 Task: Find connections with filter location Santa Eulària des Riu with filter topic #Leadershipfirstwith filter profile language English with filter current company Velotio Technologies with filter school Gogte Institute of Technology, Belgaum with filter industry Business Content with filter service category Relocation with filter keywords title Sales Manager
Action: Mouse moved to (644, 95)
Screenshot: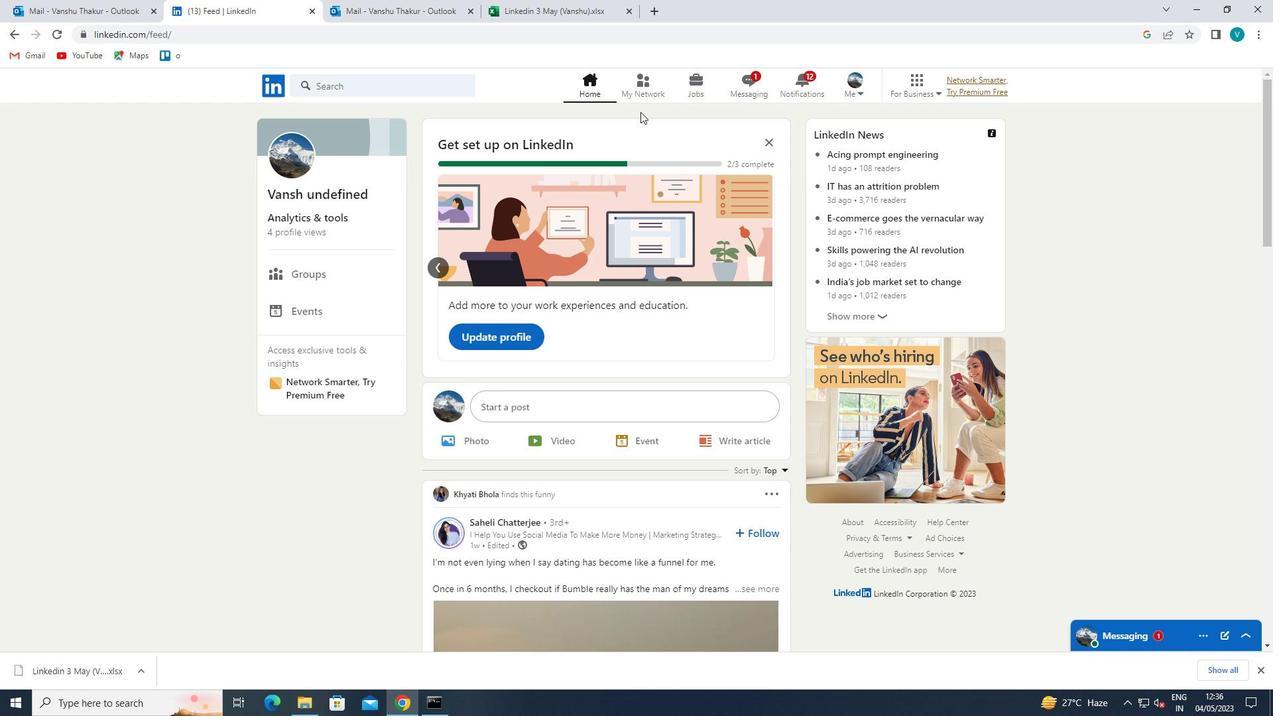 
Action: Mouse pressed left at (644, 95)
Screenshot: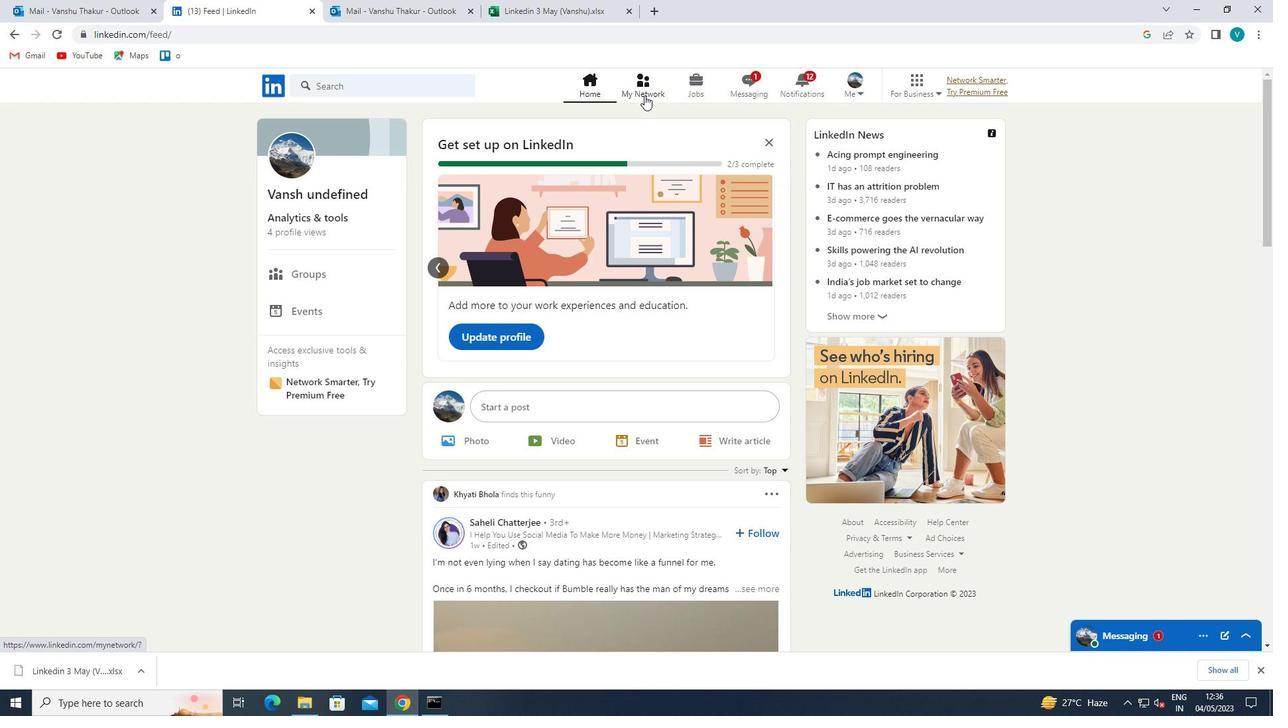 
Action: Mouse moved to (408, 159)
Screenshot: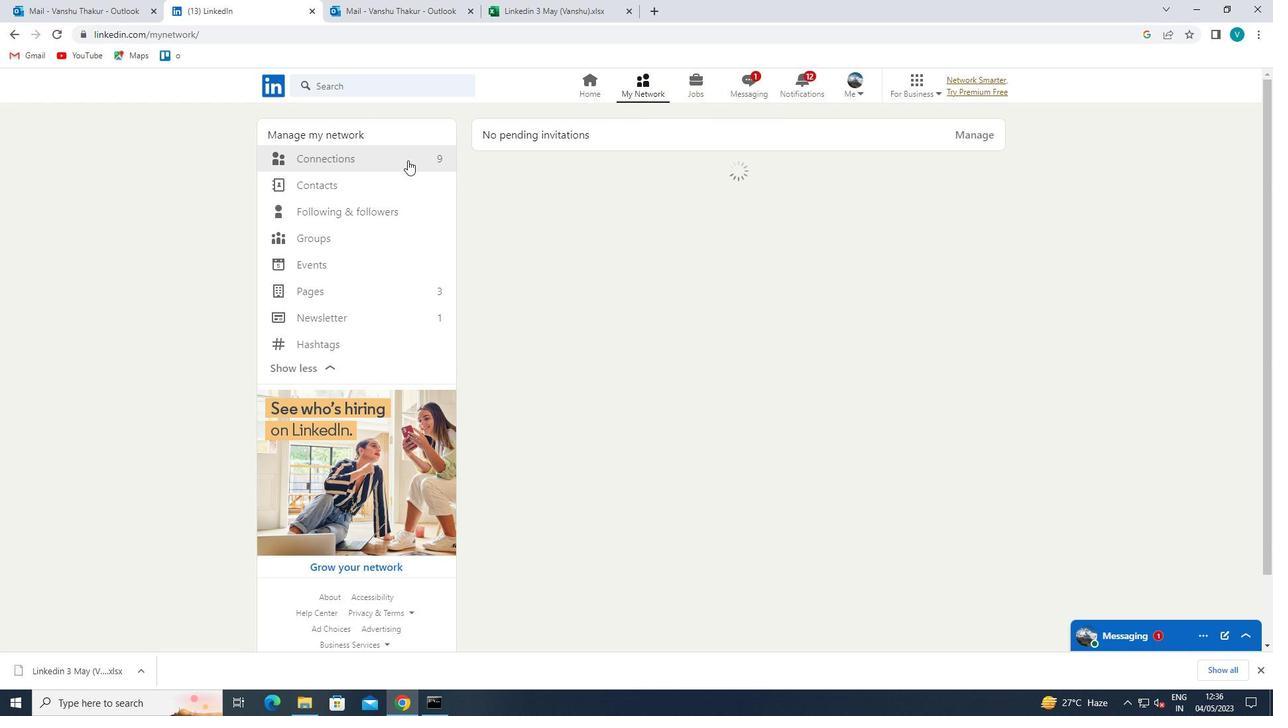 
Action: Mouse pressed left at (408, 159)
Screenshot: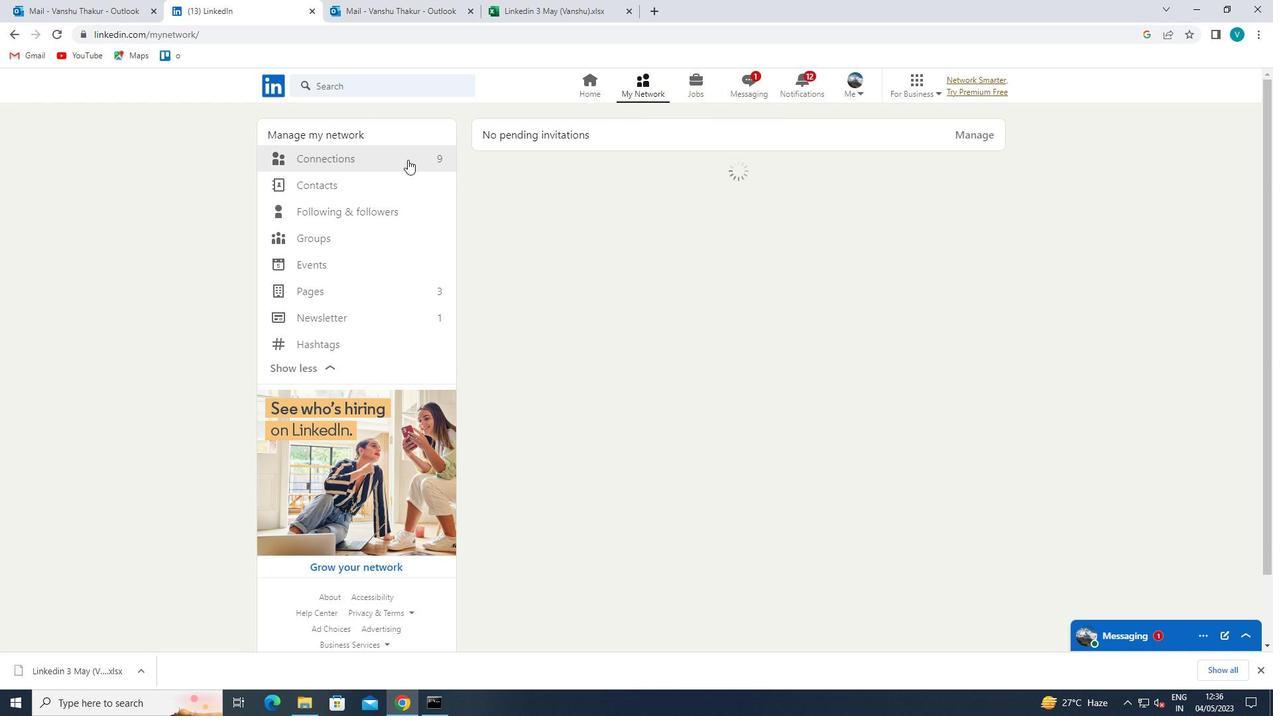 
Action: Mouse moved to (726, 167)
Screenshot: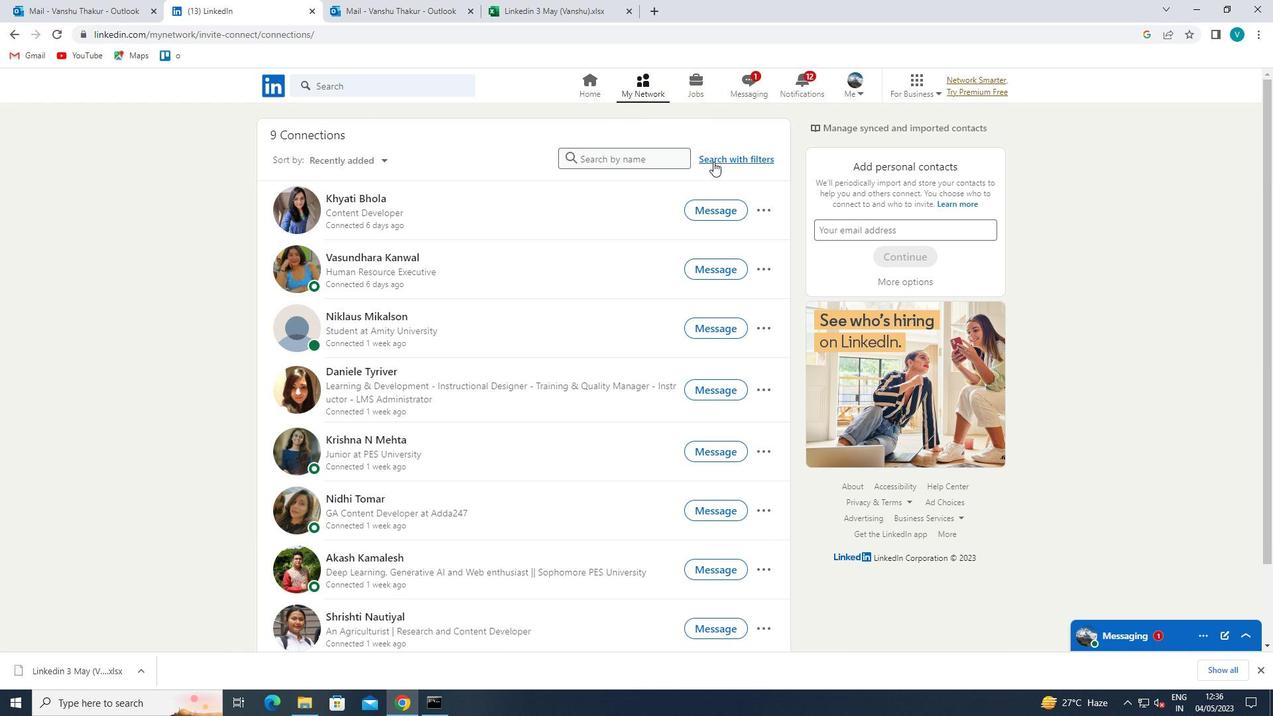 
Action: Mouse pressed left at (726, 167)
Screenshot: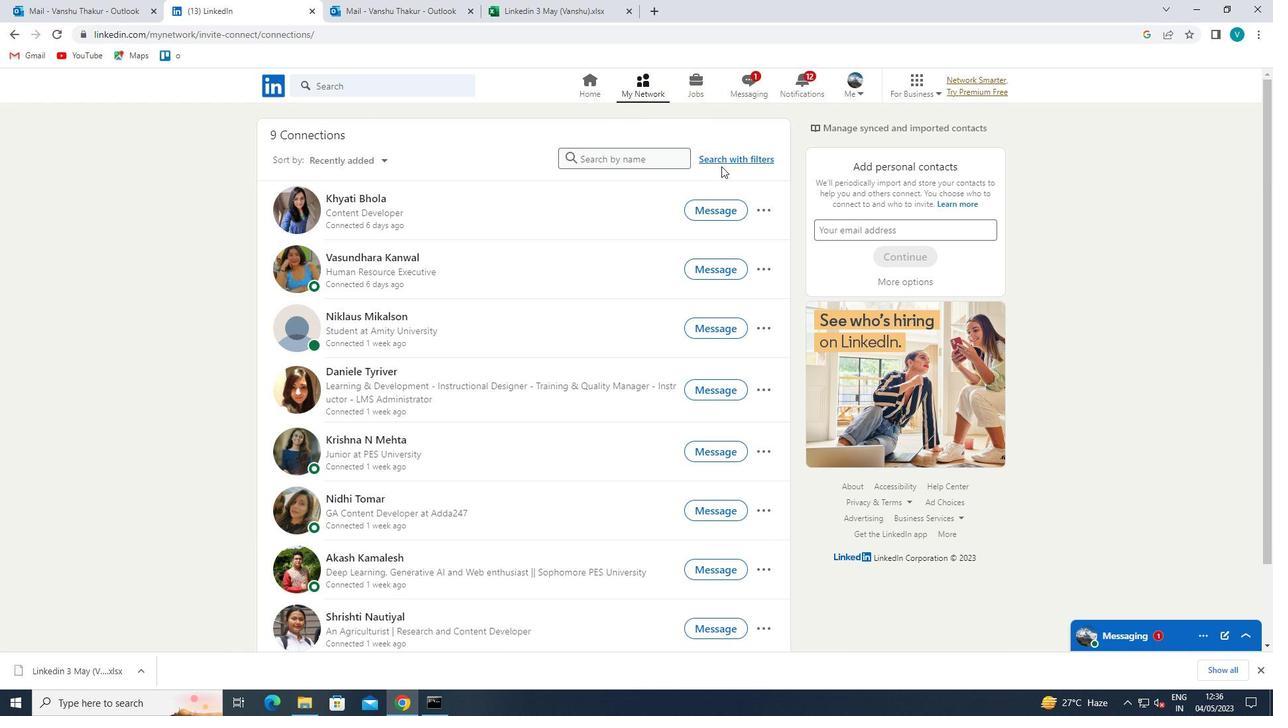 
Action: Mouse moved to (733, 163)
Screenshot: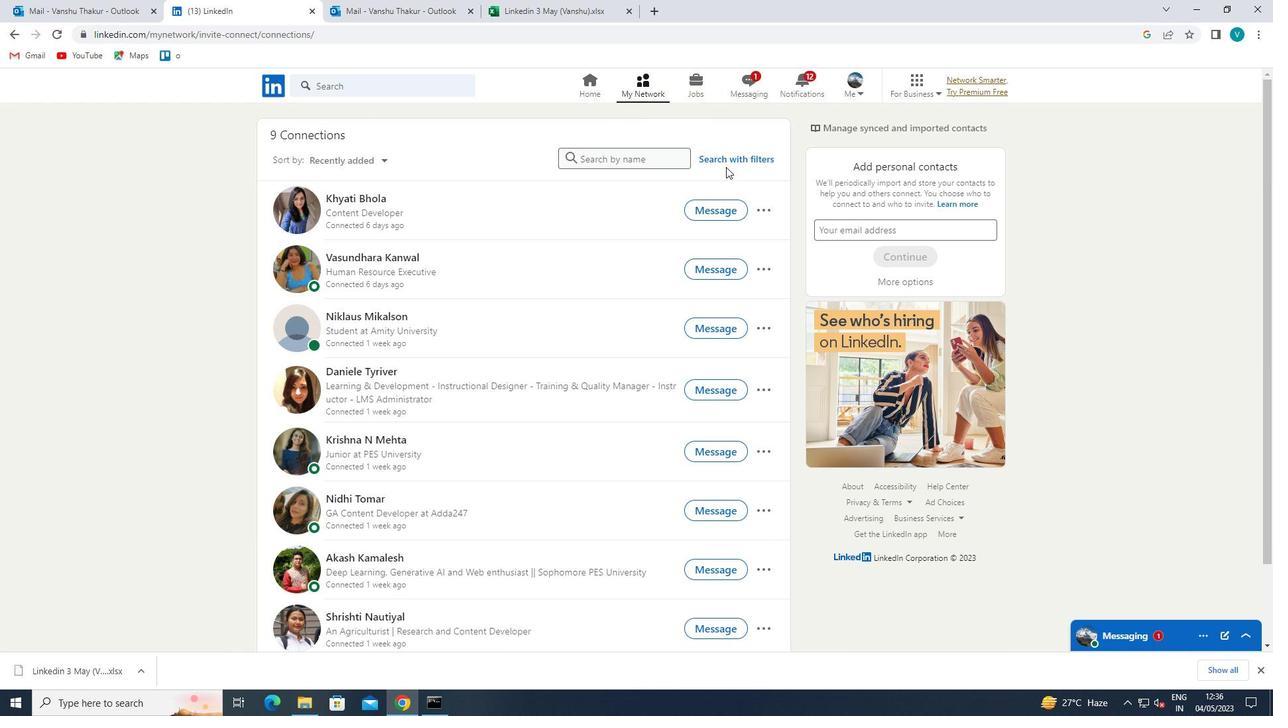 
Action: Mouse pressed left at (733, 163)
Screenshot: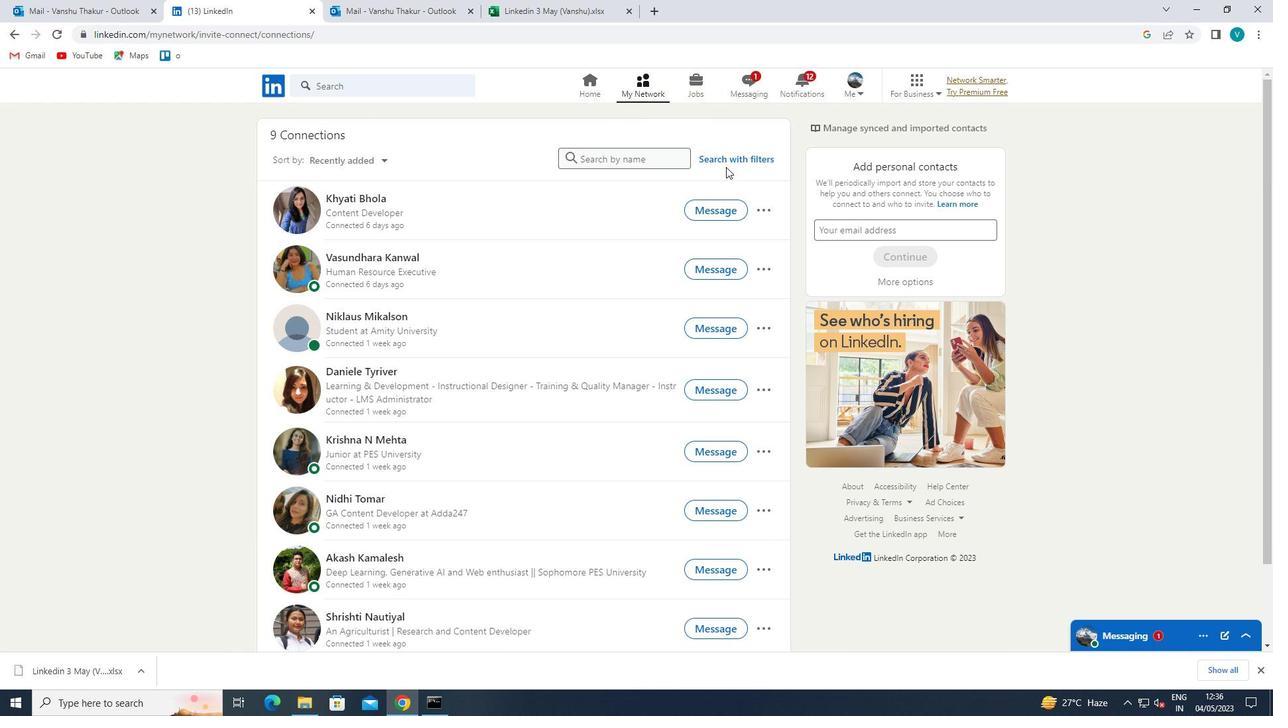 
Action: Mouse moved to (645, 122)
Screenshot: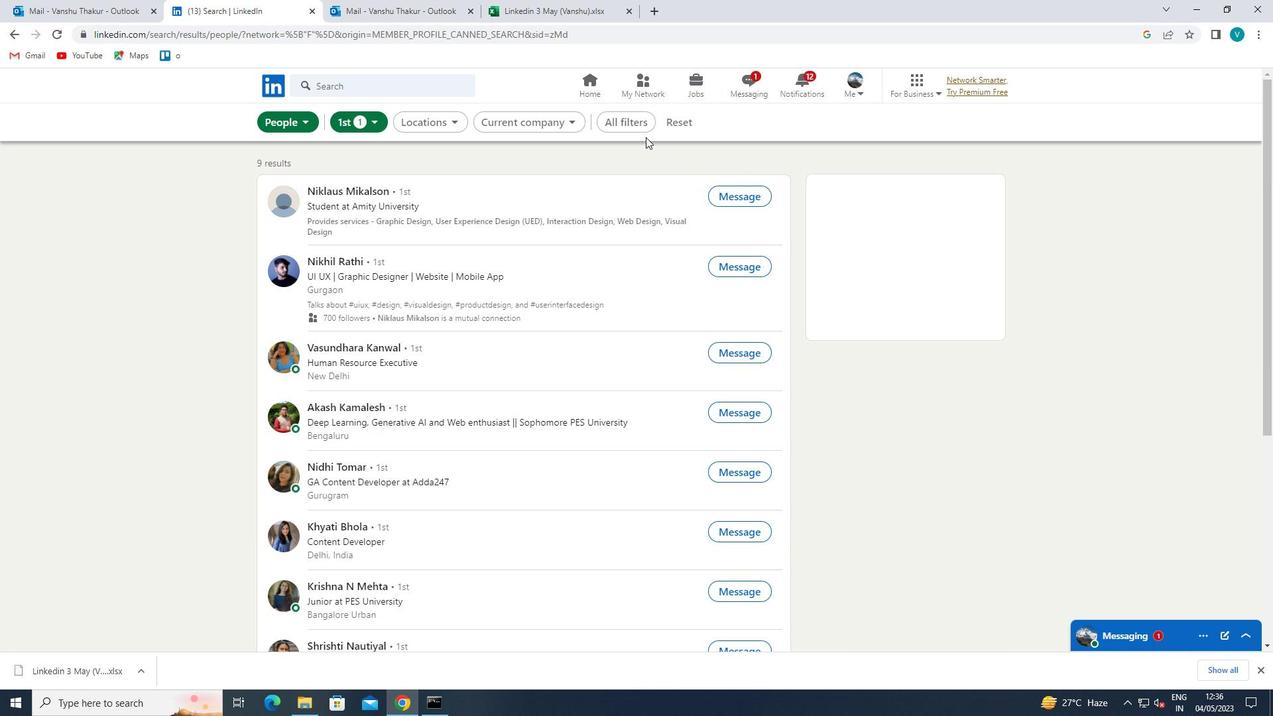 
Action: Mouse pressed left at (645, 122)
Screenshot: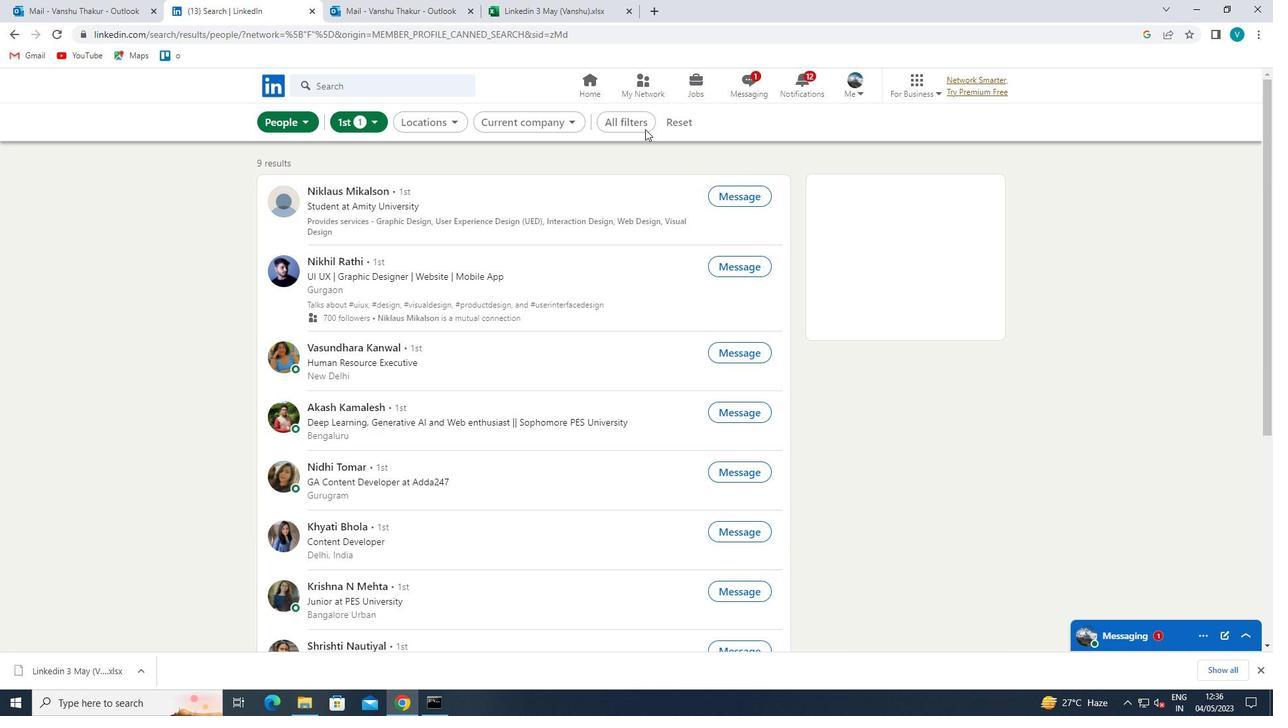 
Action: Mouse moved to (643, 120)
Screenshot: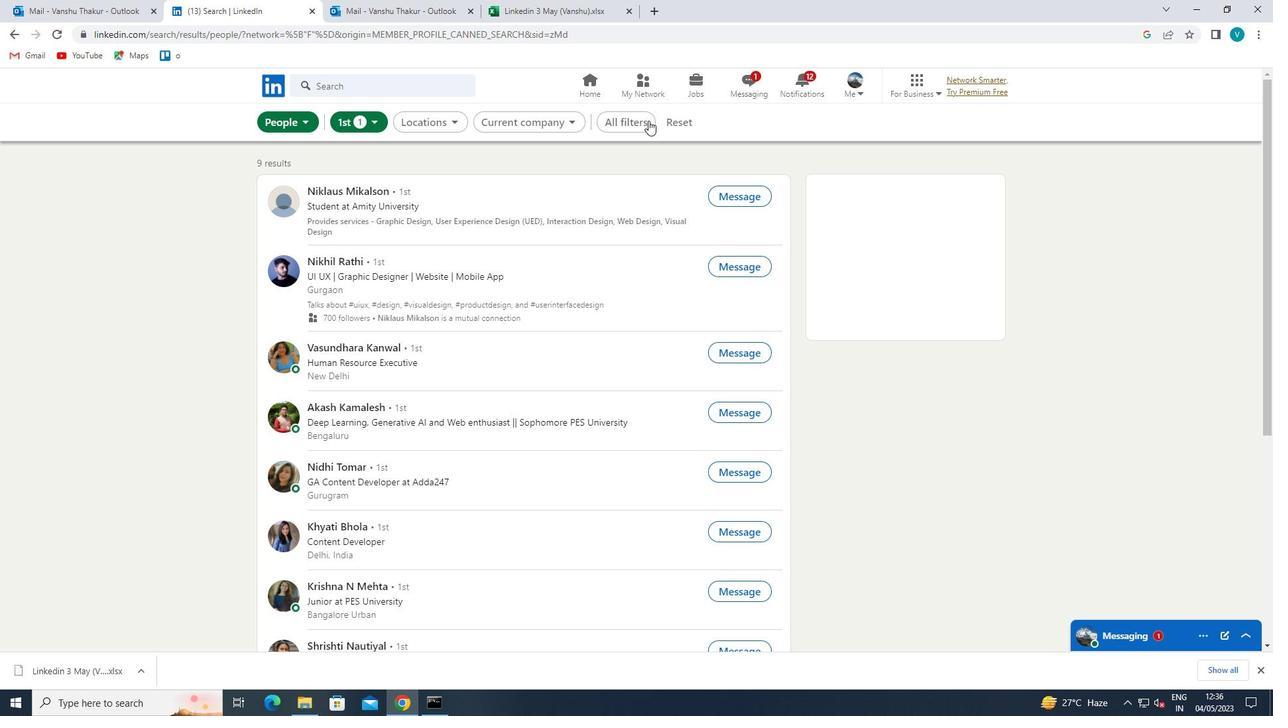 
Action: Mouse pressed left at (643, 120)
Screenshot: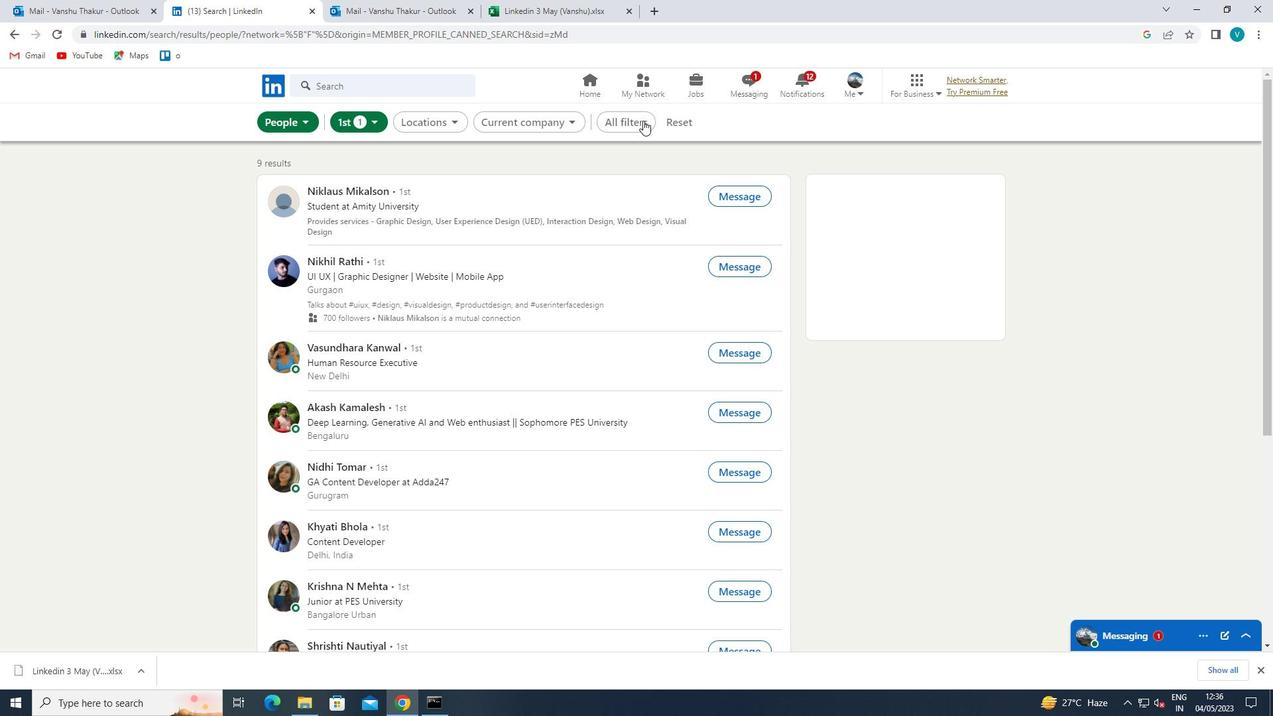 
Action: Mouse moved to (644, 120)
Screenshot: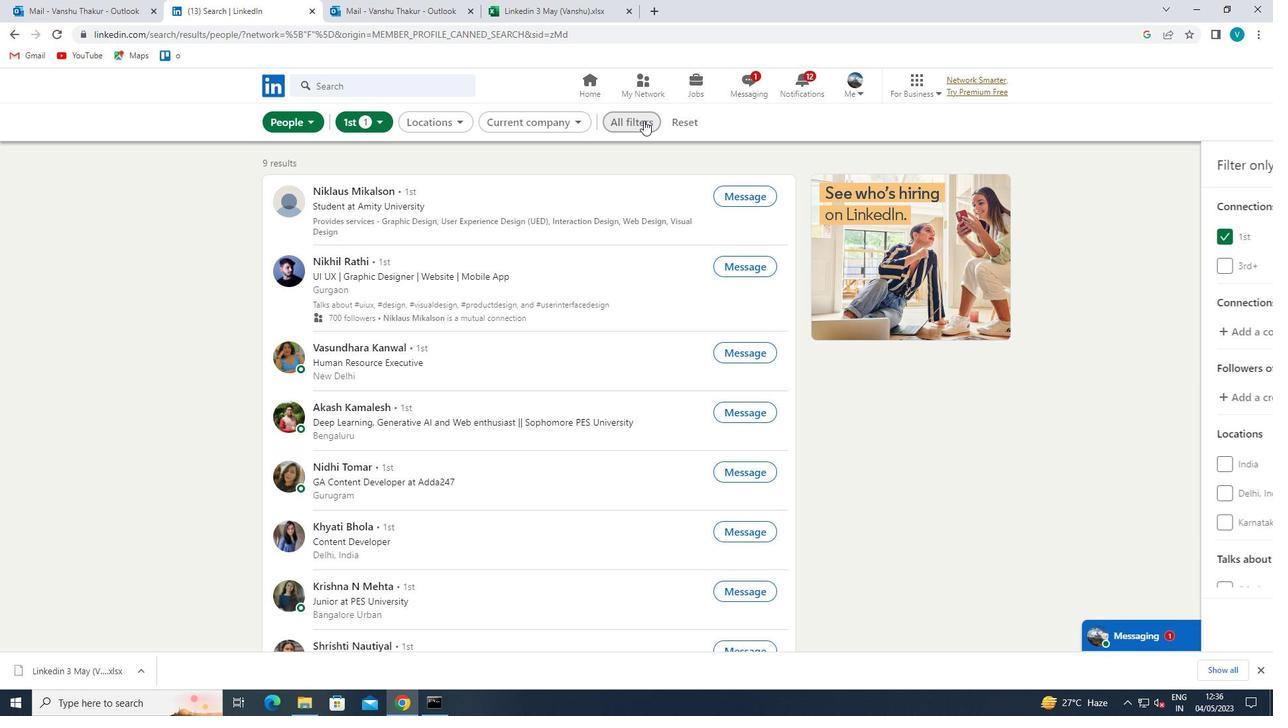 
Action: Mouse pressed left at (644, 120)
Screenshot: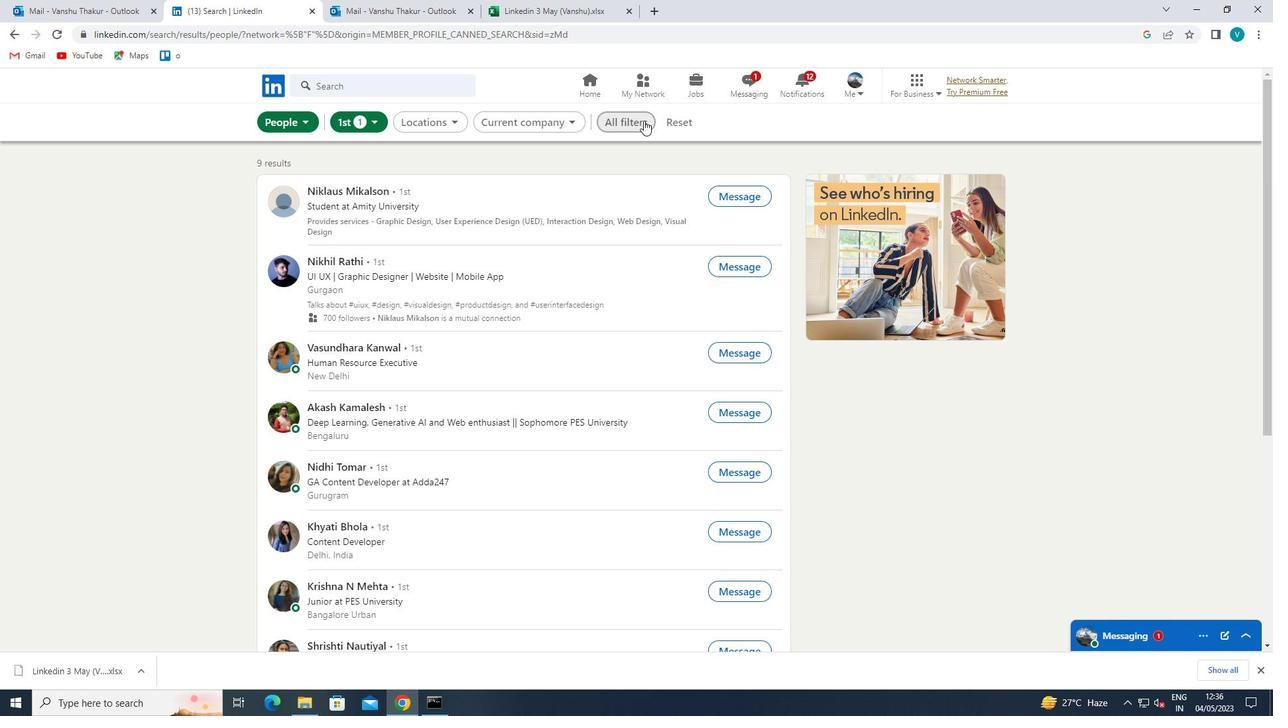 
Action: Mouse moved to (1074, 278)
Screenshot: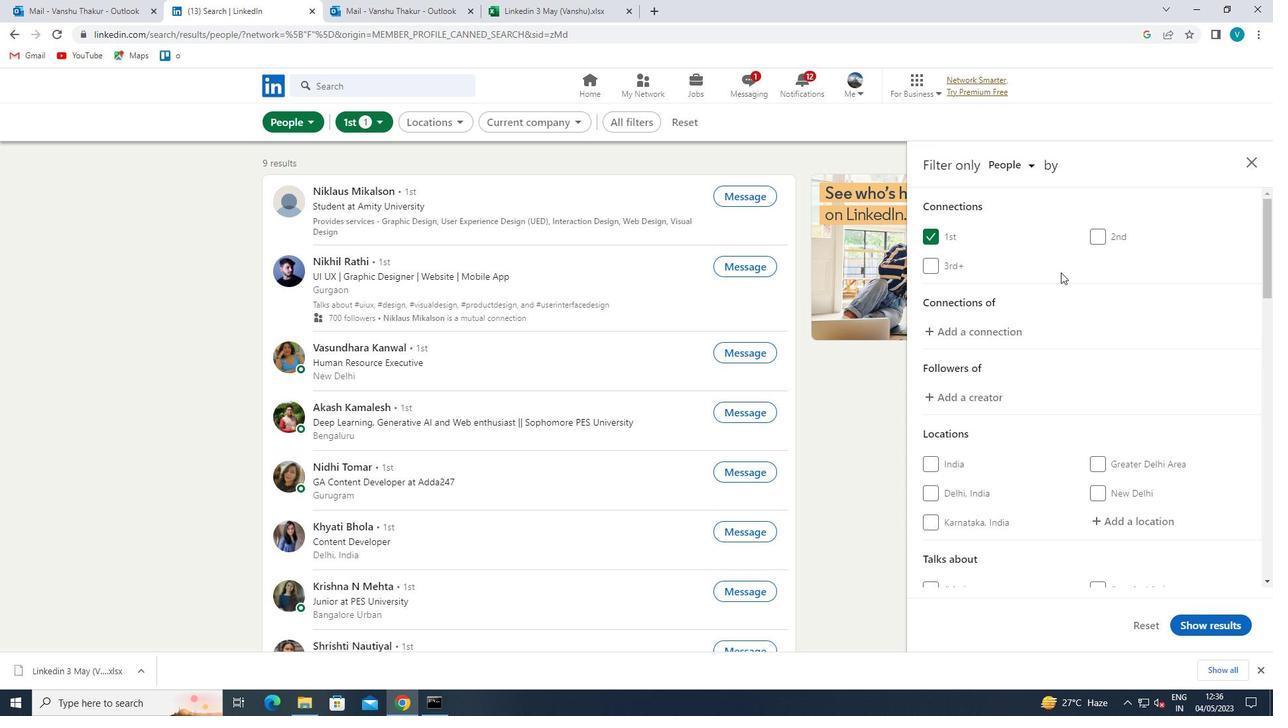 
Action: Mouse scrolled (1074, 277) with delta (0, 0)
Screenshot: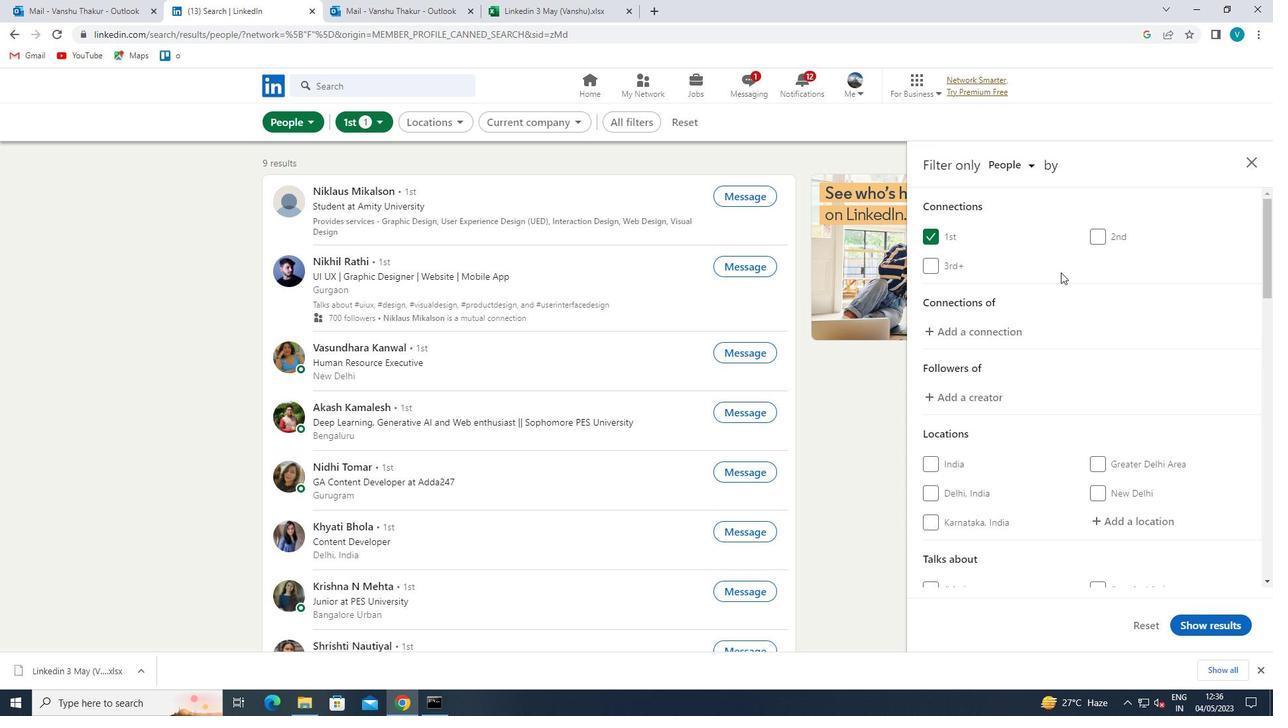 
Action: Mouse moved to (1079, 283)
Screenshot: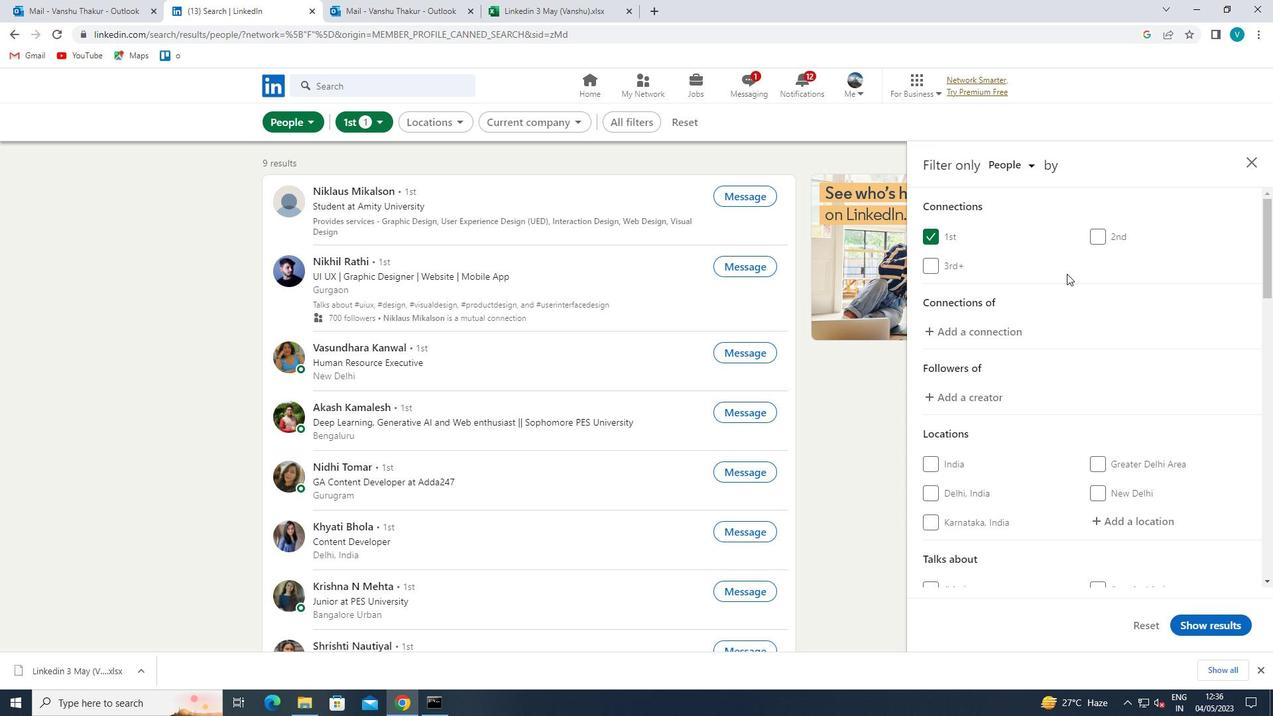 
Action: Mouse scrolled (1079, 282) with delta (0, 0)
Screenshot: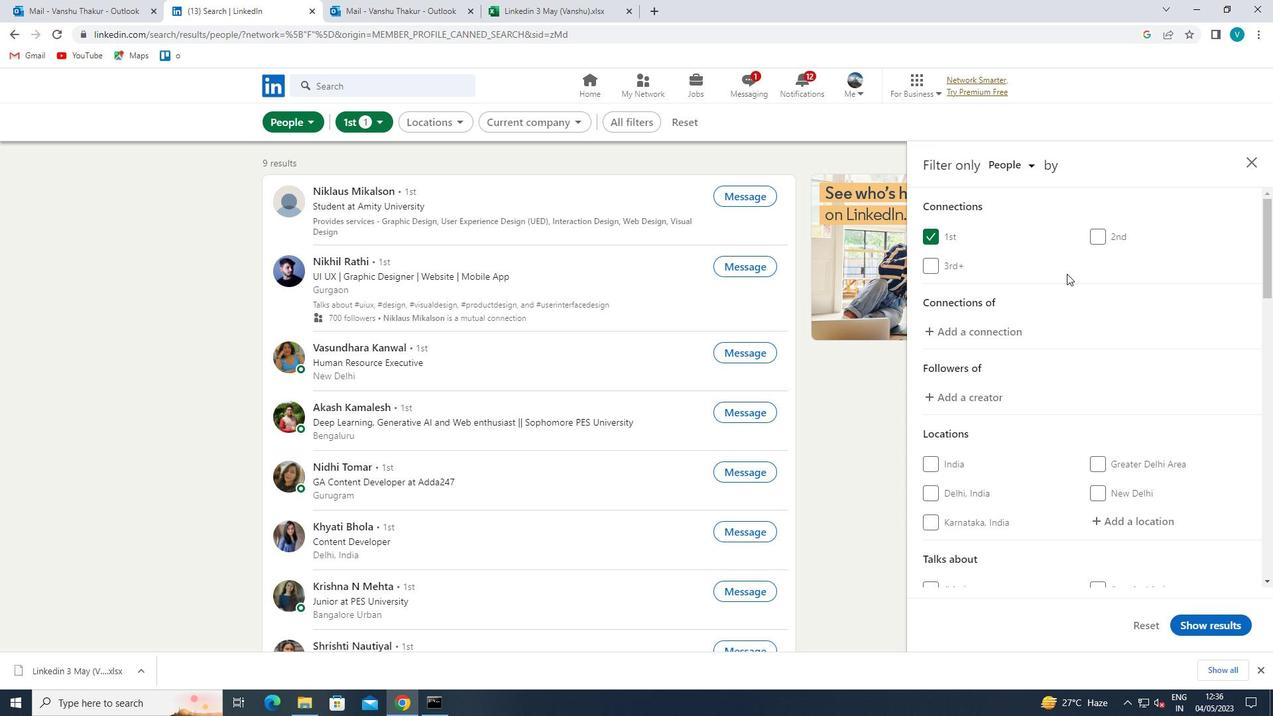 
Action: Mouse moved to (1131, 380)
Screenshot: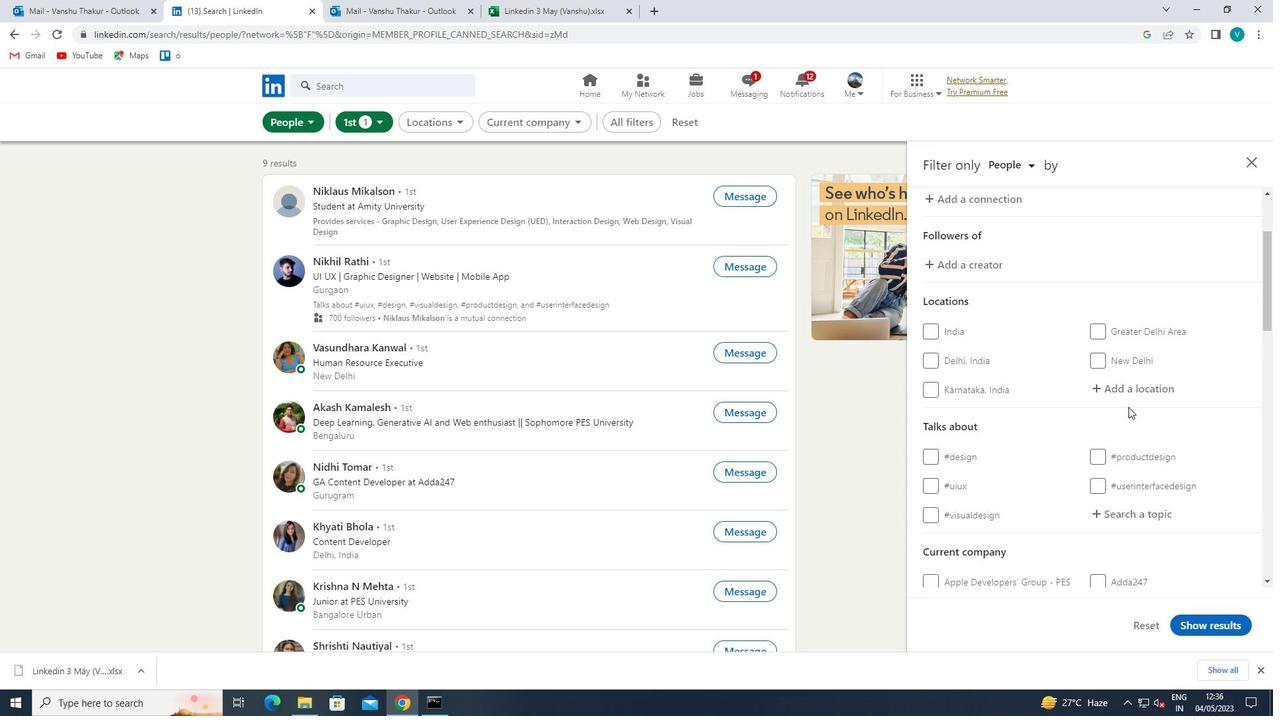
Action: Mouse pressed left at (1131, 380)
Screenshot: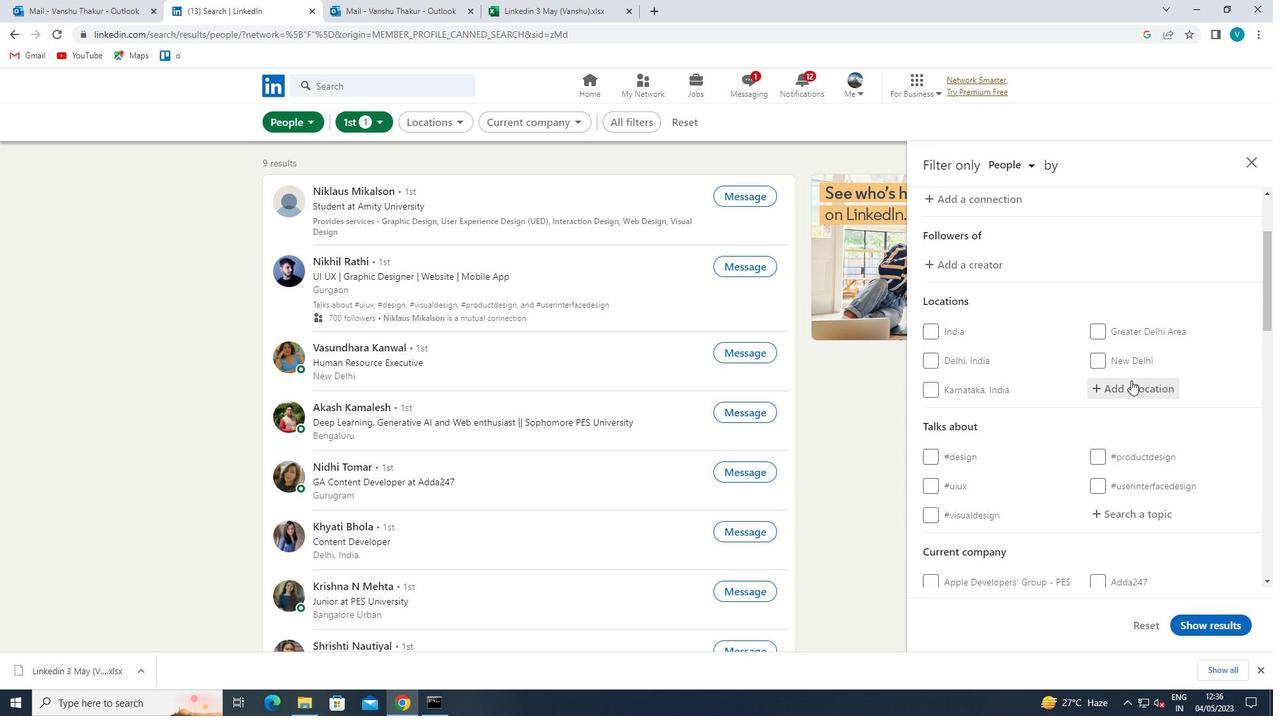 
Action: Mouse moved to (1129, 385)
Screenshot: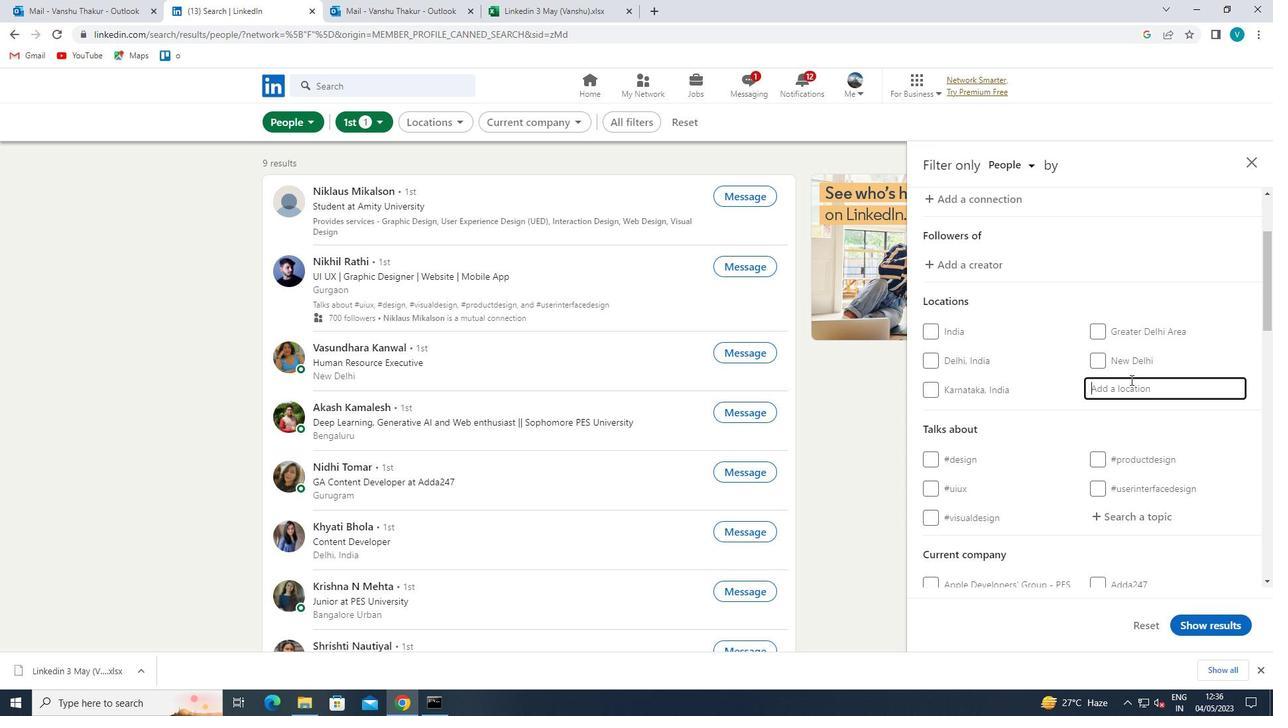 
Action: Mouse pressed left at (1129, 385)
Screenshot: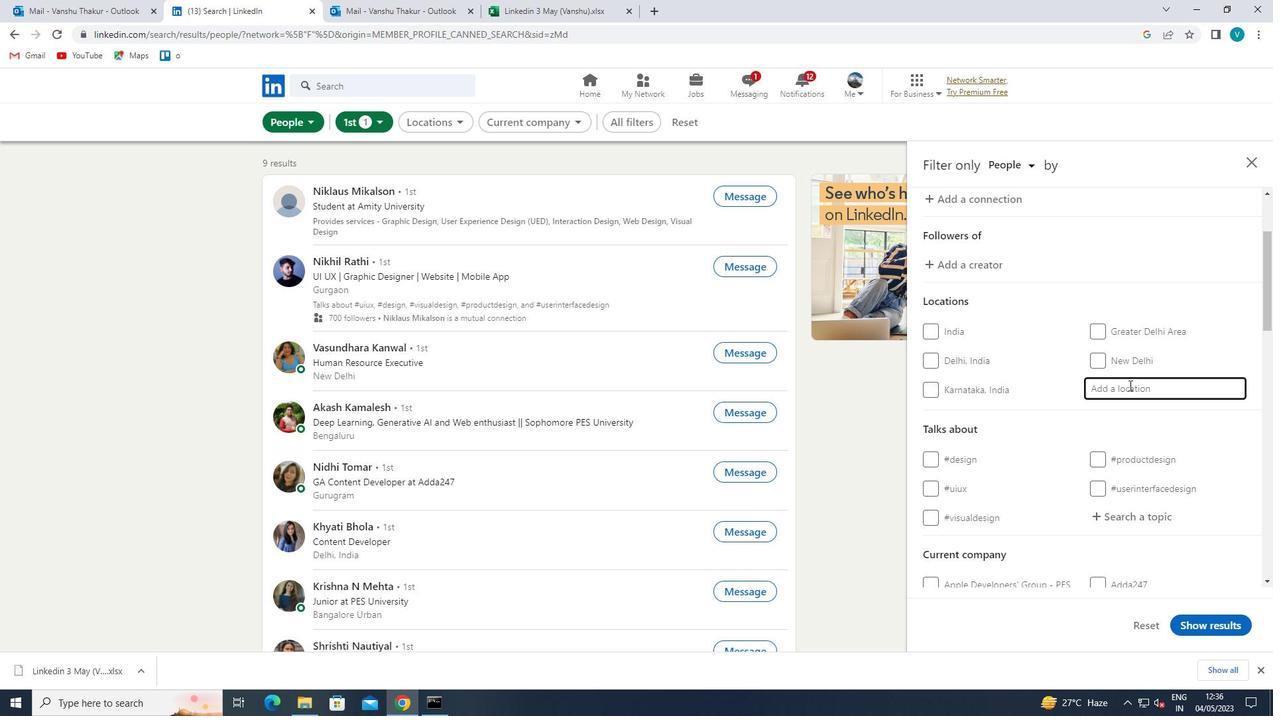 
Action: Key pressed <Key.shift>SANTA<Key.space><Key.shift>EULARI
Screenshot: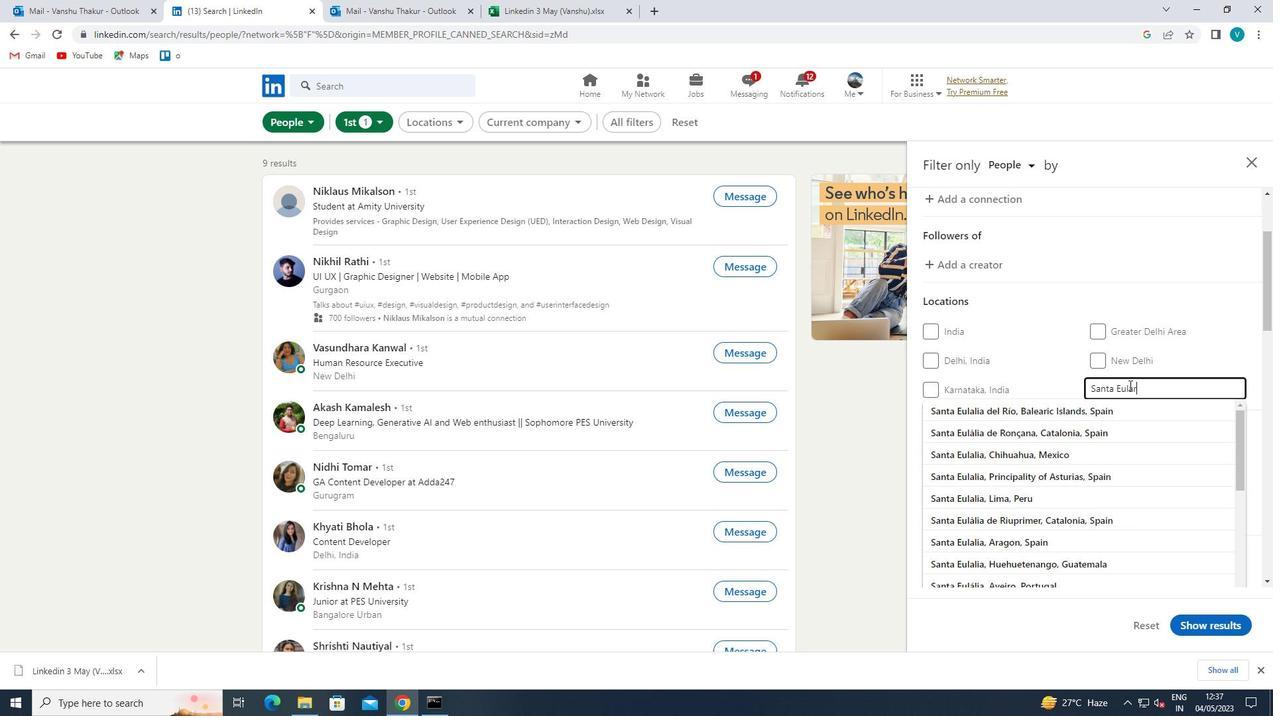 
Action: Mouse moved to (1102, 402)
Screenshot: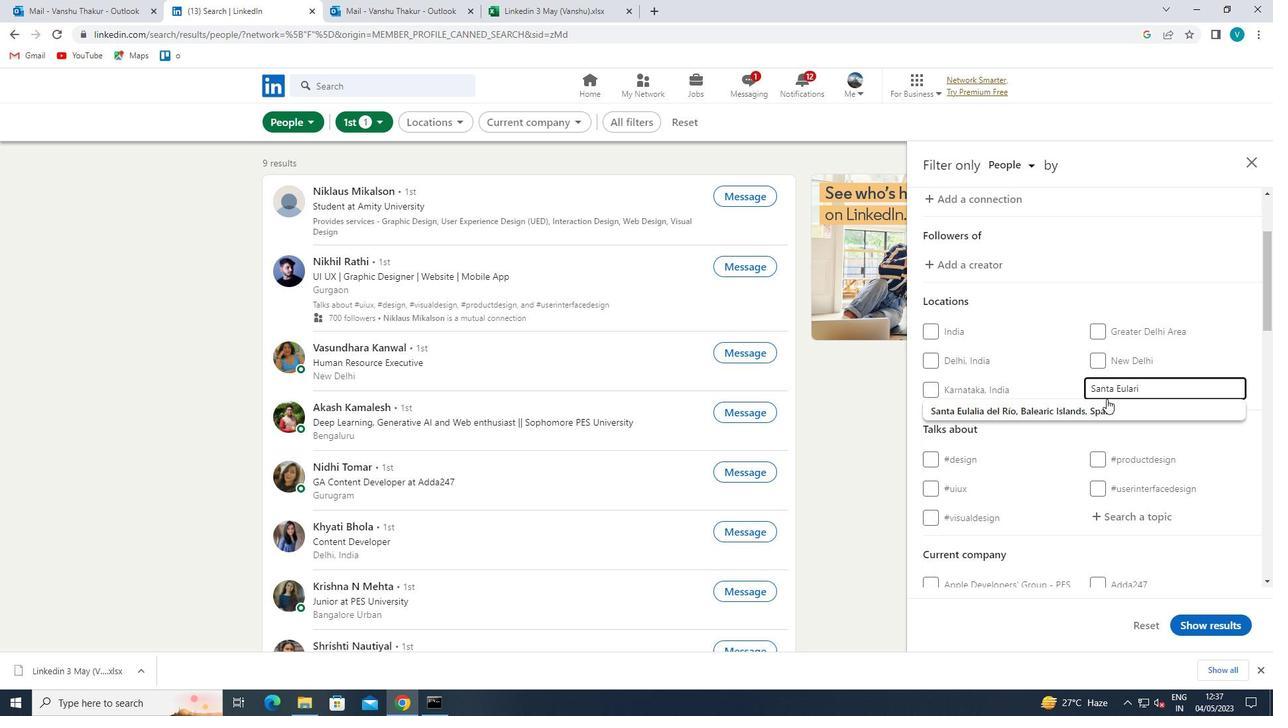 
Action: Mouse pressed left at (1102, 402)
Screenshot: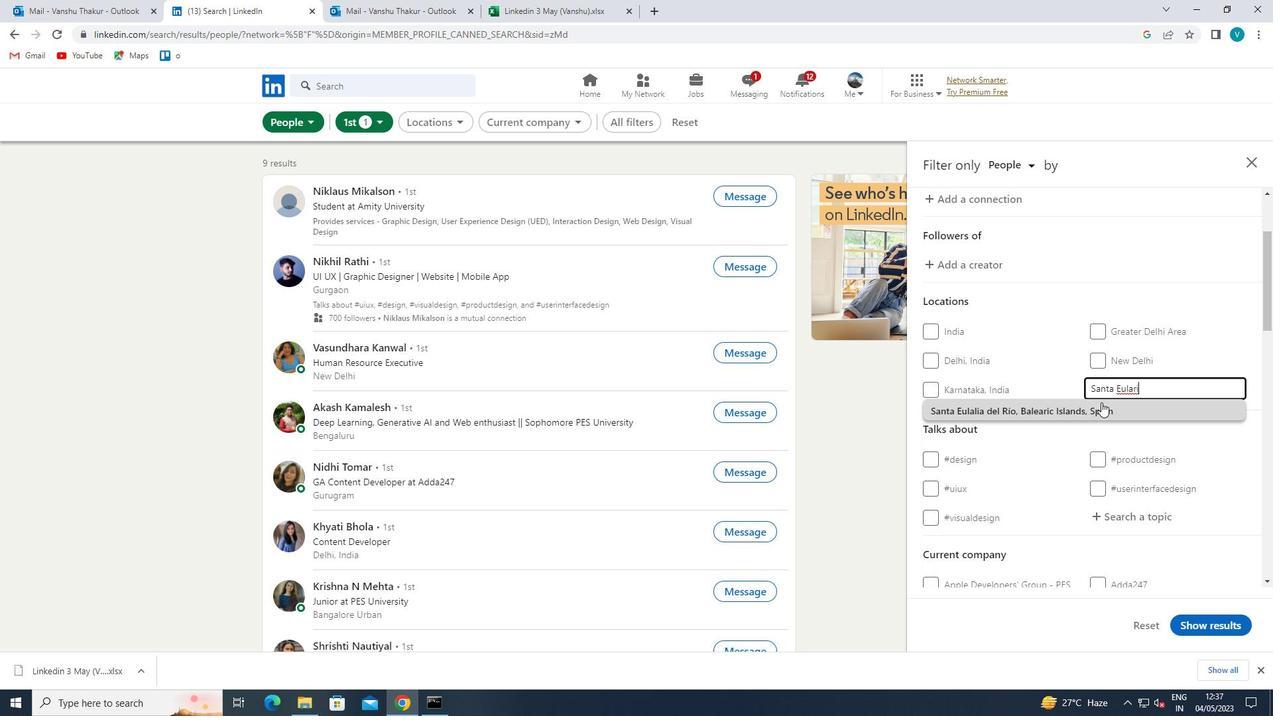 
Action: Mouse moved to (1099, 404)
Screenshot: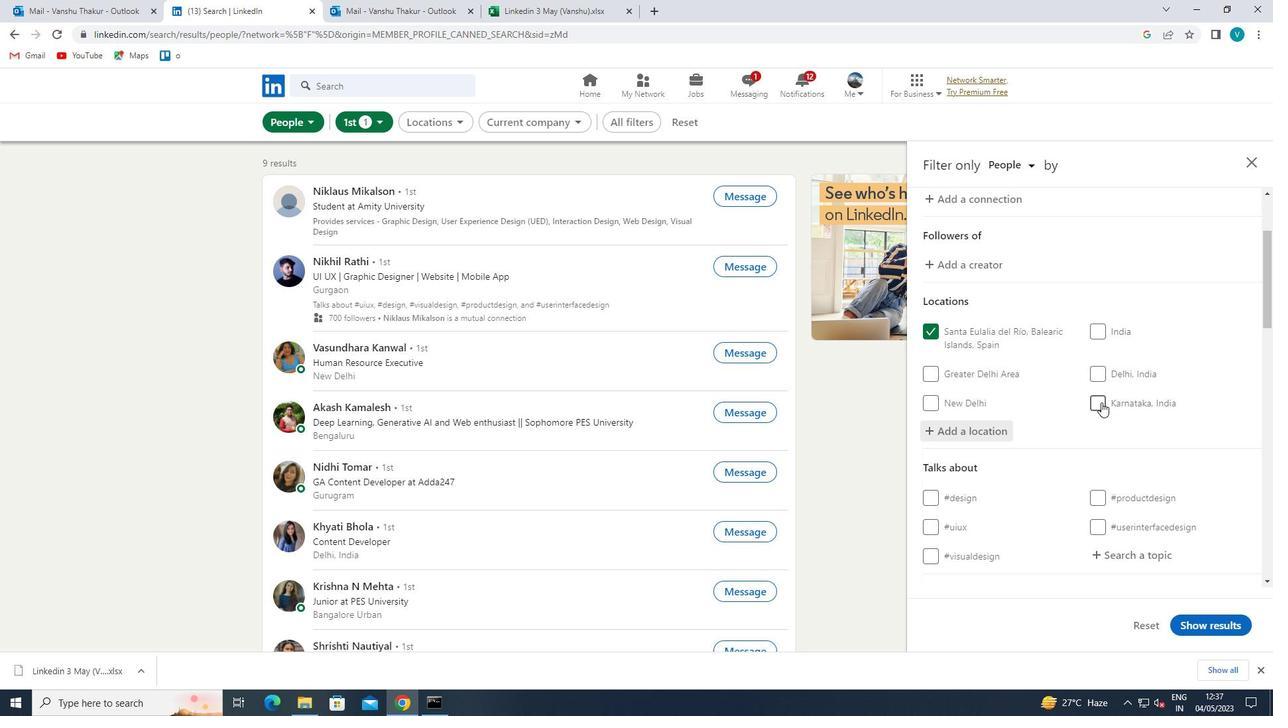 
Action: Mouse scrolled (1099, 403) with delta (0, 0)
Screenshot: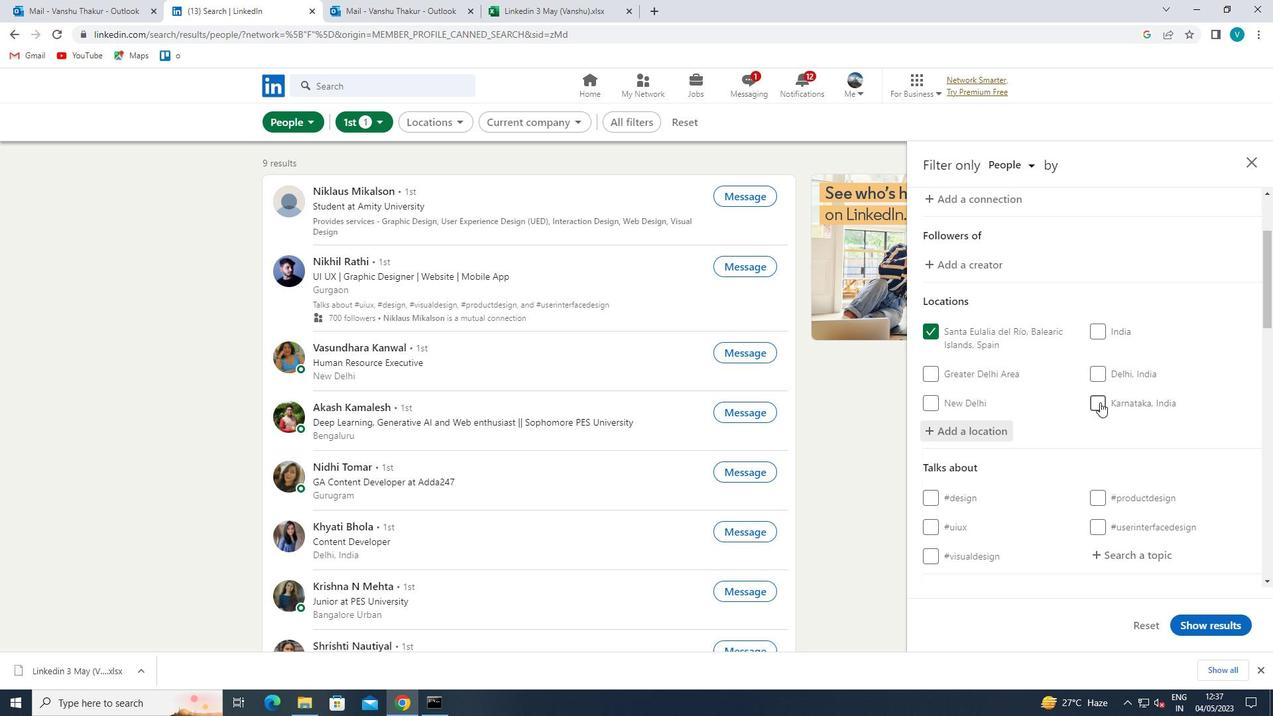
Action: Mouse moved to (1098, 404)
Screenshot: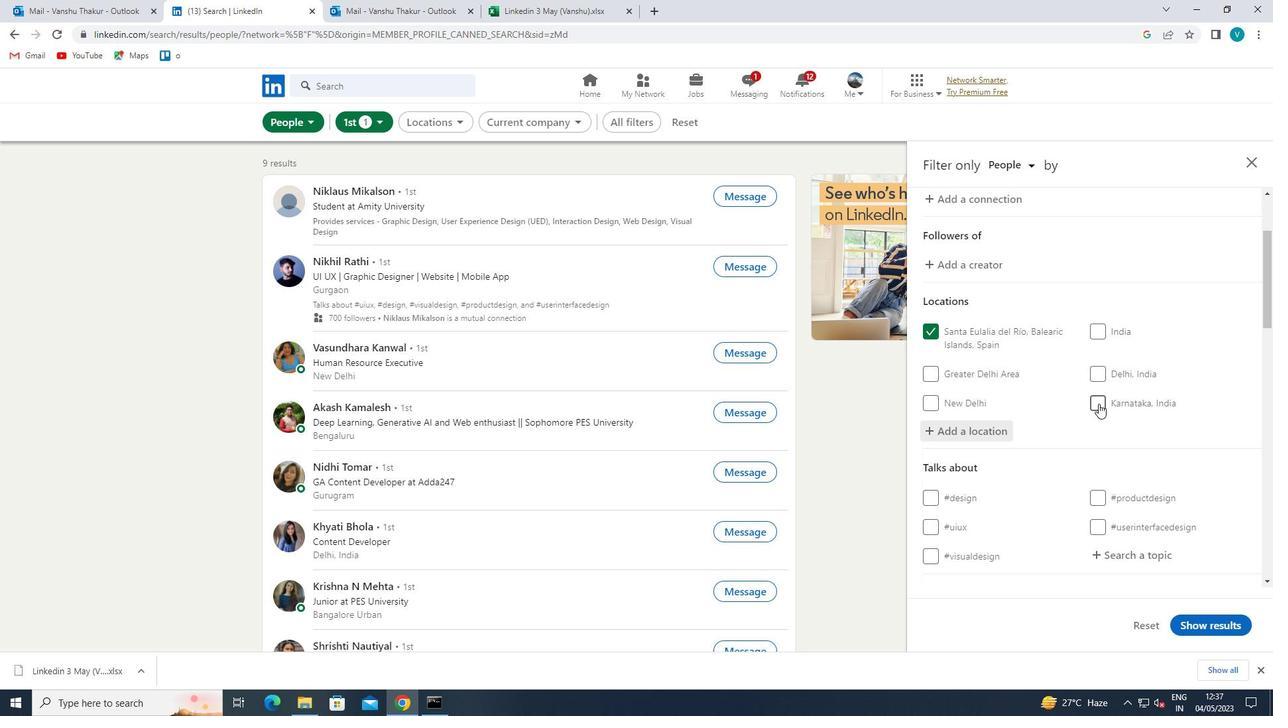 
Action: Mouse scrolled (1098, 403) with delta (0, 0)
Screenshot: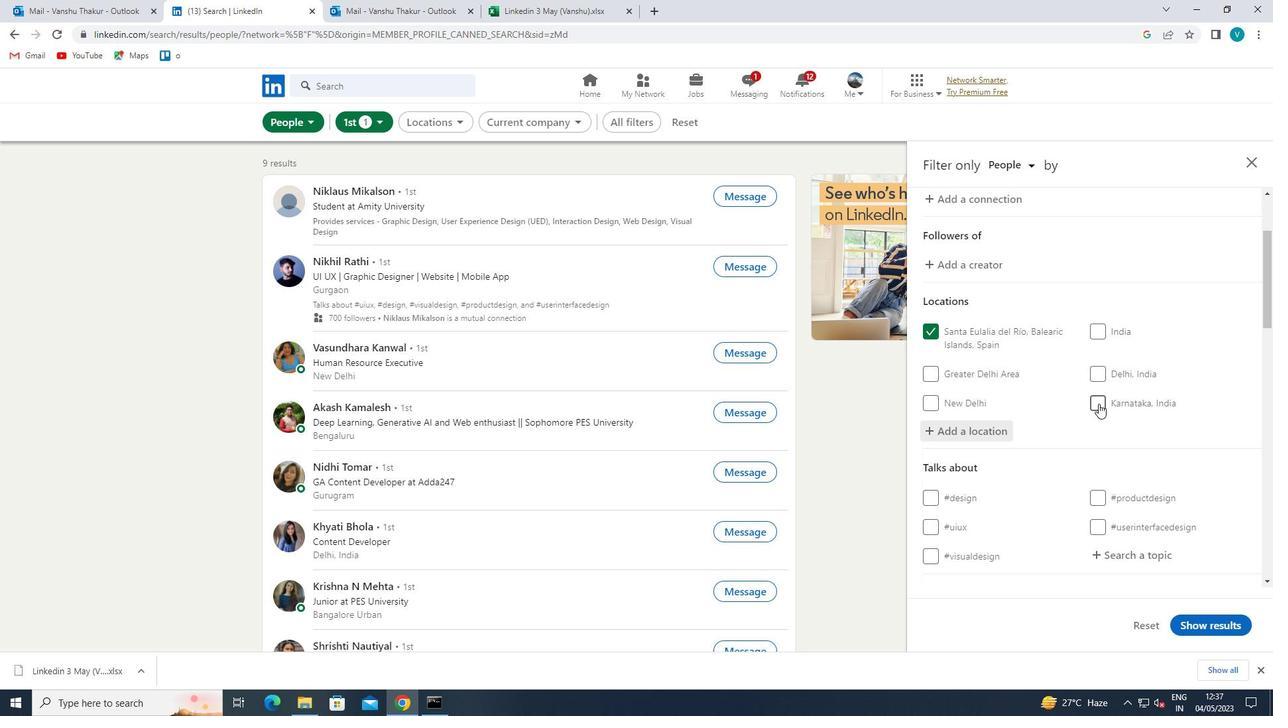 
Action: Mouse scrolled (1098, 403) with delta (0, 0)
Screenshot: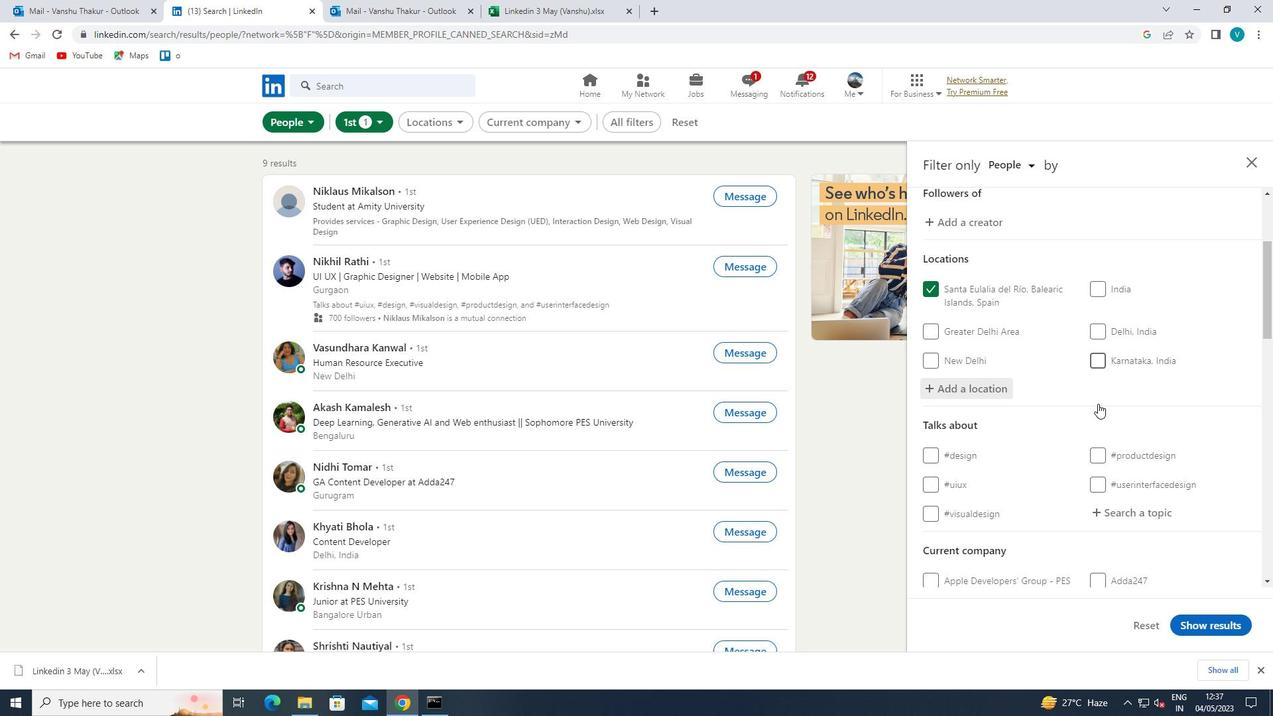 
Action: Mouse moved to (1145, 363)
Screenshot: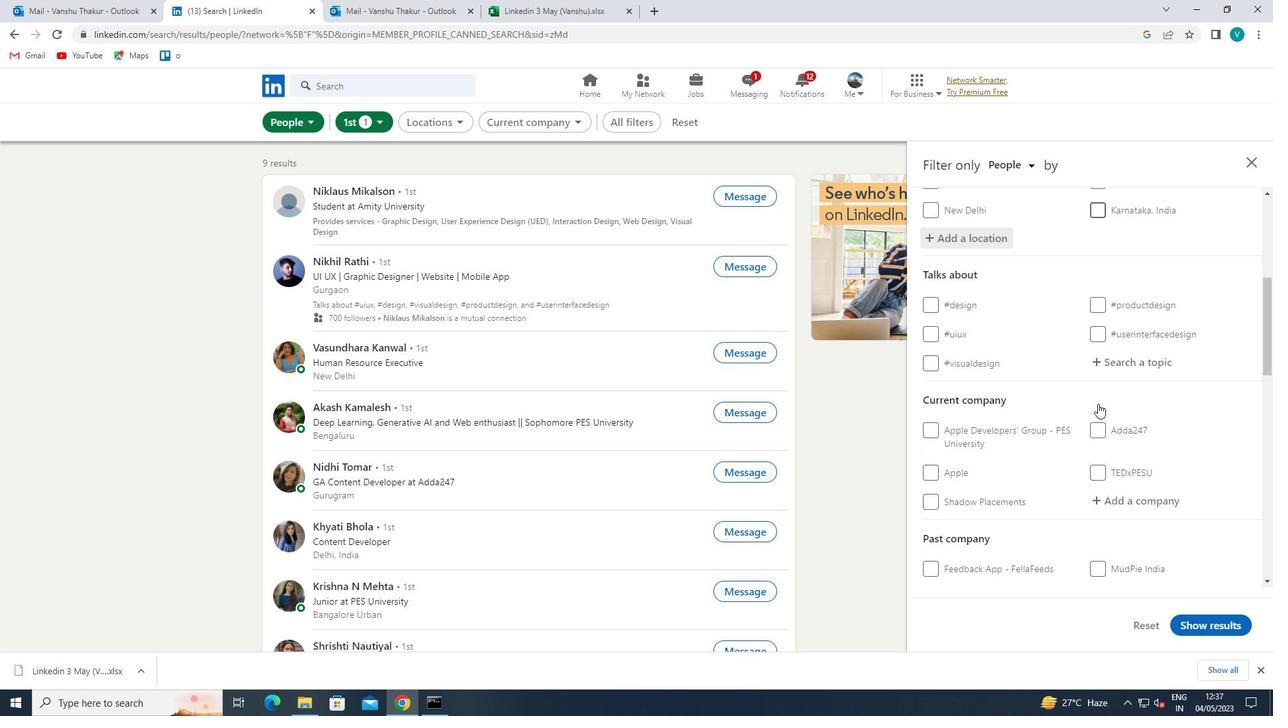 
Action: Mouse pressed left at (1145, 363)
Screenshot: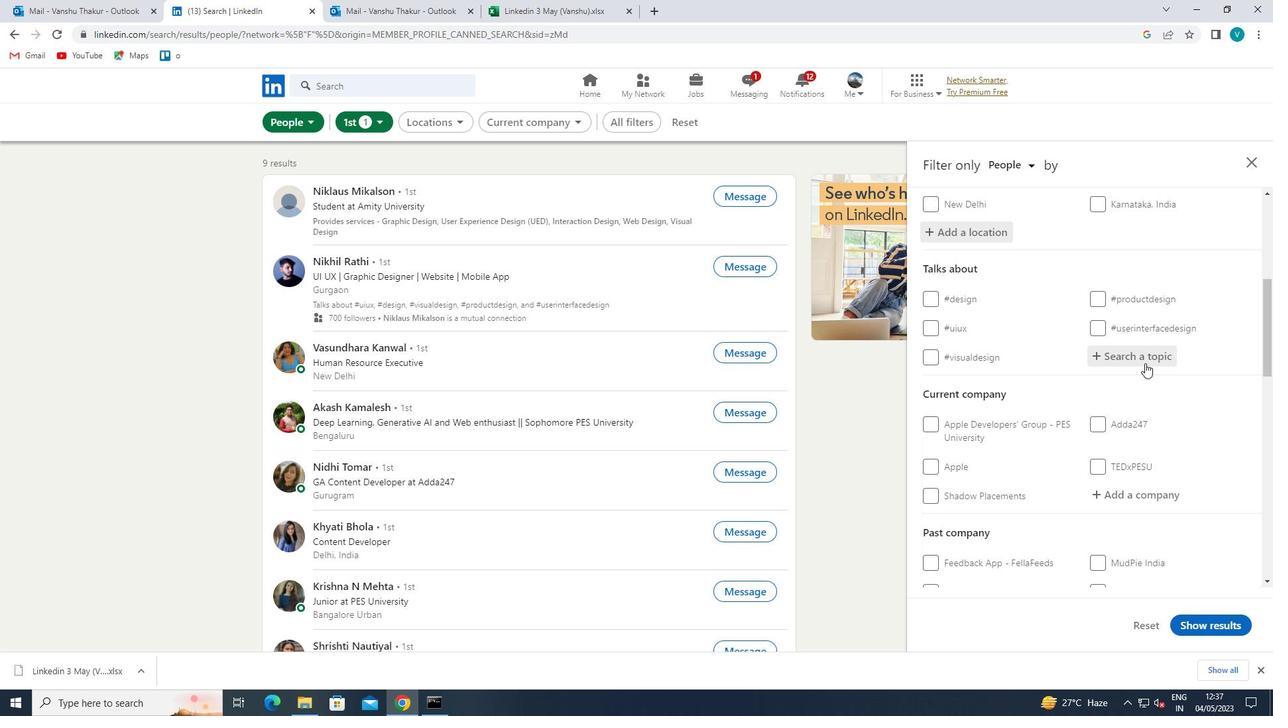 
Action: Key pressed LEADER
Screenshot: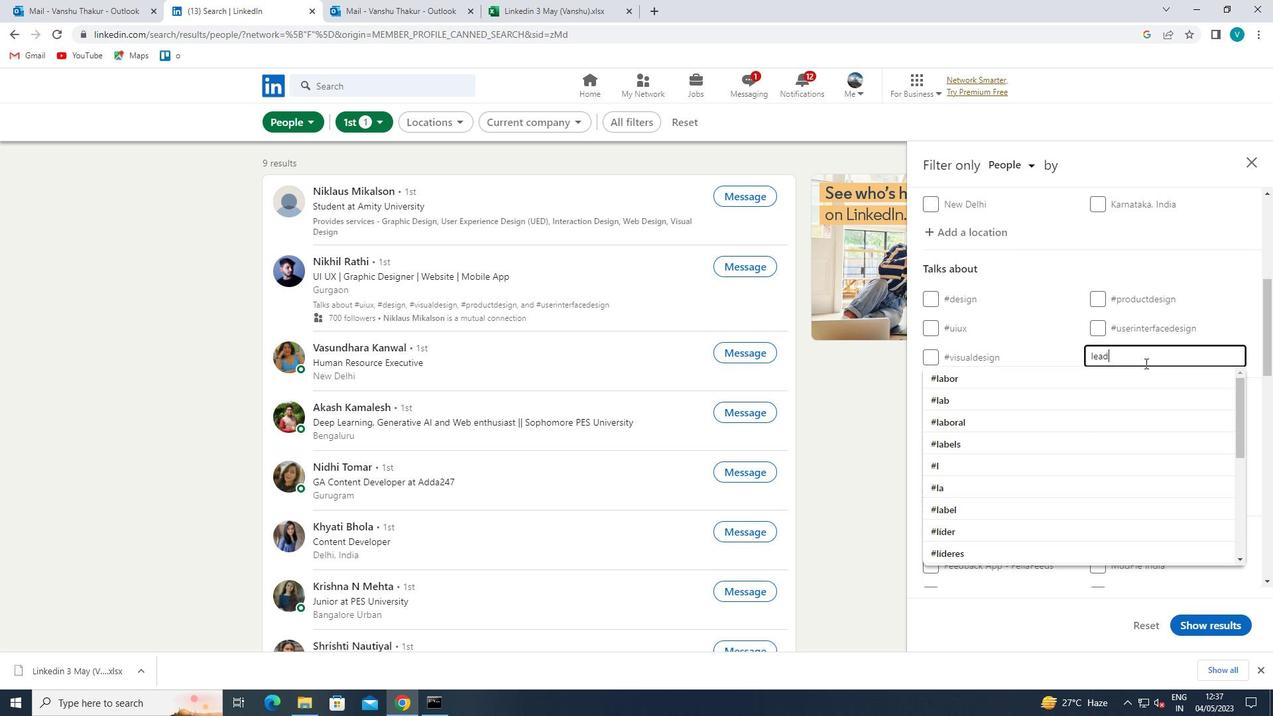 
Action: Mouse moved to (1151, 360)
Screenshot: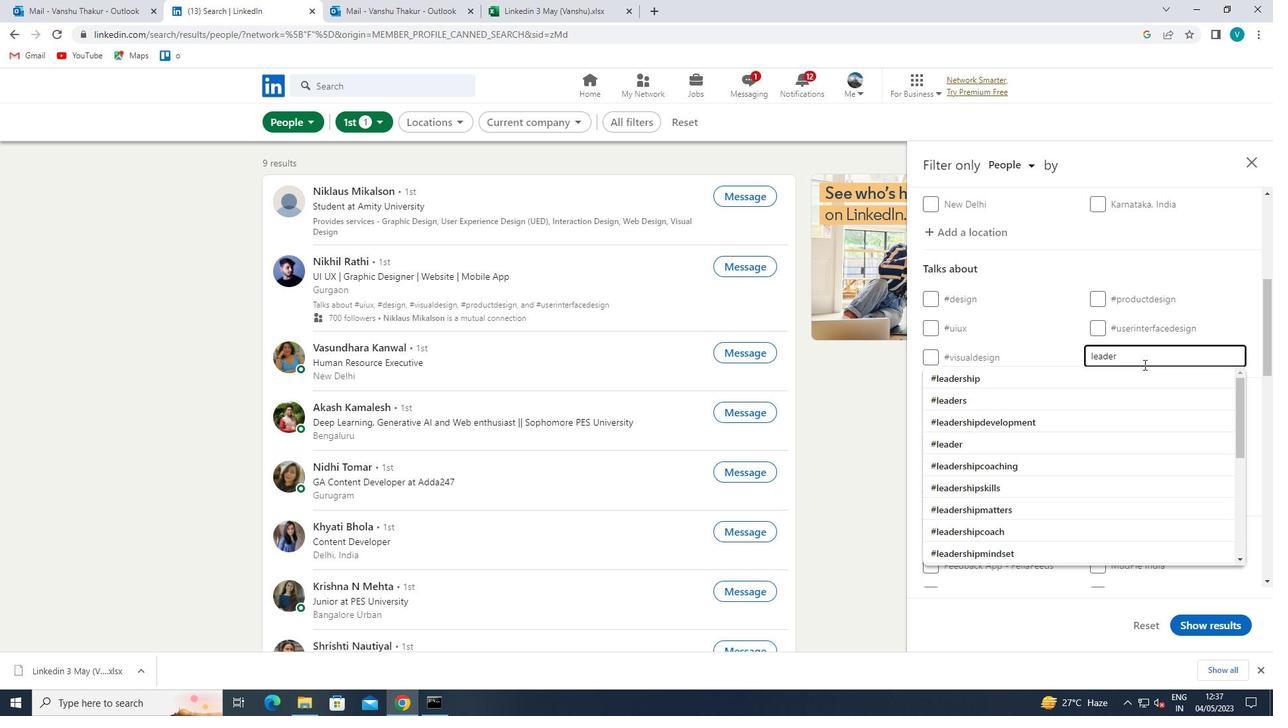 
Action: Key pressed SHIPFIRST
Screenshot: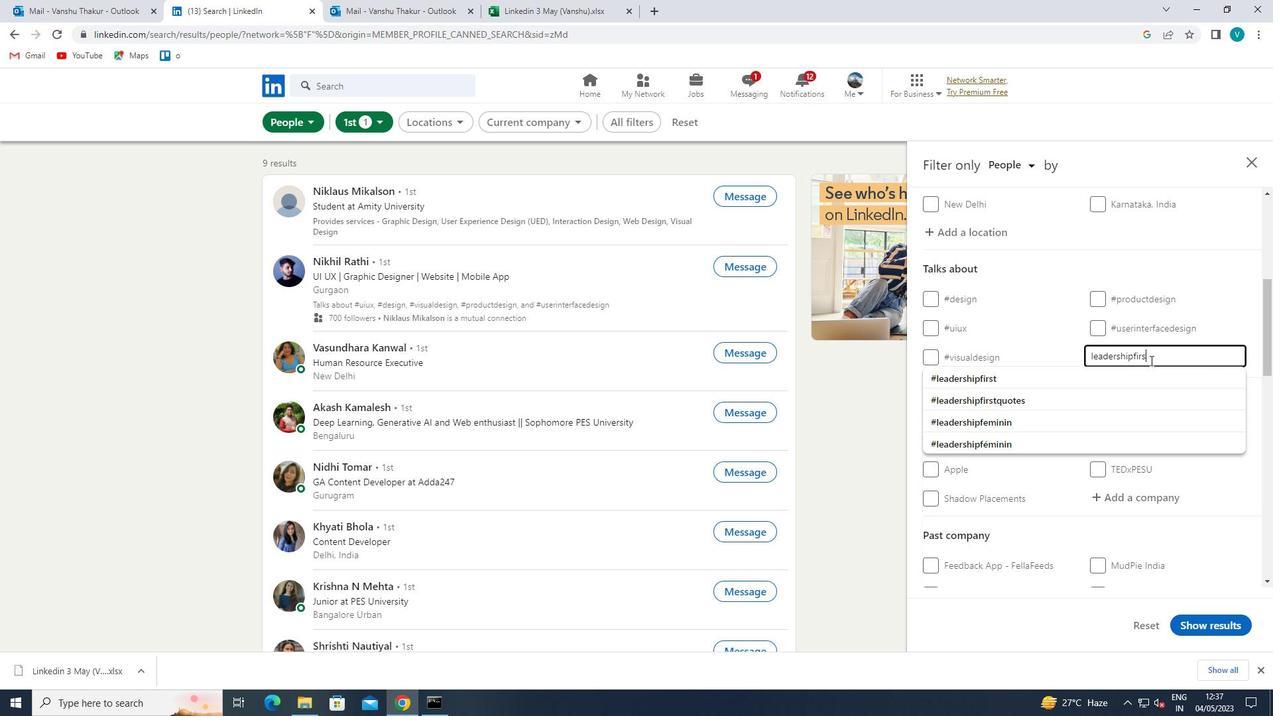 
Action: Mouse moved to (1133, 376)
Screenshot: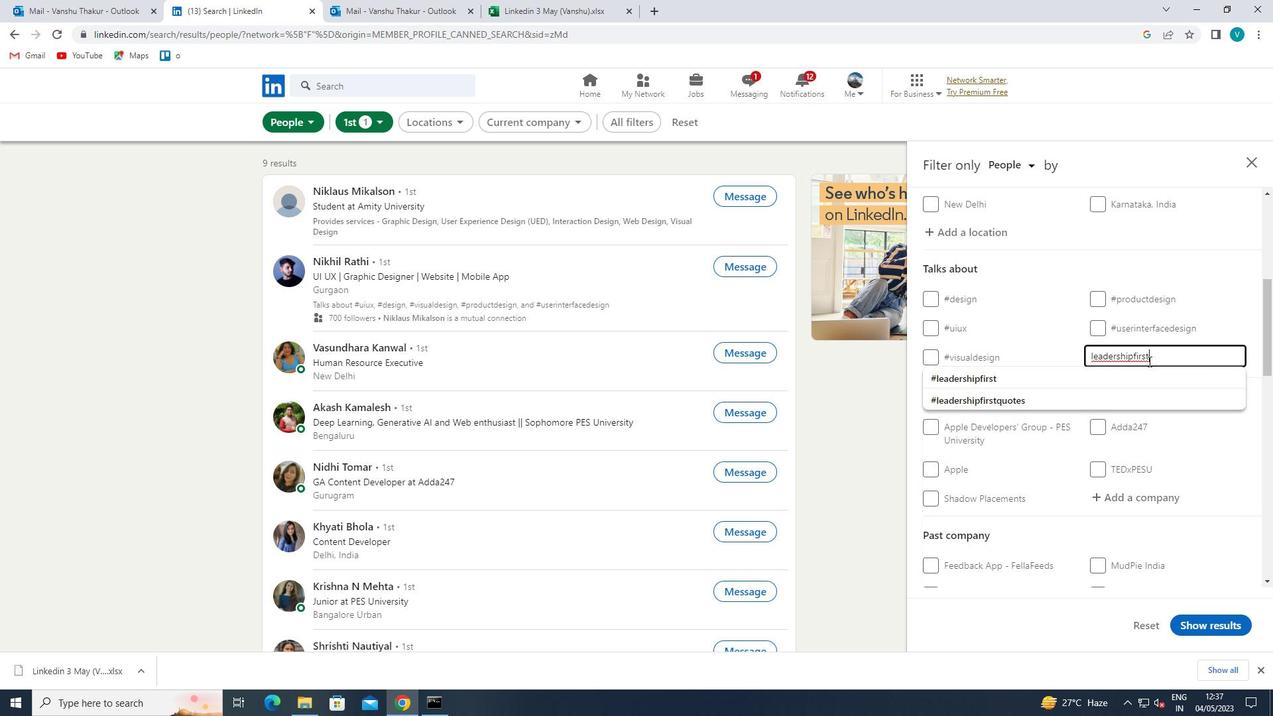 
Action: Mouse pressed left at (1133, 376)
Screenshot: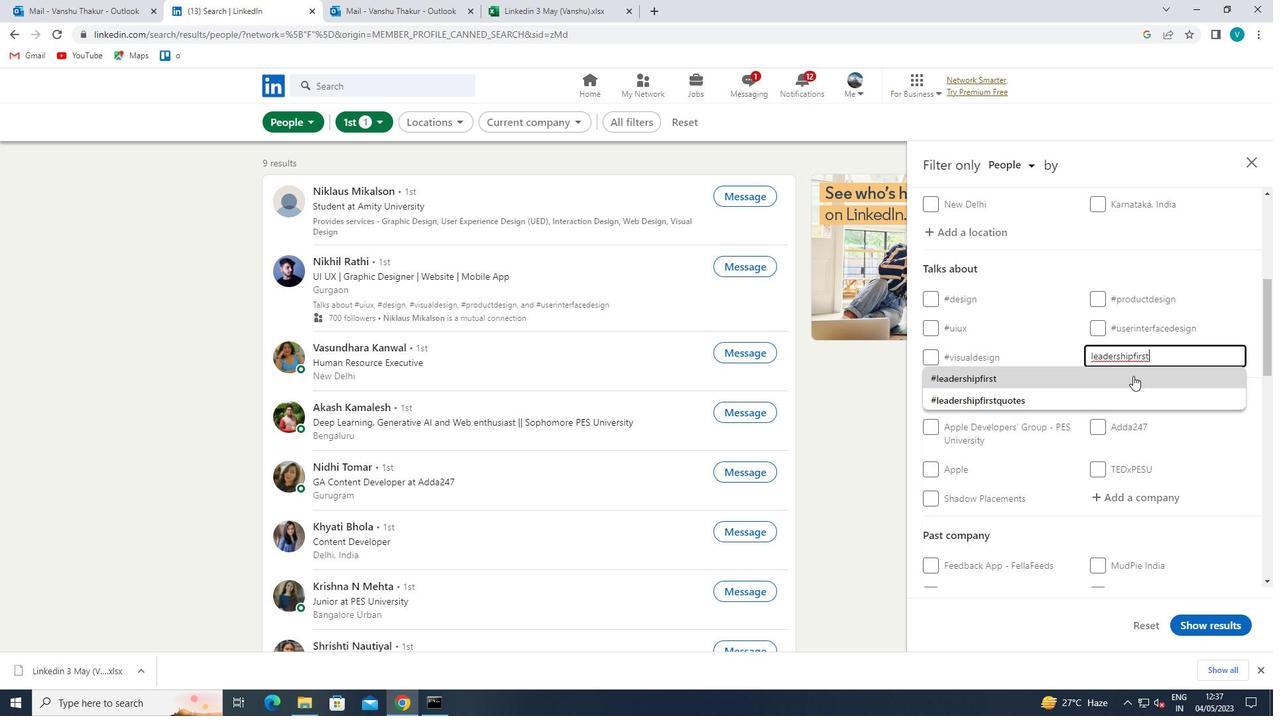 
Action: Mouse moved to (1133, 377)
Screenshot: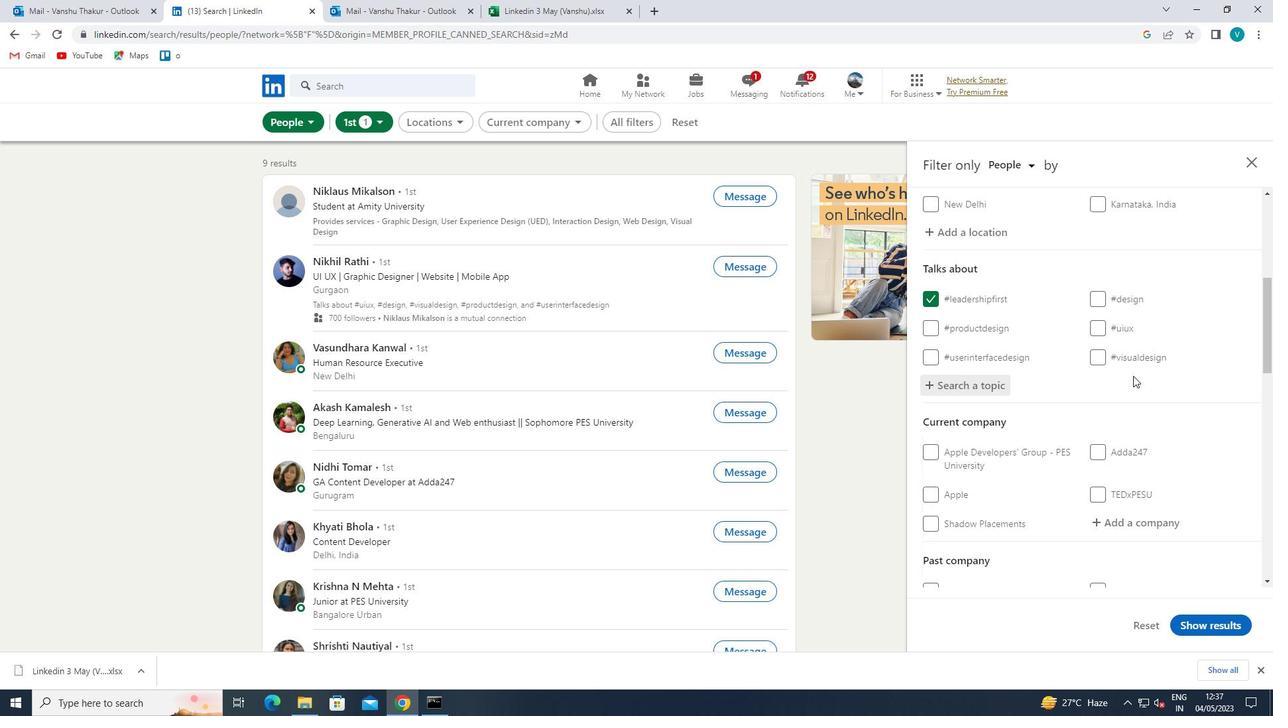 
Action: Mouse scrolled (1133, 376) with delta (0, 0)
Screenshot: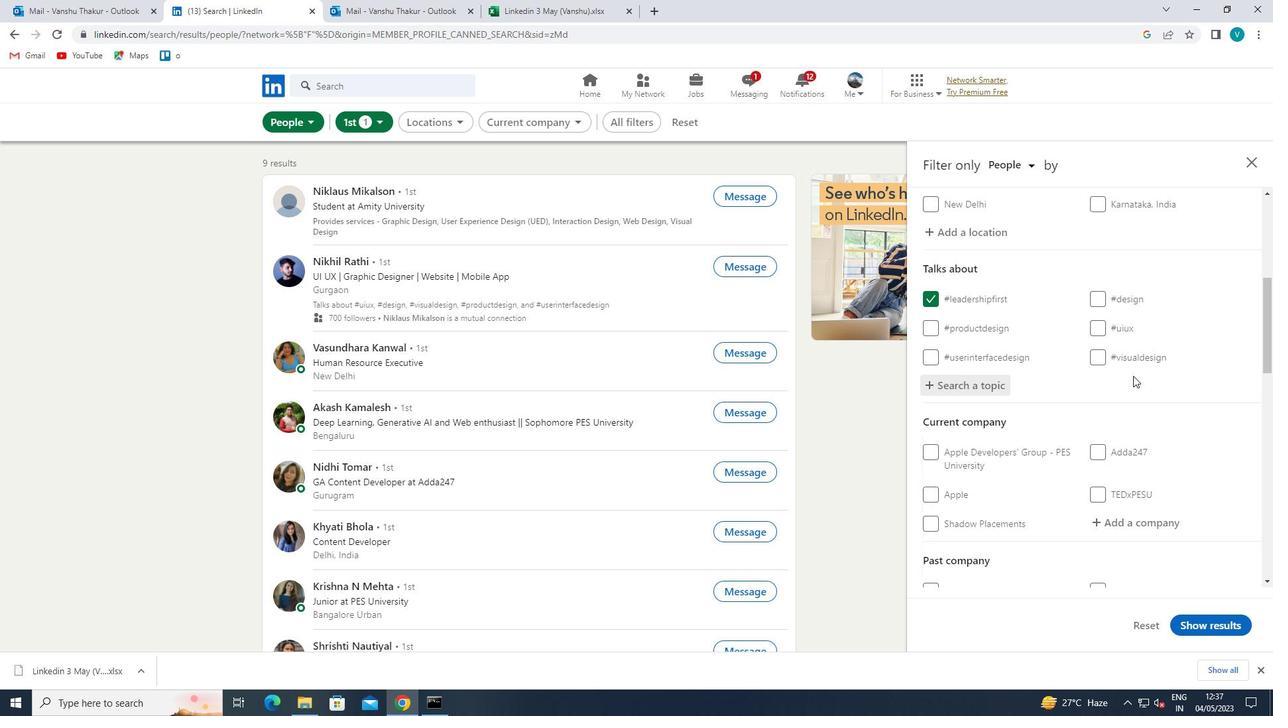 
Action: Mouse moved to (1133, 377)
Screenshot: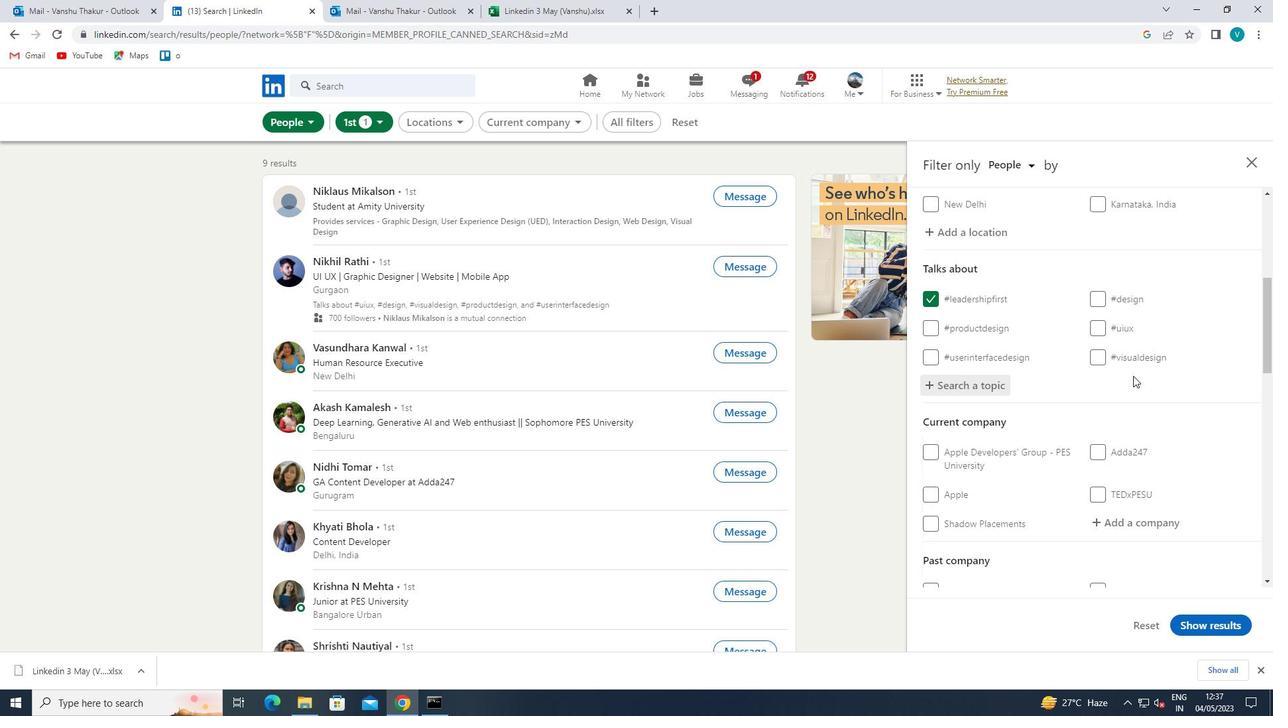 
Action: Mouse scrolled (1133, 376) with delta (0, 0)
Screenshot: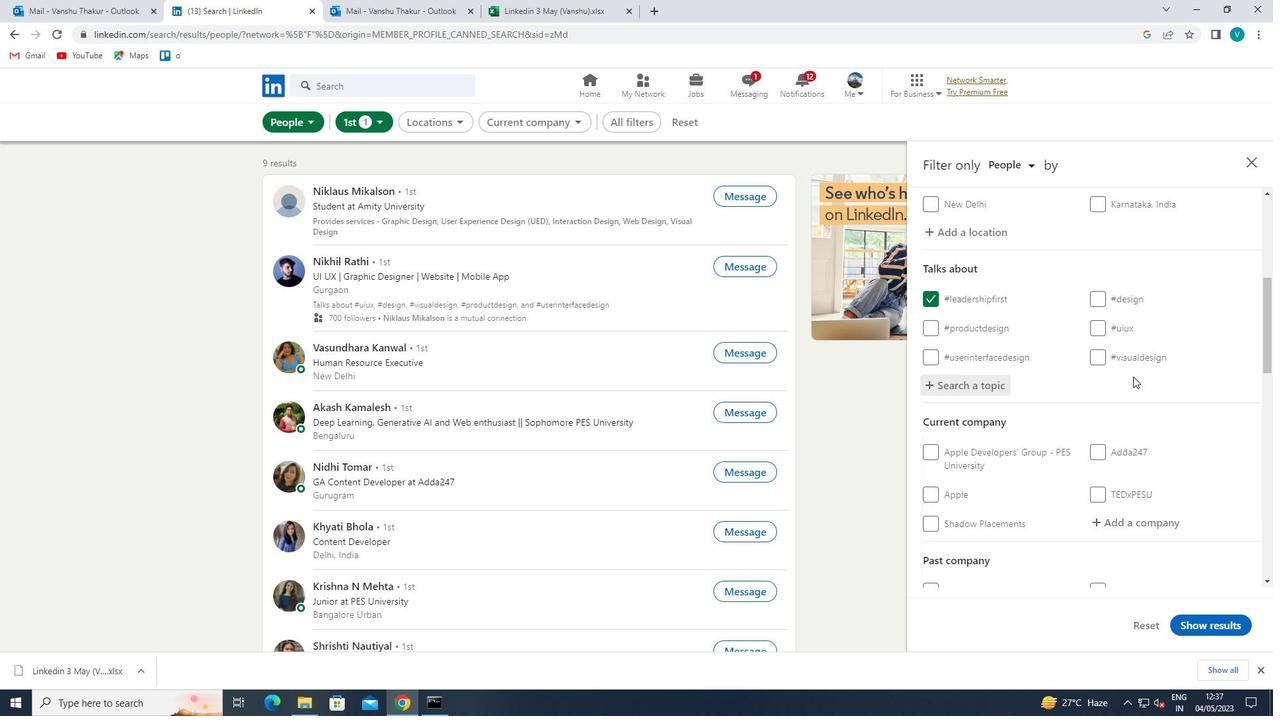 
Action: Mouse moved to (1131, 380)
Screenshot: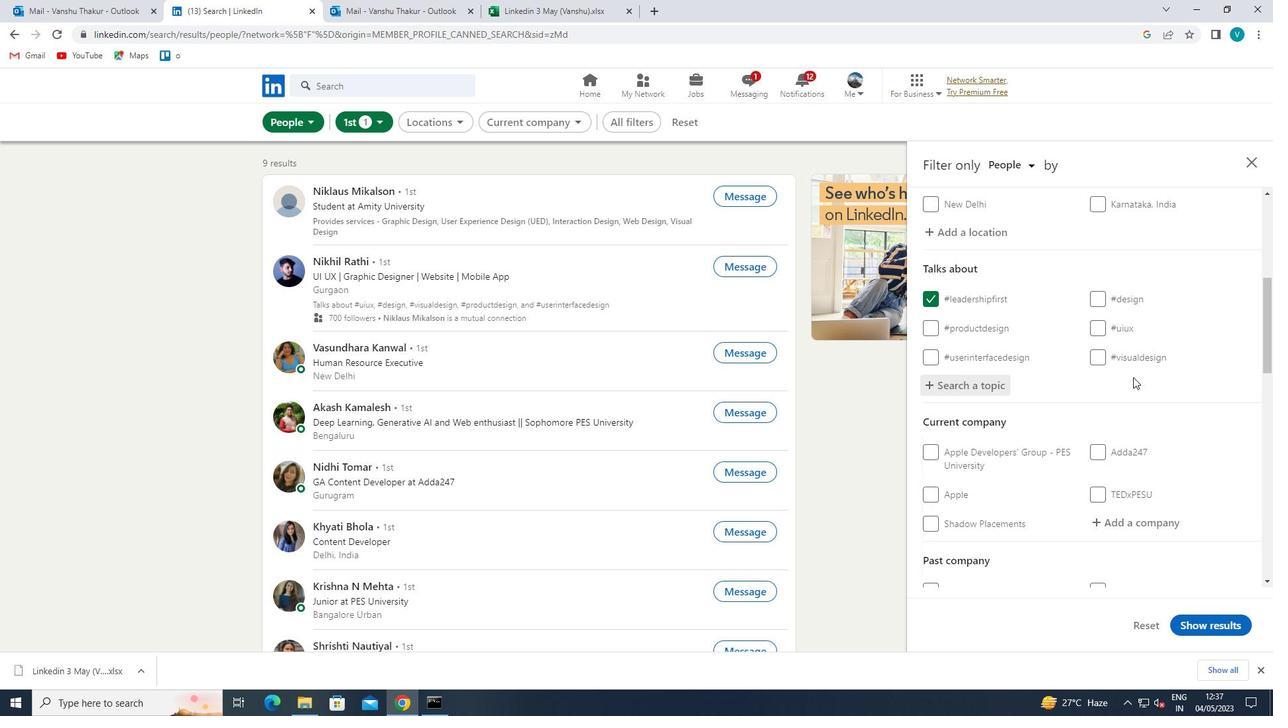 
Action: Mouse scrolled (1131, 379) with delta (0, 0)
Screenshot: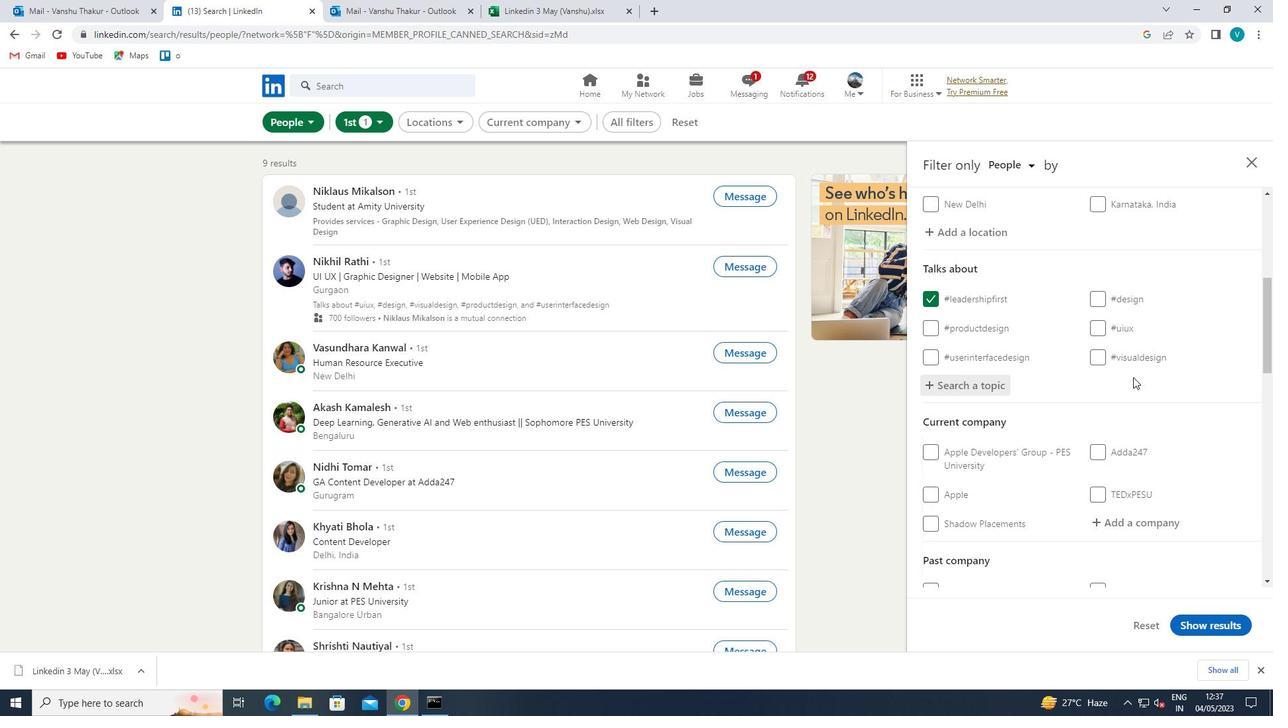 
Action: Mouse moved to (1125, 382)
Screenshot: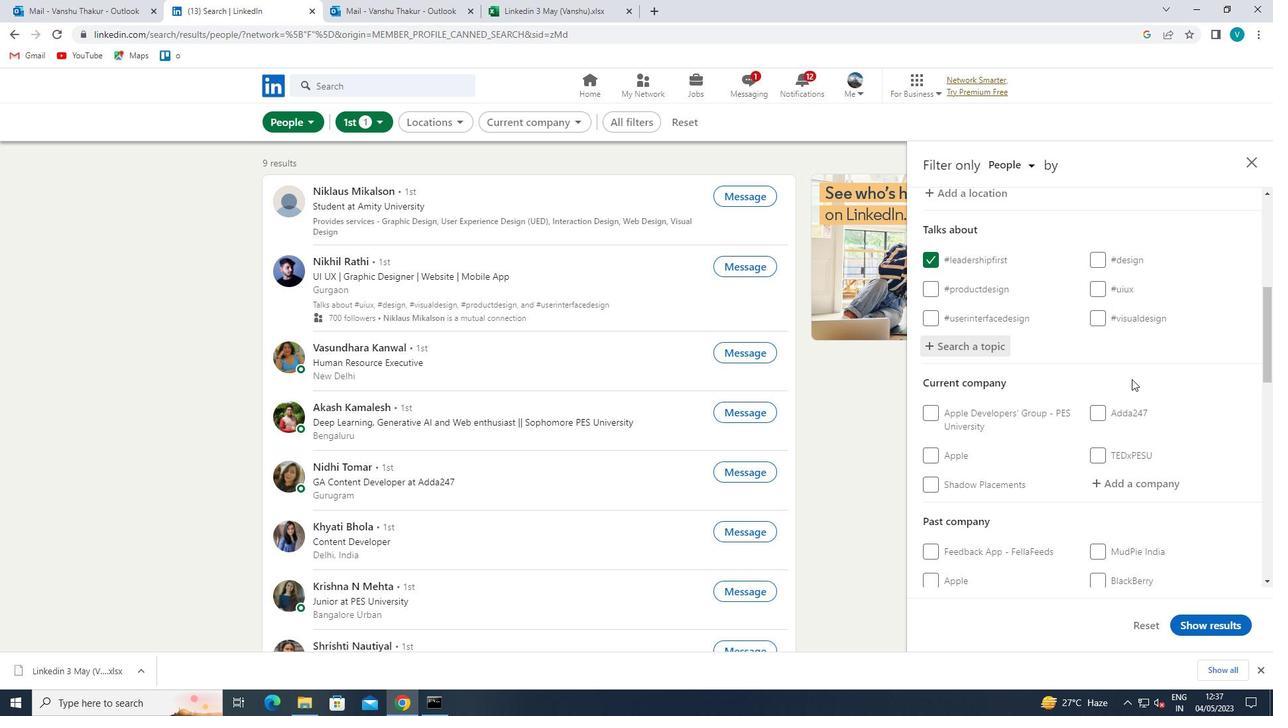 
Action: Mouse scrolled (1125, 382) with delta (0, 0)
Screenshot: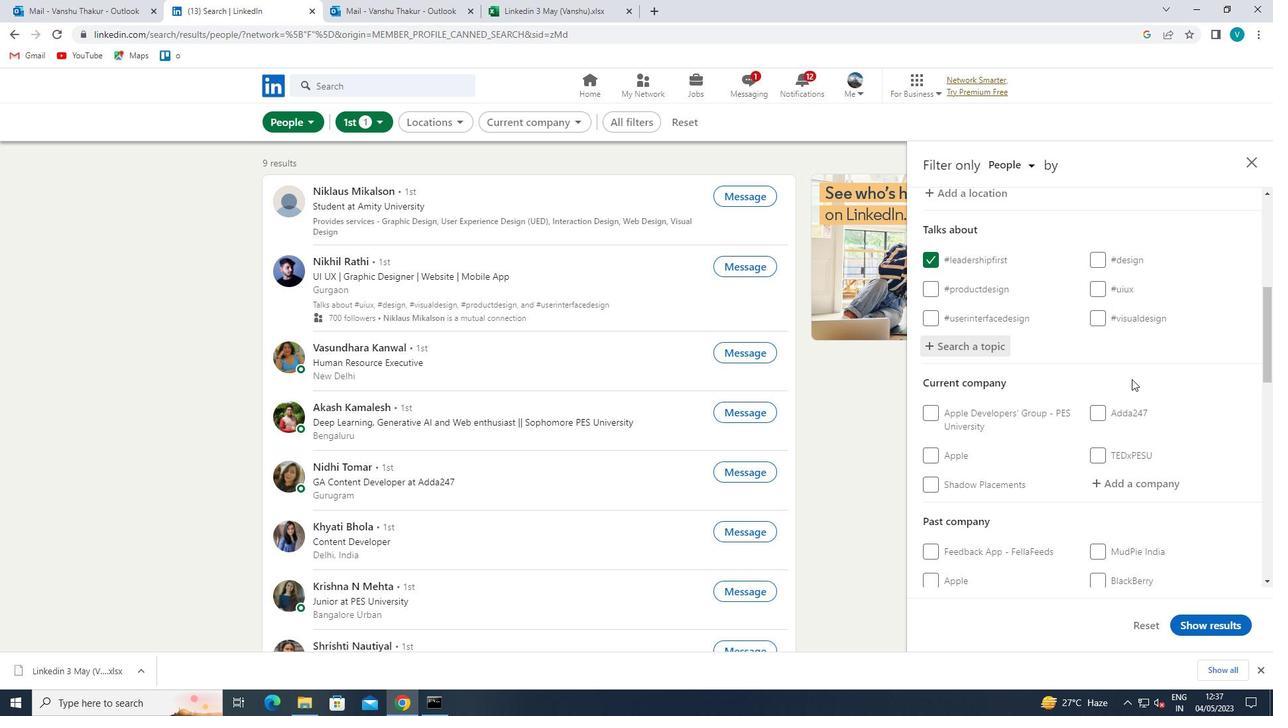 
Action: Mouse moved to (1109, 380)
Screenshot: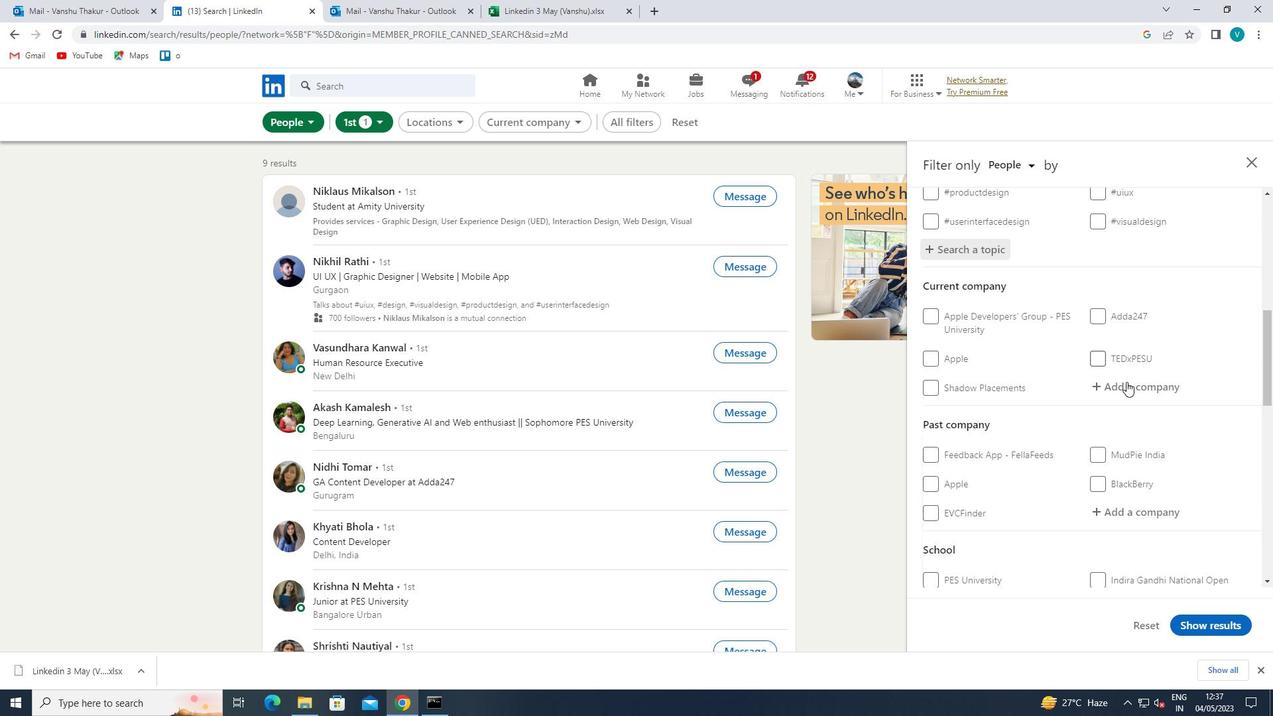
Action: Mouse scrolled (1109, 380) with delta (0, 0)
Screenshot: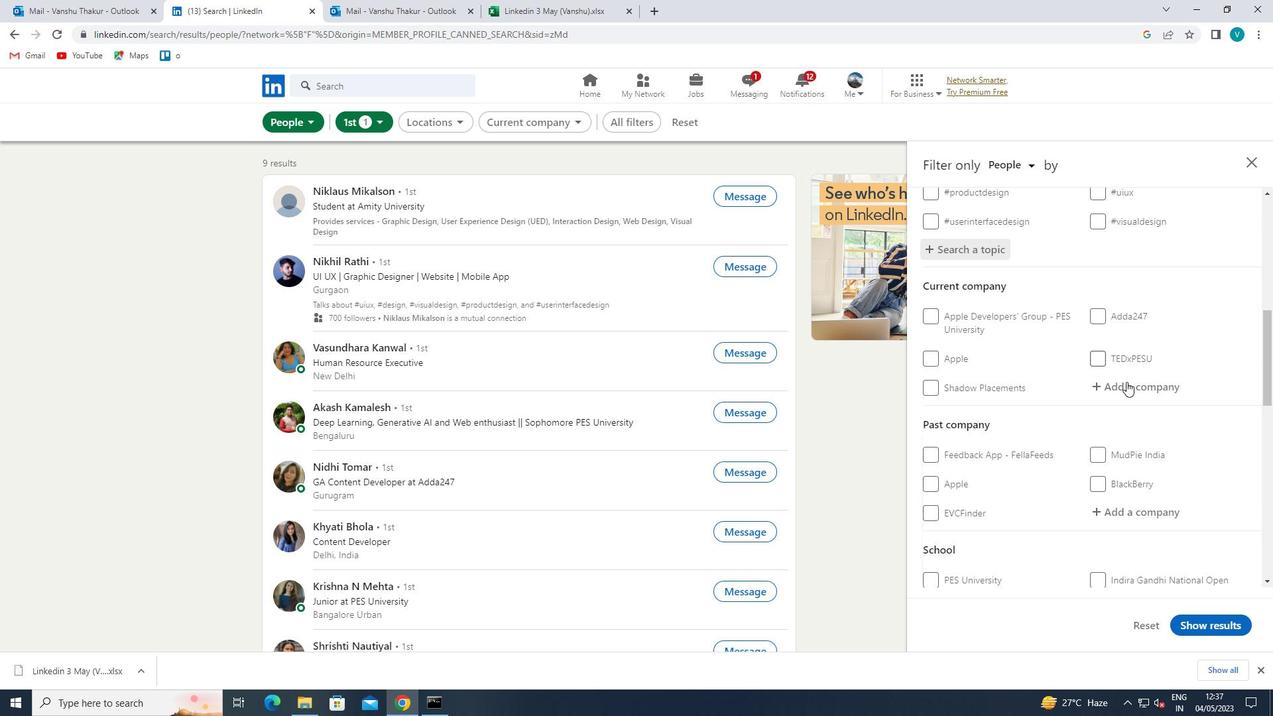 
Action: Mouse moved to (1086, 378)
Screenshot: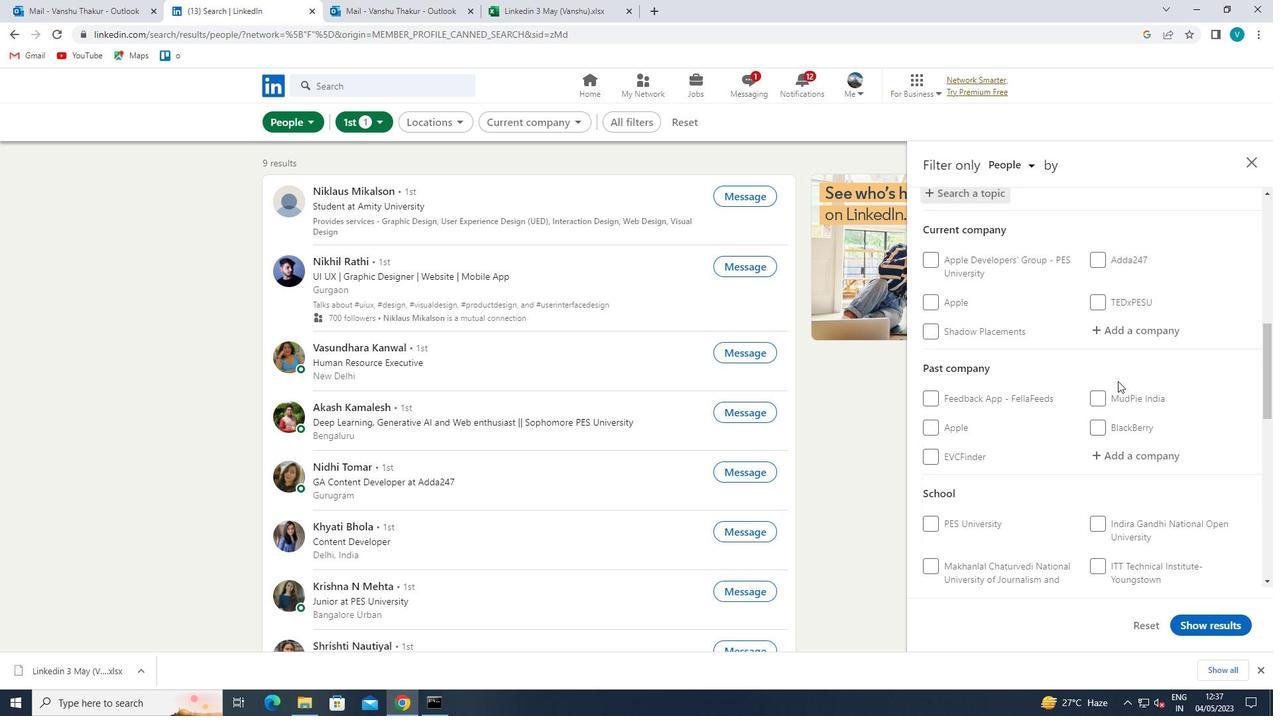 
Action: Mouse scrolled (1086, 377) with delta (0, 0)
Screenshot: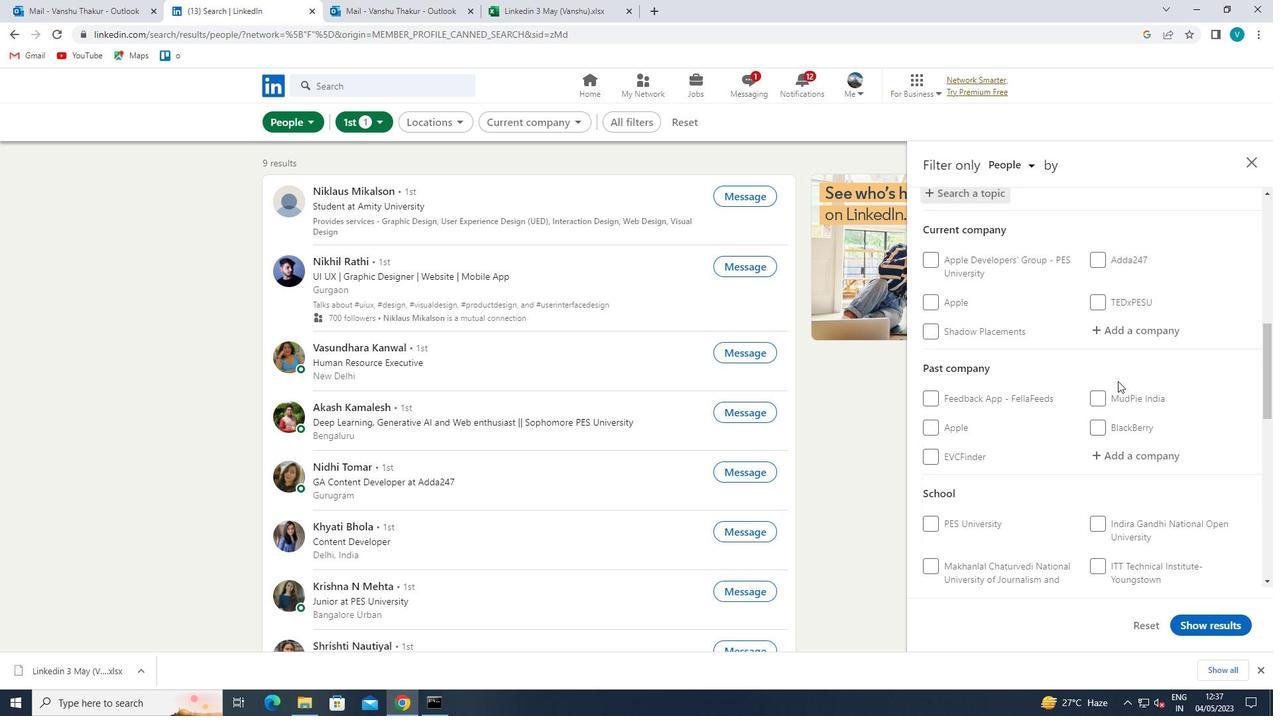 
Action: Mouse moved to (1066, 381)
Screenshot: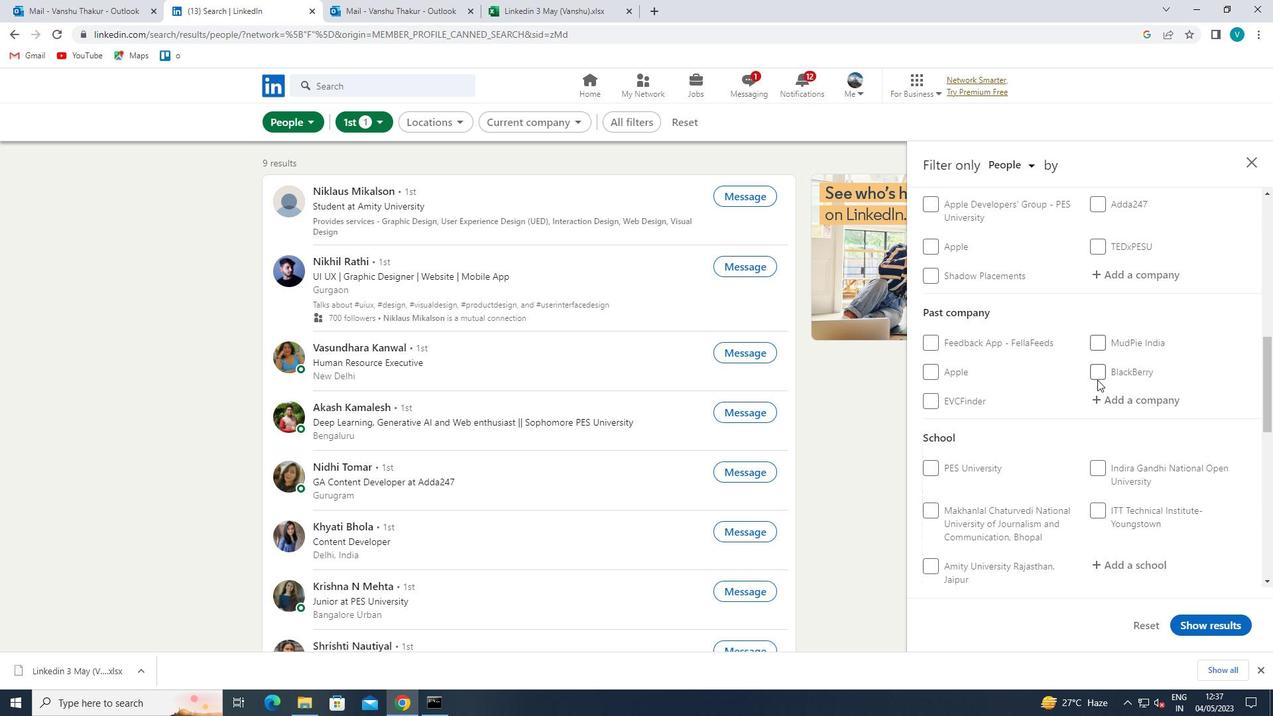 
Action: Mouse scrolled (1066, 380) with delta (0, 0)
Screenshot: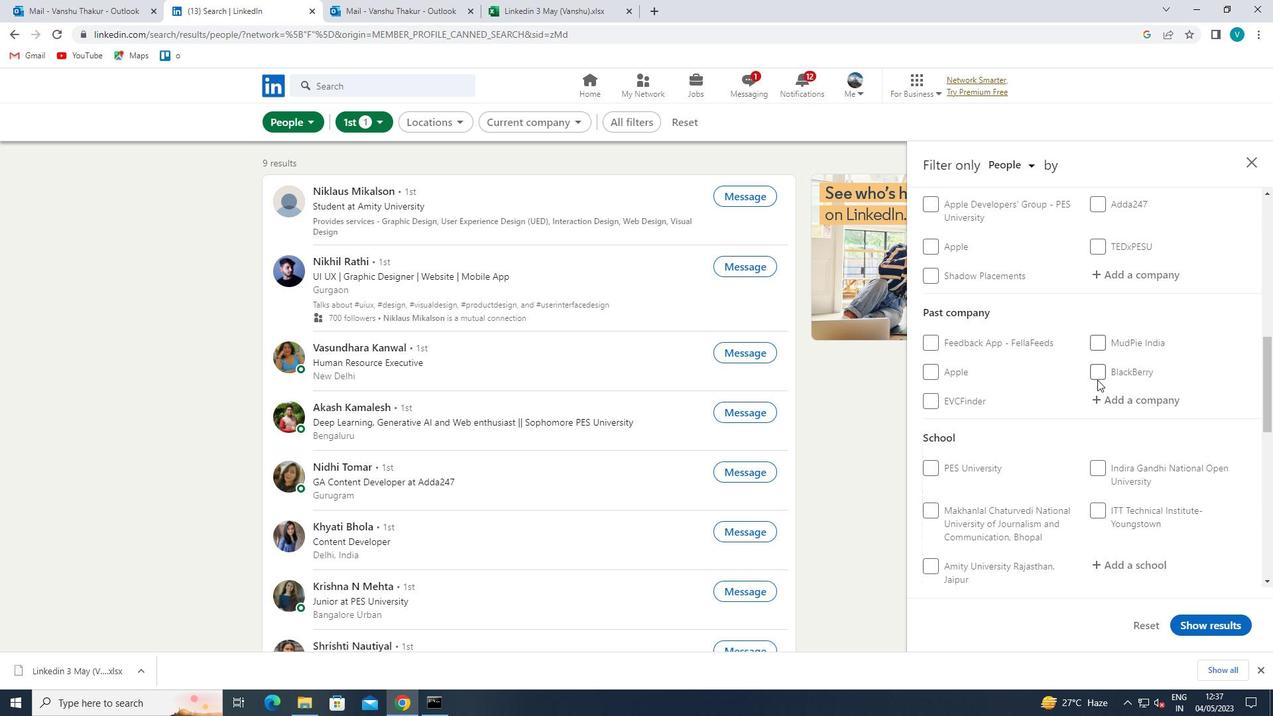 
Action: Mouse moved to (1019, 414)
Screenshot: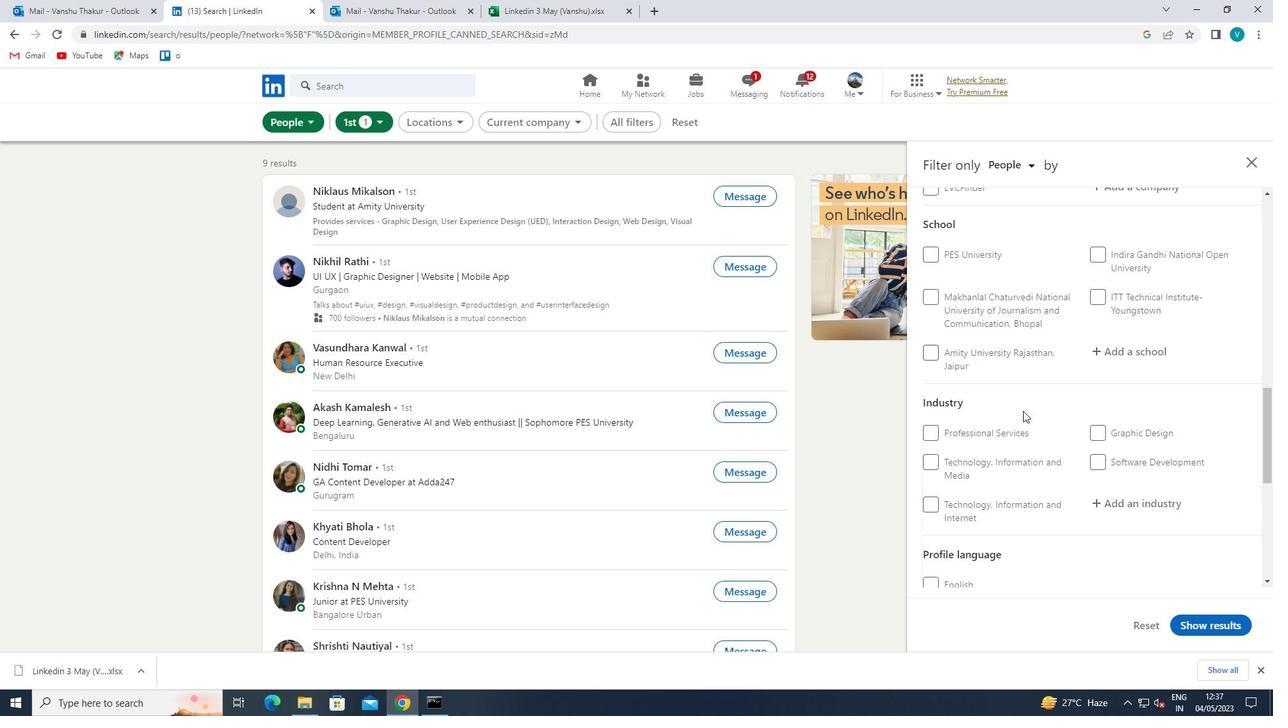 
Action: Mouse scrolled (1019, 413) with delta (0, 0)
Screenshot: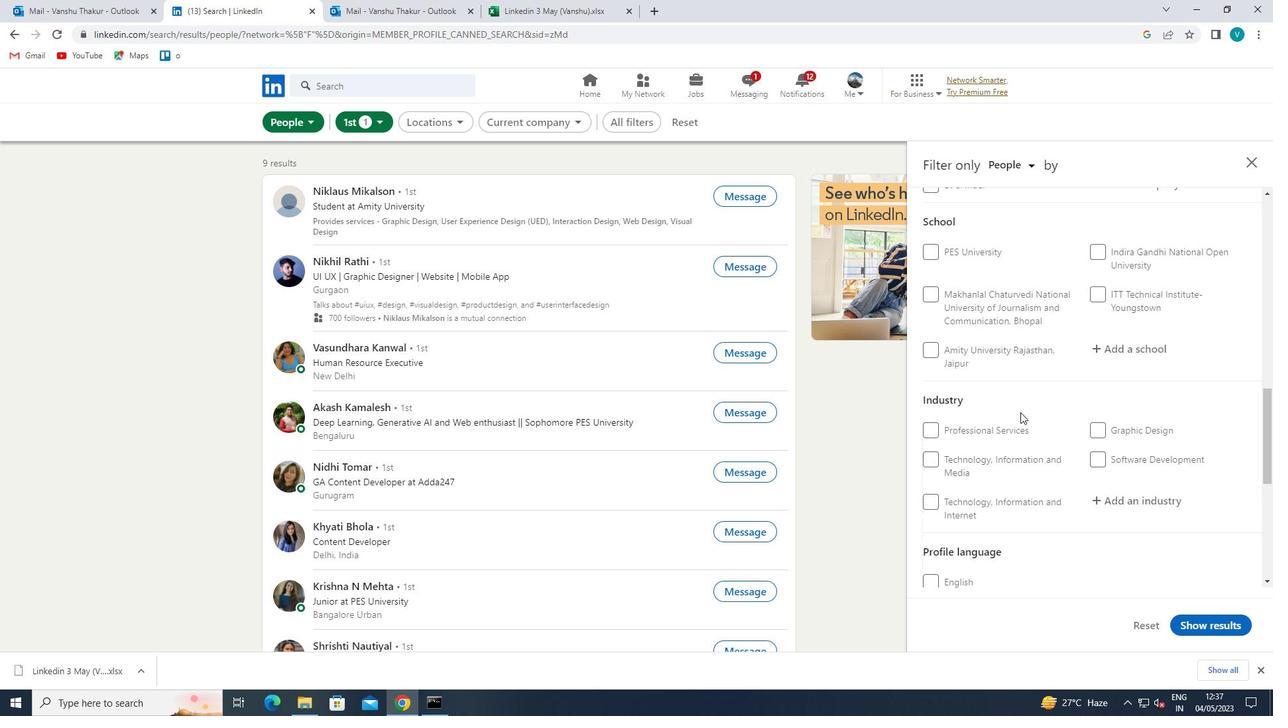 
Action: Mouse scrolled (1019, 413) with delta (0, 0)
Screenshot: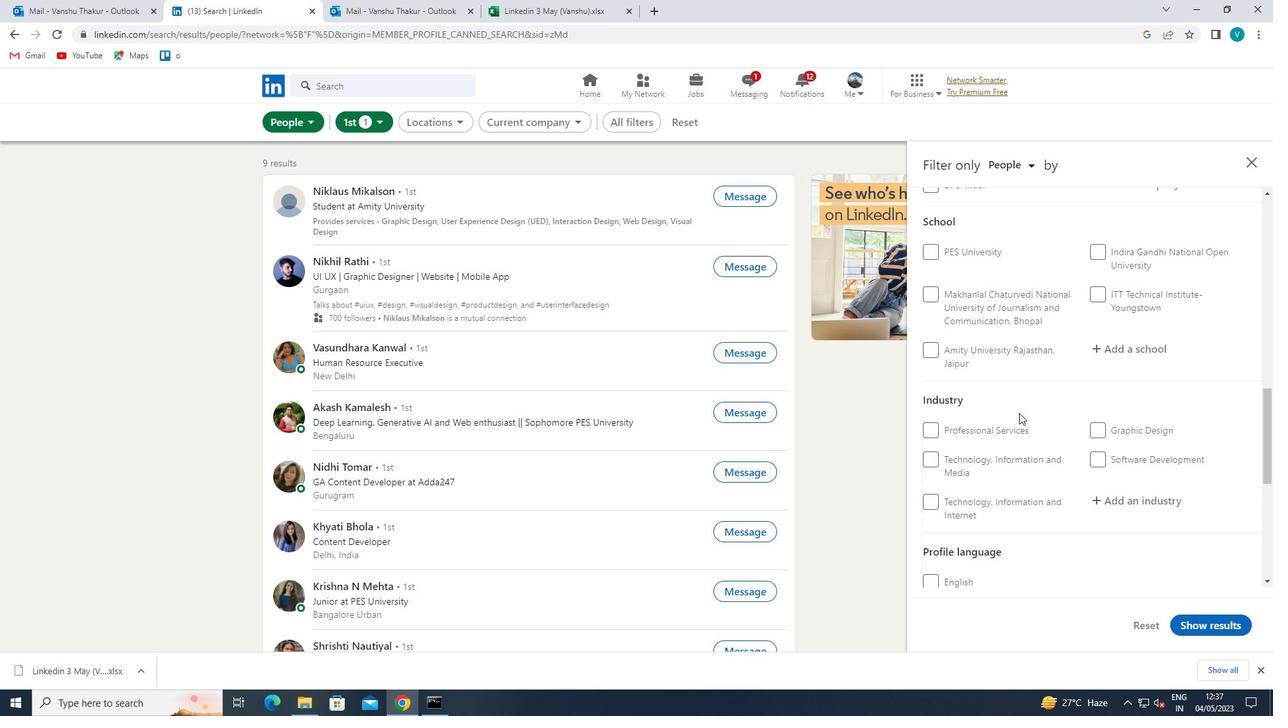 
Action: Mouse scrolled (1019, 413) with delta (0, 0)
Screenshot: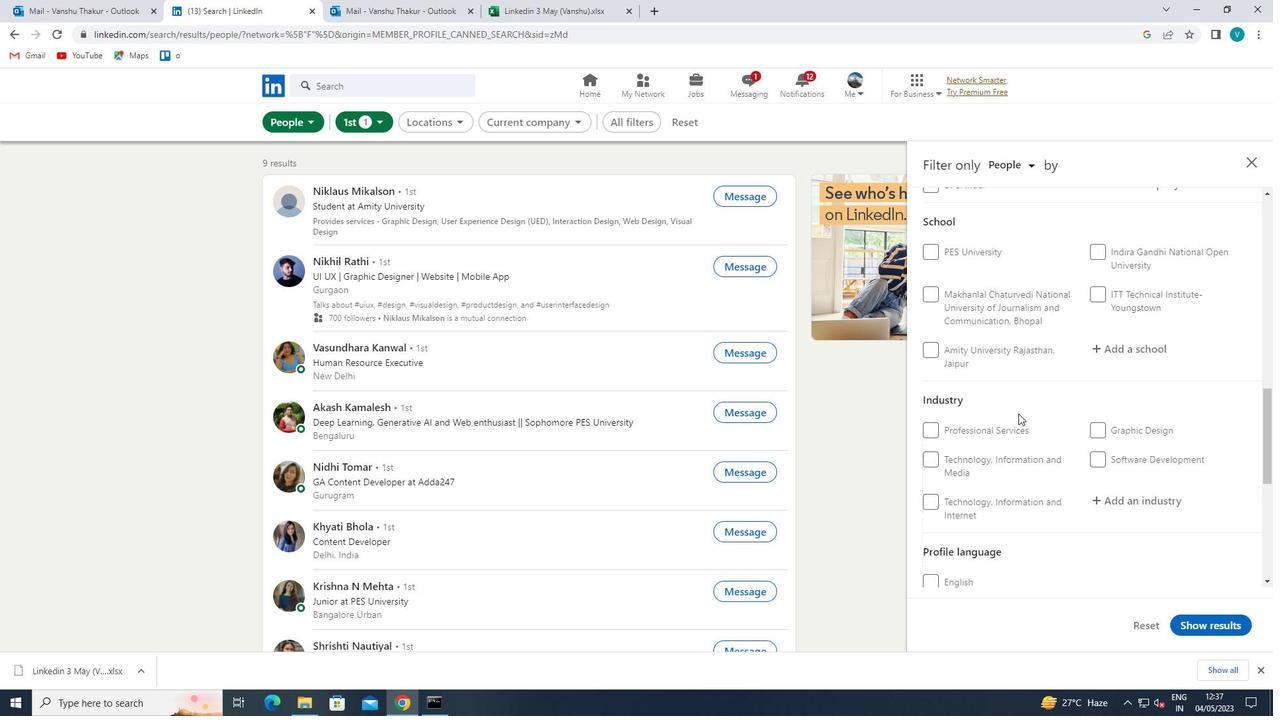 
Action: Mouse moved to (937, 382)
Screenshot: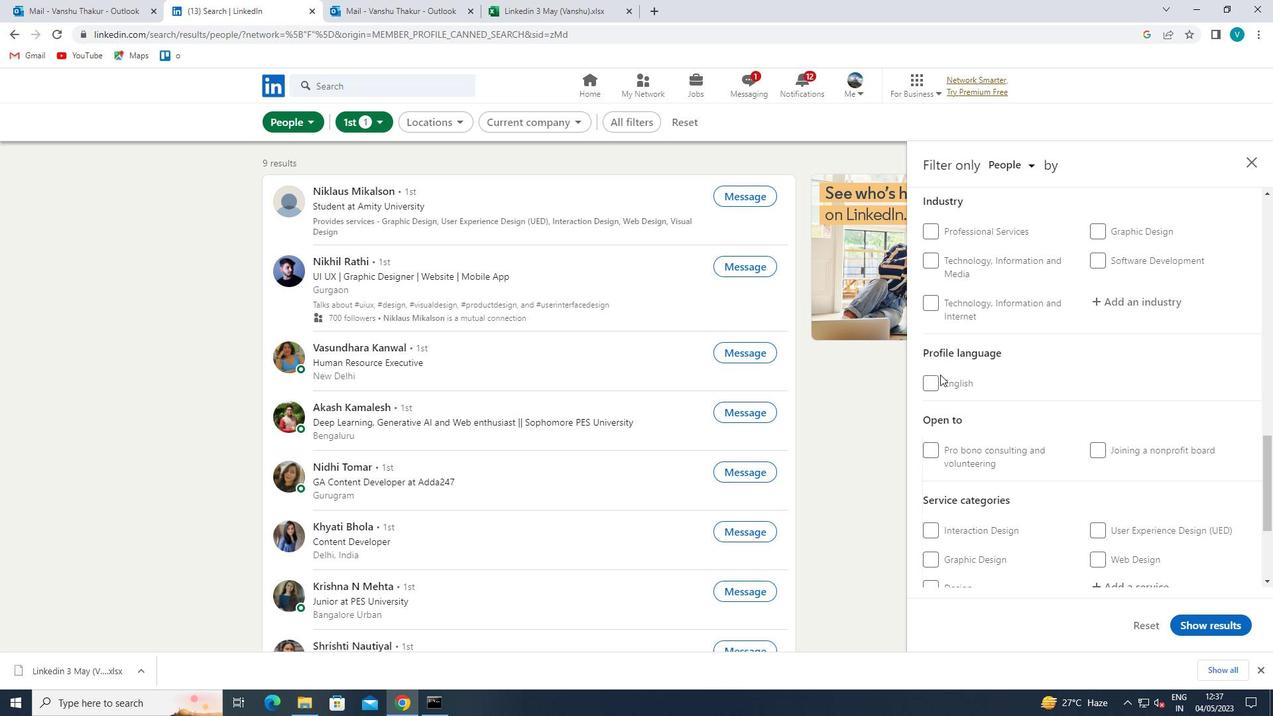 
Action: Mouse pressed left at (937, 382)
Screenshot: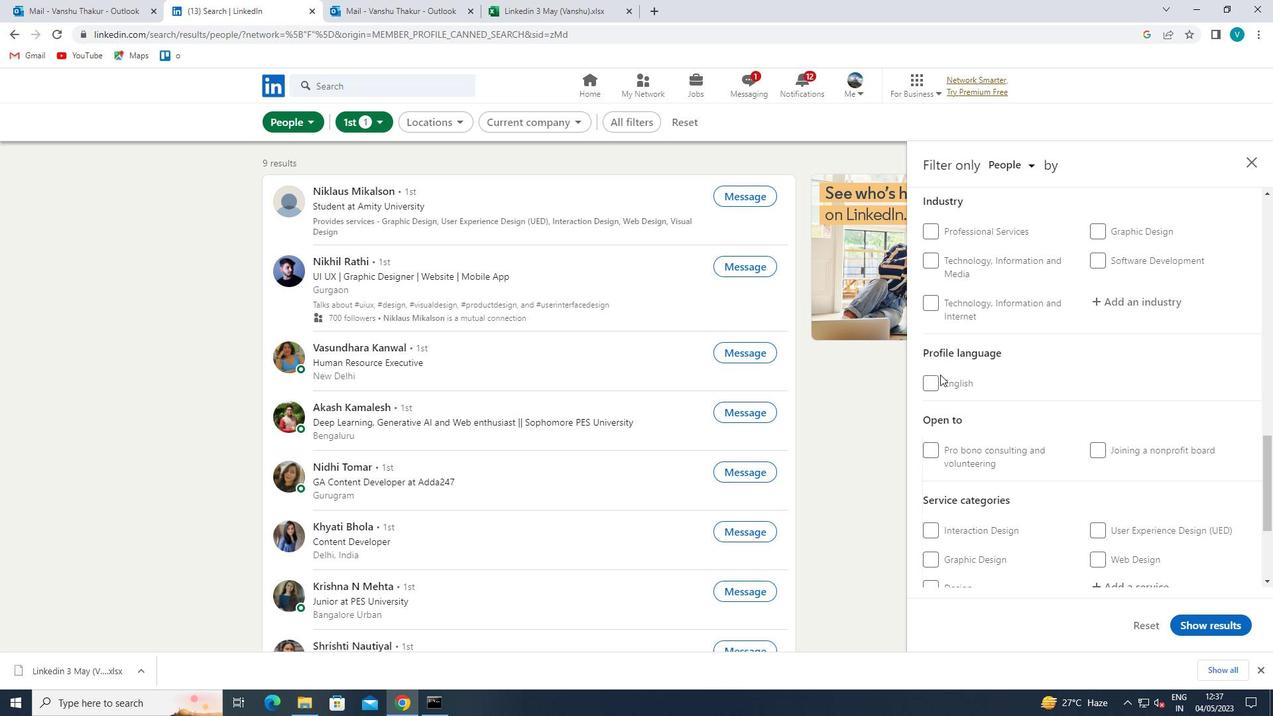 
Action: Mouse moved to (1134, 370)
Screenshot: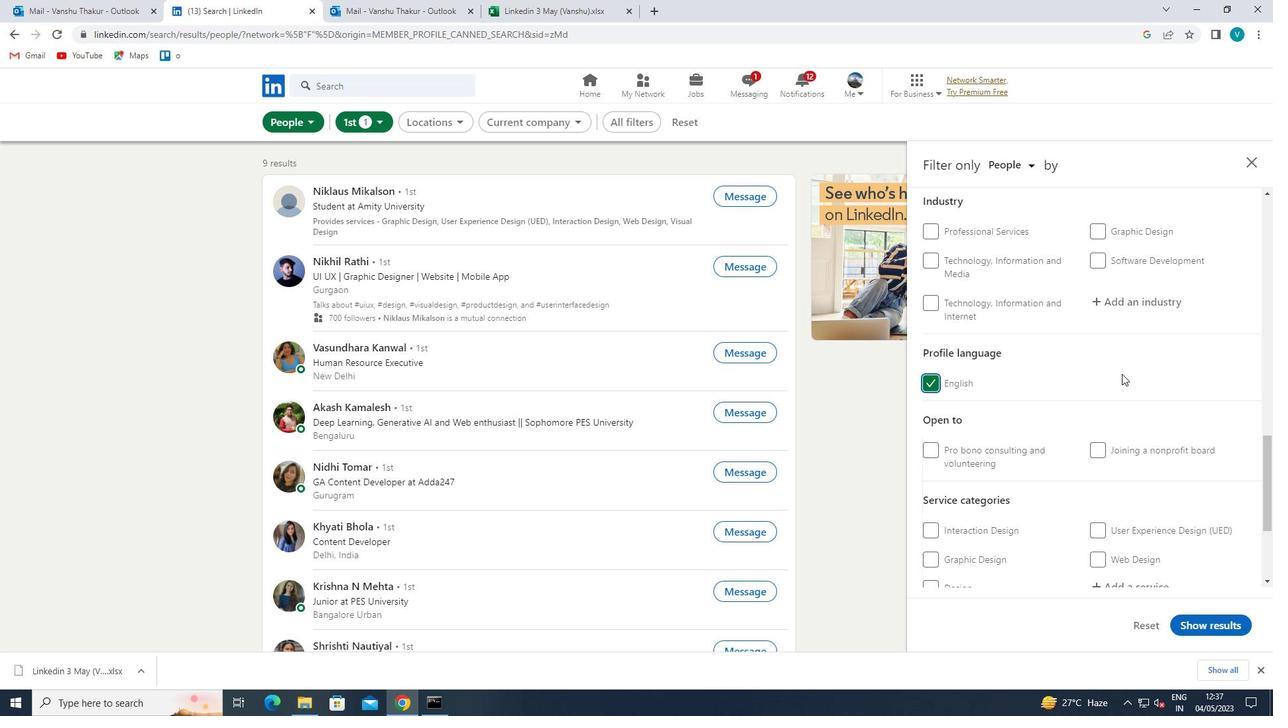 
Action: Mouse scrolled (1134, 371) with delta (0, 0)
Screenshot: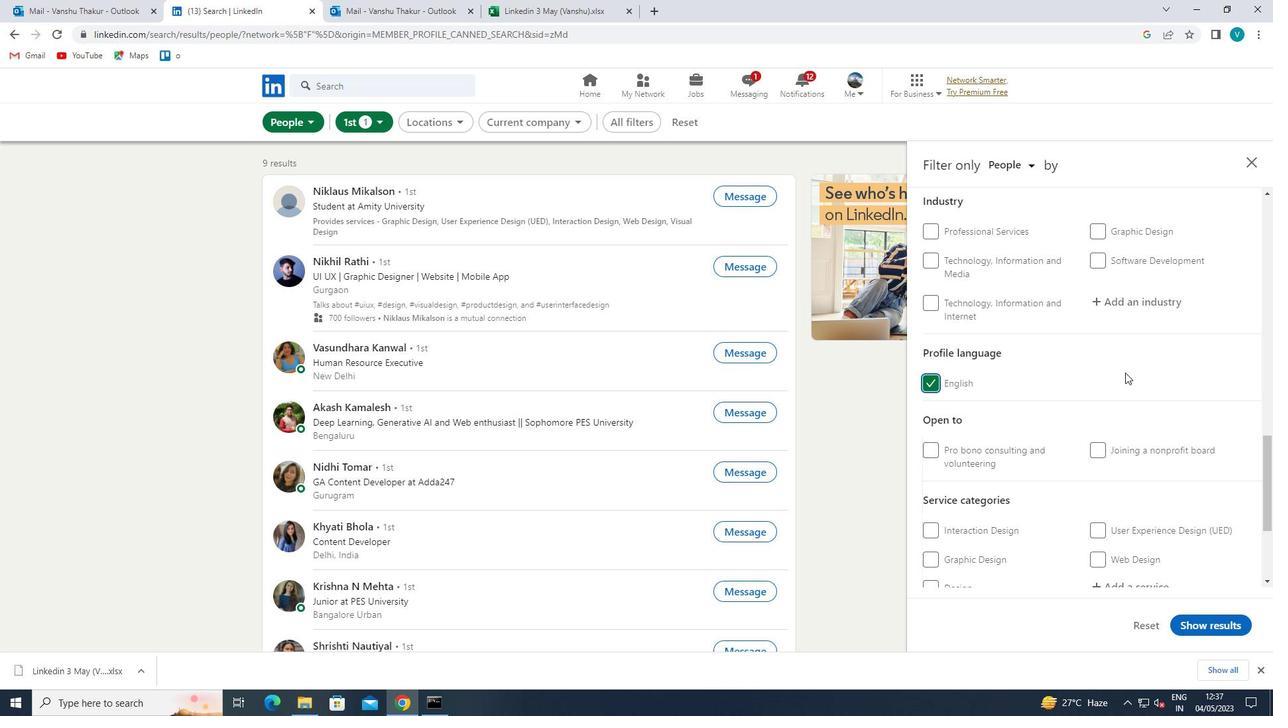 
Action: Mouse moved to (1135, 370)
Screenshot: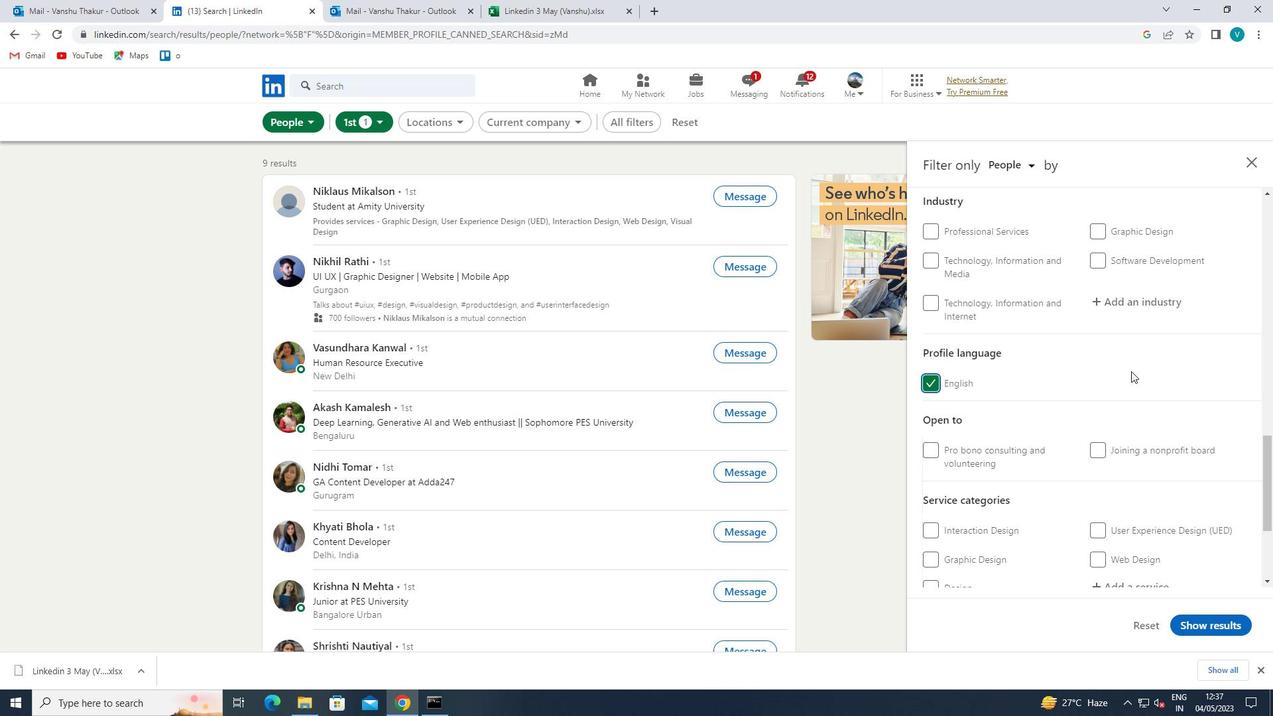 
Action: Mouse scrolled (1135, 370) with delta (0, 0)
Screenshot: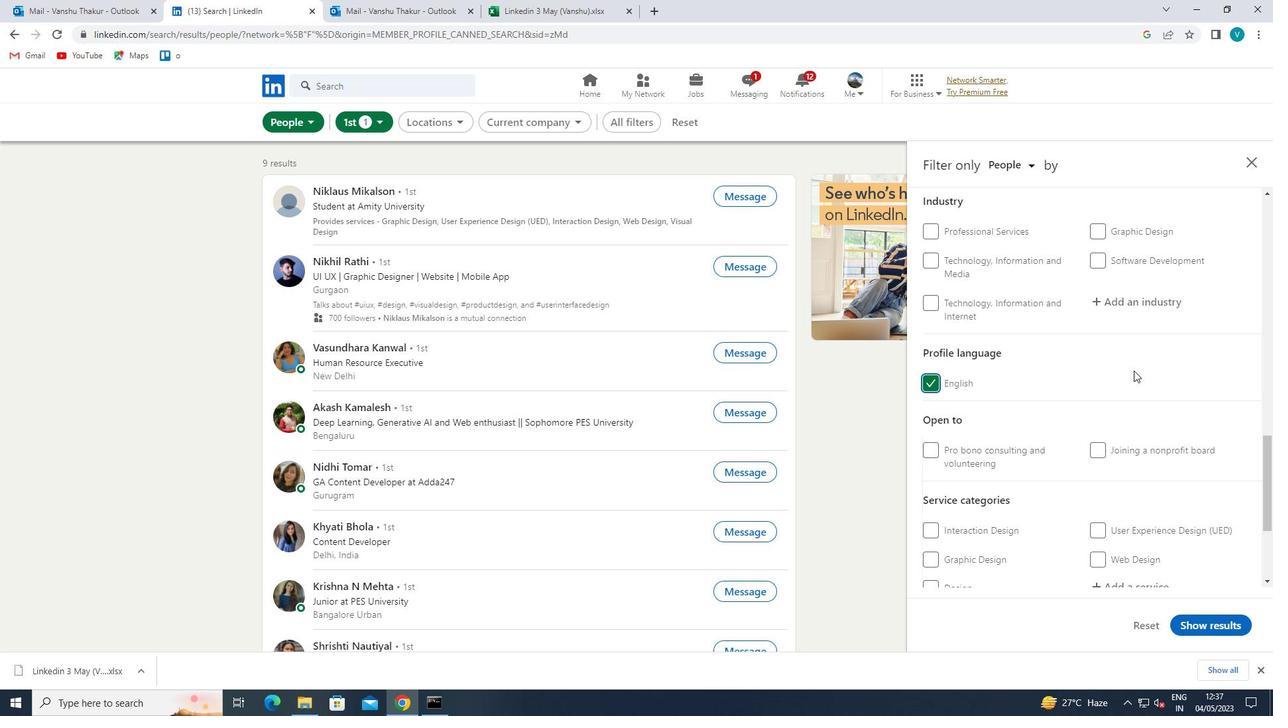 
Action: Mouse moved to (1137, 369)
Screenshot: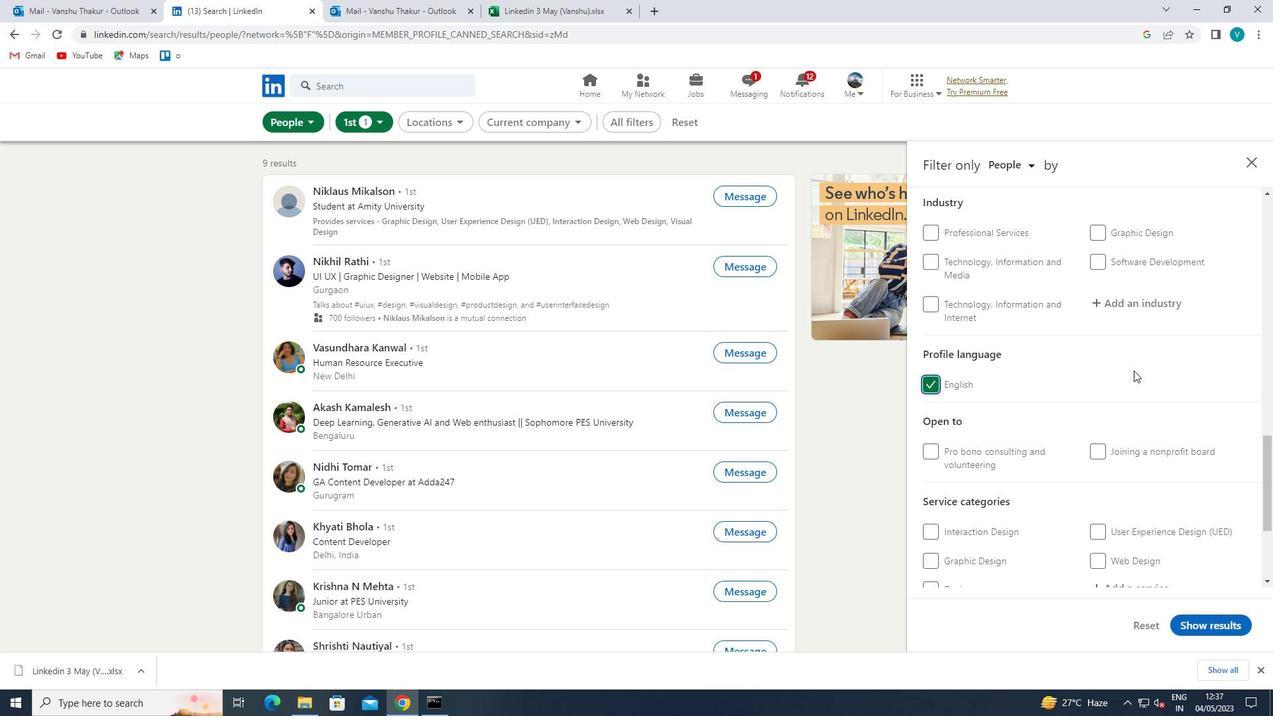
Action: Mouse scrolled (1137, 370) with delta (0, 0)
Screenshot: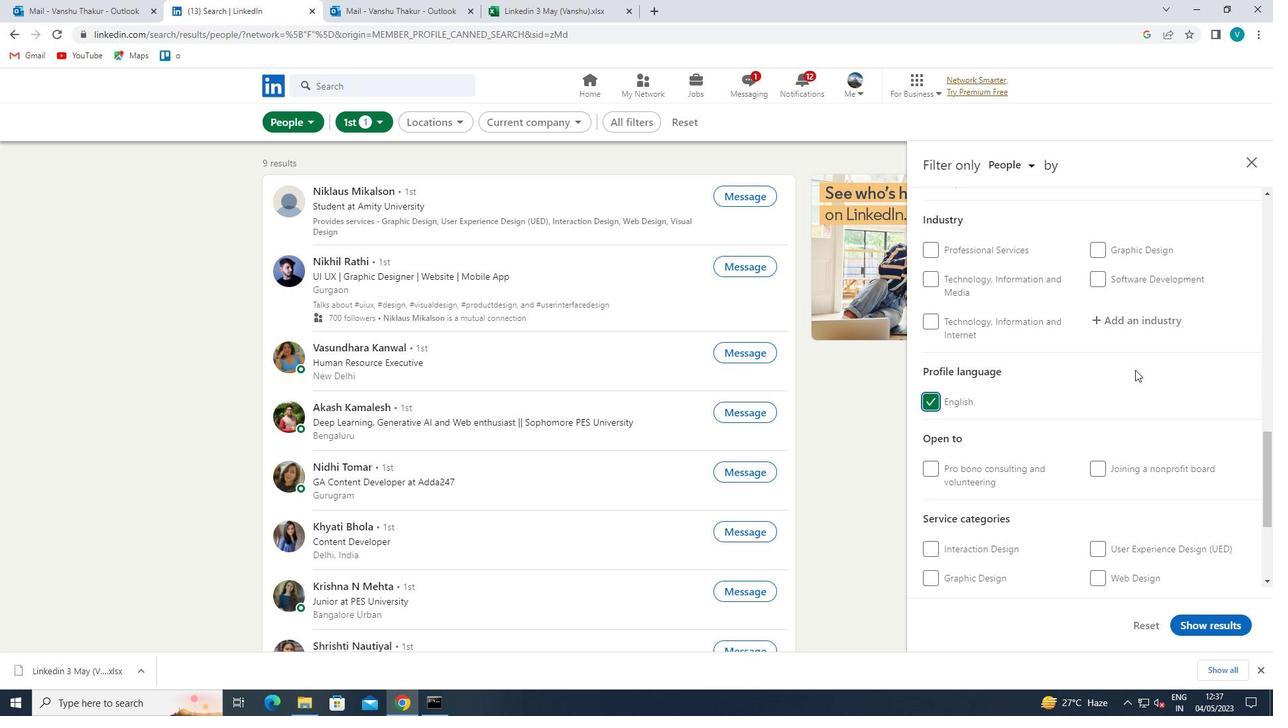 
Action: Mouse scrolled (1137, 370) with delta (0, 0)
Screenshot: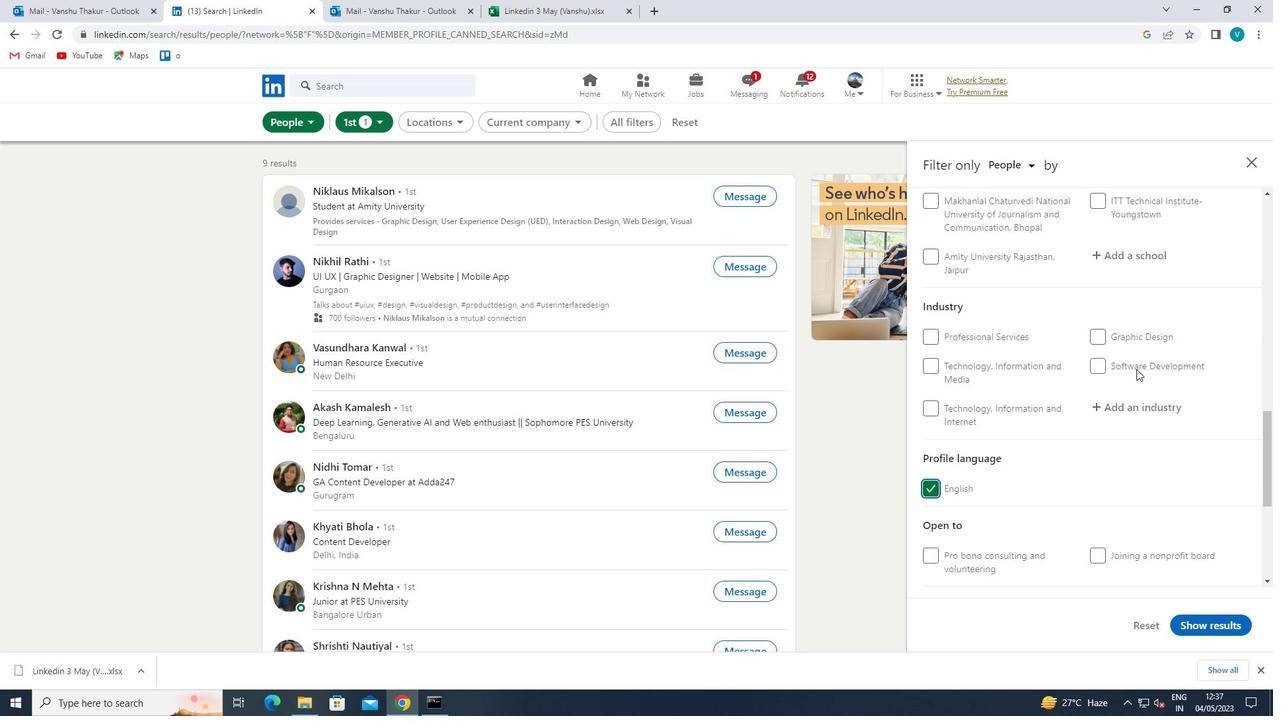 
Action: Mouse scrolled (1137, 370) with delta (0, 0)
Screenshot: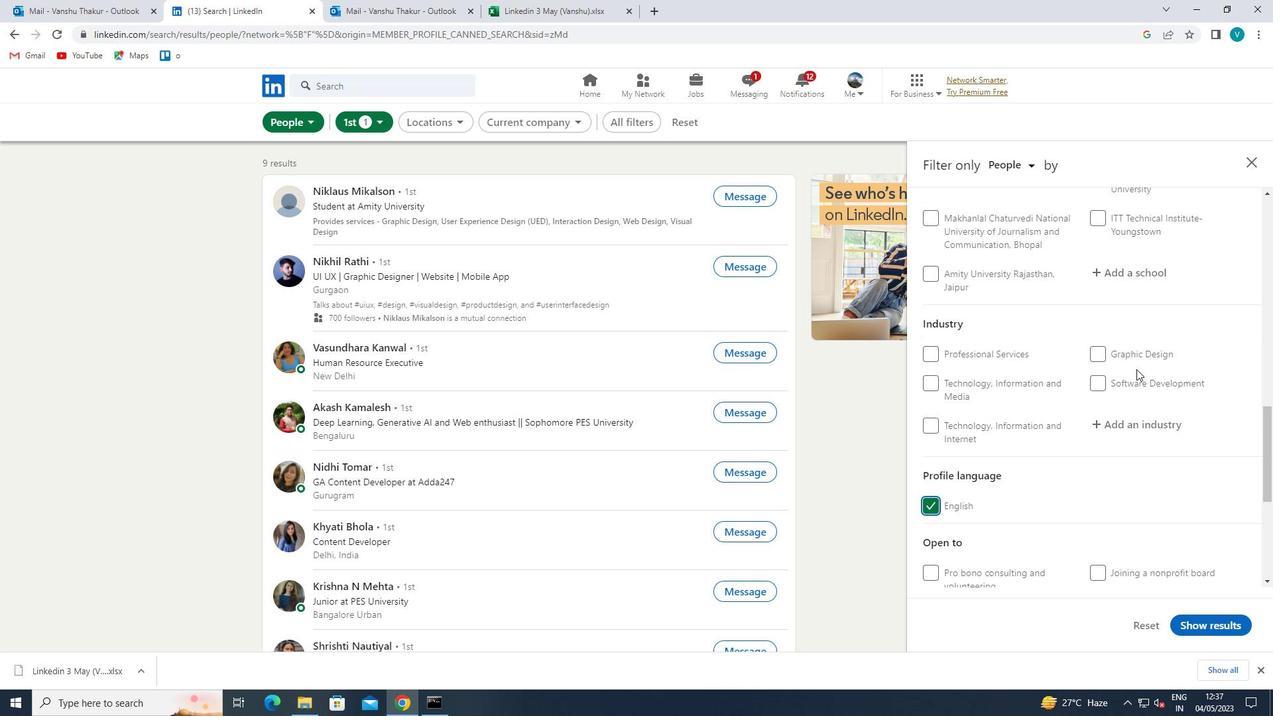 
Action: Mouse moved to (1131, 372)
Screenshot: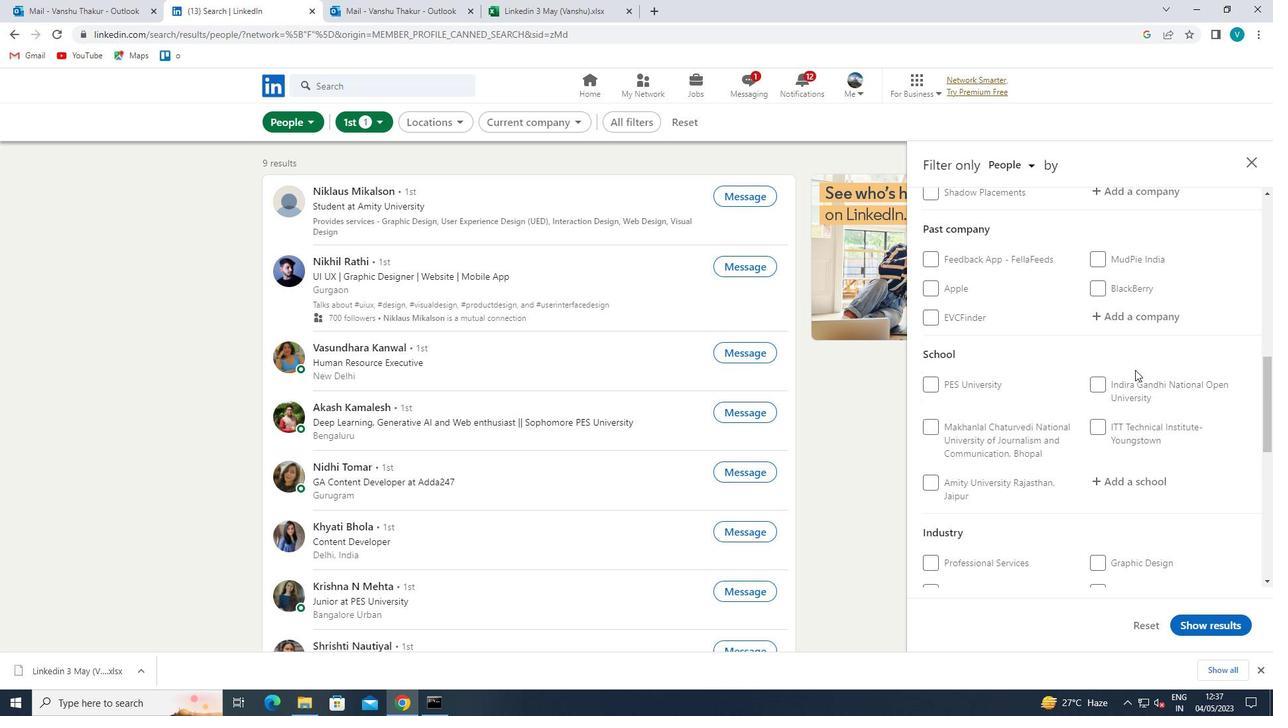 
Action: Mouse scrolled (1131, 373) with delta (0, 0)
Screenshot: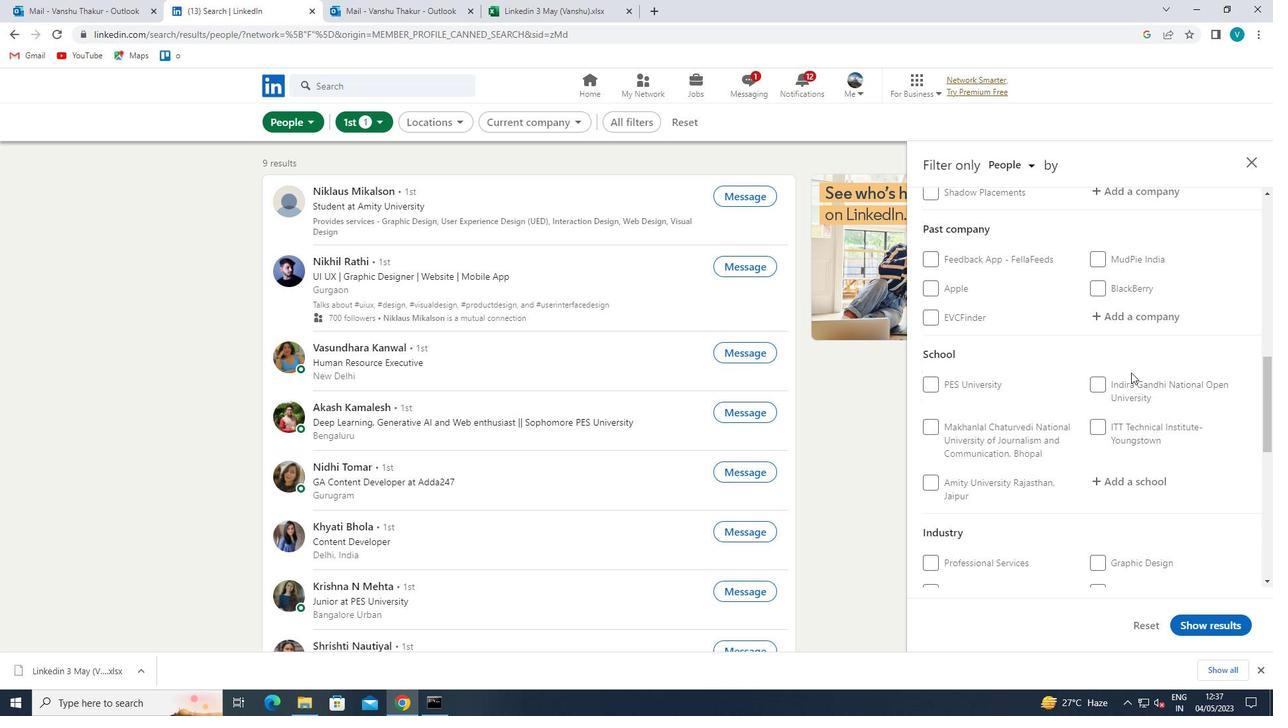 
Action: Mouse scrolled (1131, 373) with delta (0, 0)
Screenshot: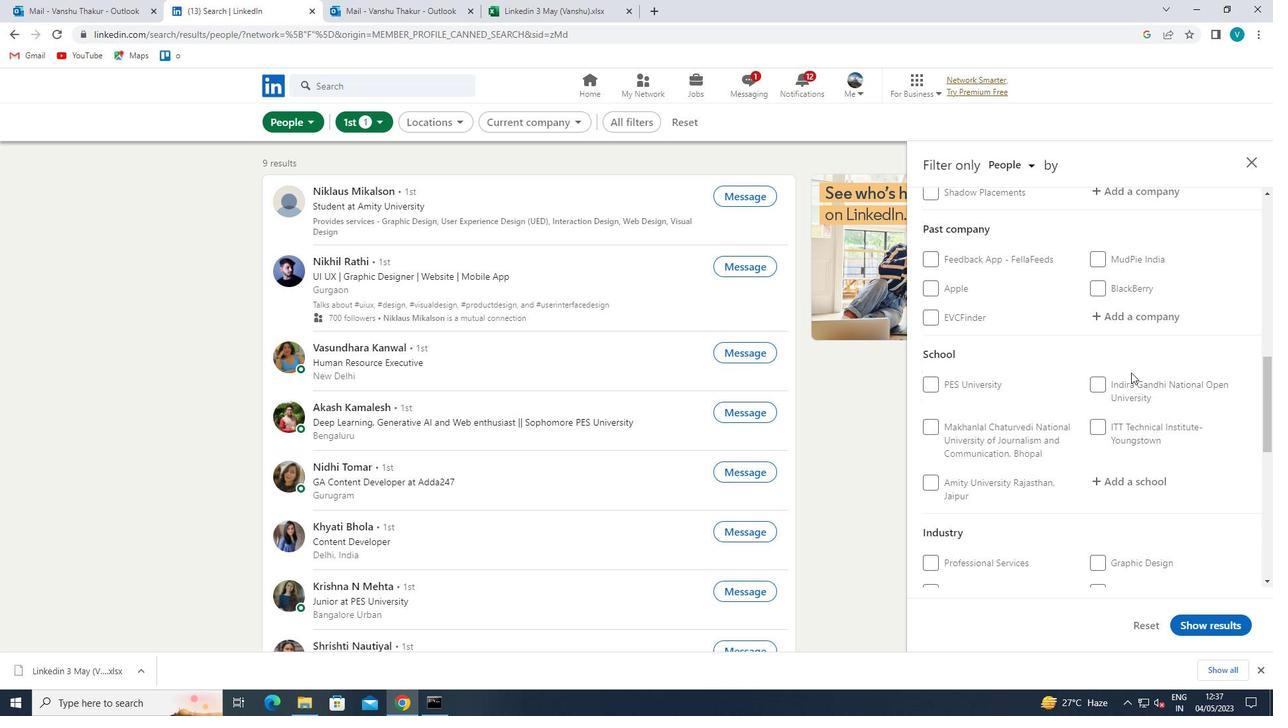 
Action: Mouse scrolled (1131, 373) with delta (0, 0)
Screenshot: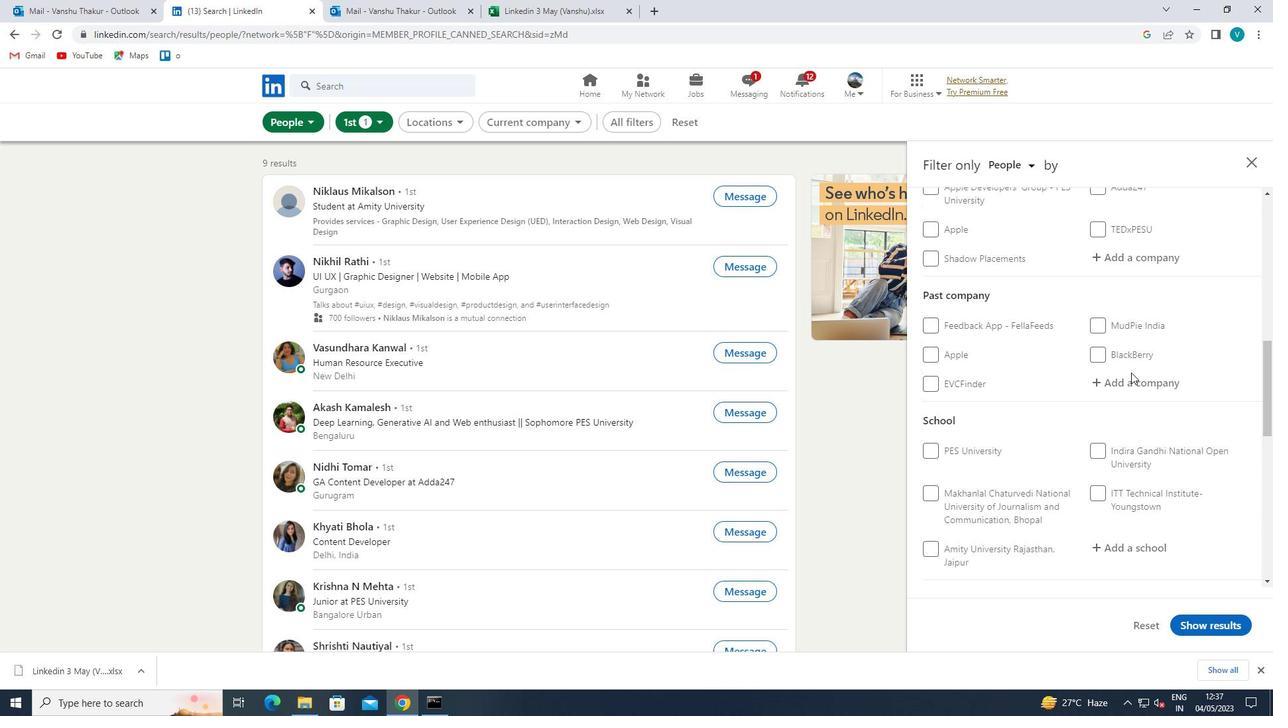 
Action: Mouse scrolled (1131, 373) with delta (0, 0)
Screenshot: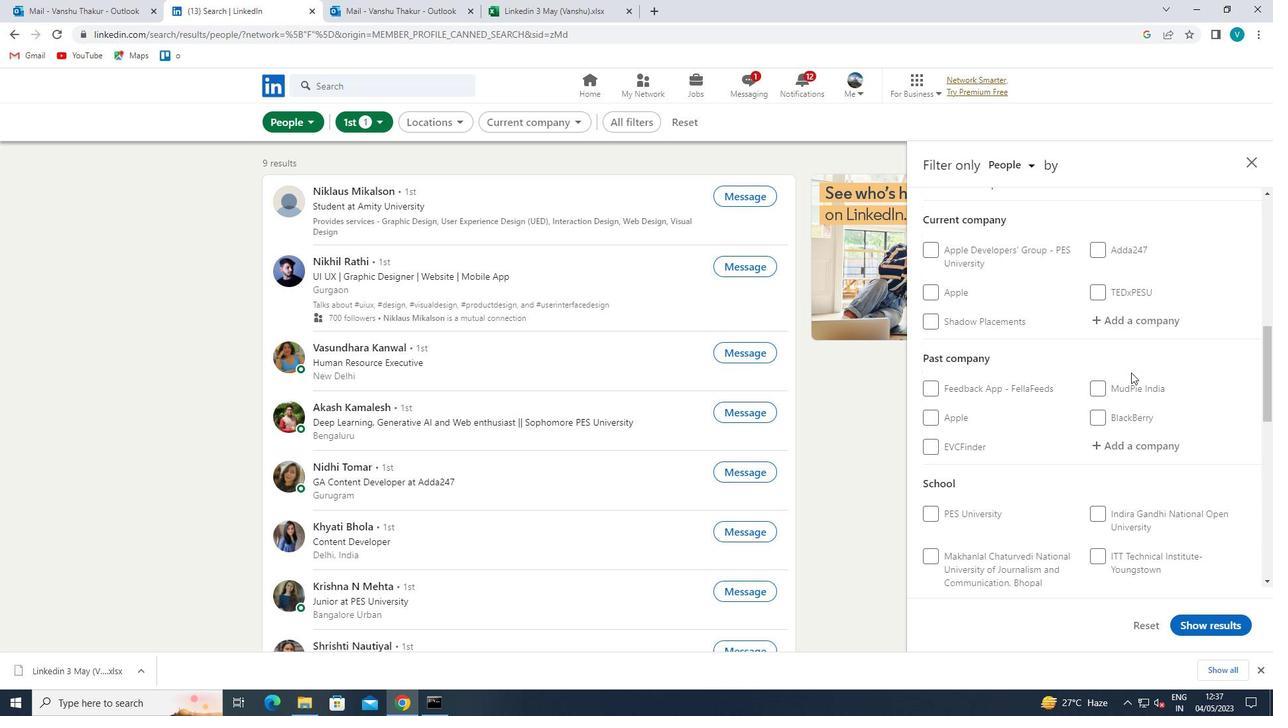 
Action: Mouse scrolled (1131, 373) with delta (0, 0)
Screenshot: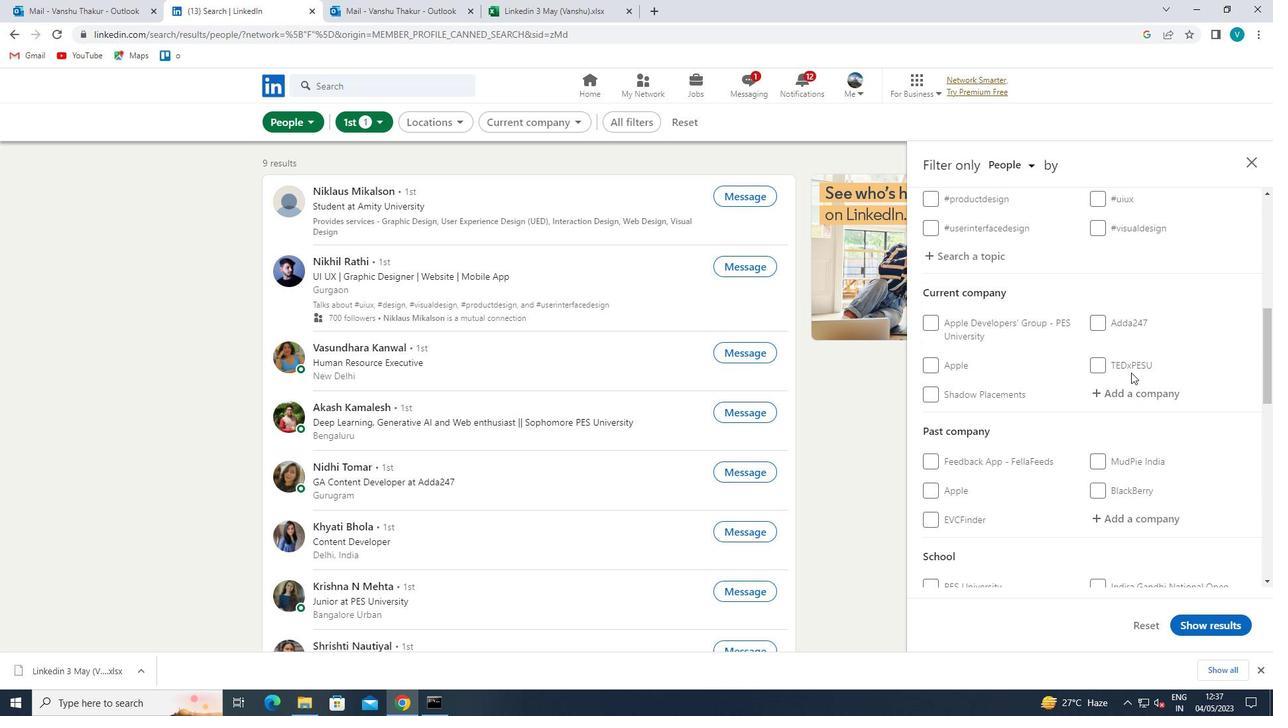 
Action: Mouse scrolled (1131, 372) with delta (0, 0)
Screenshot: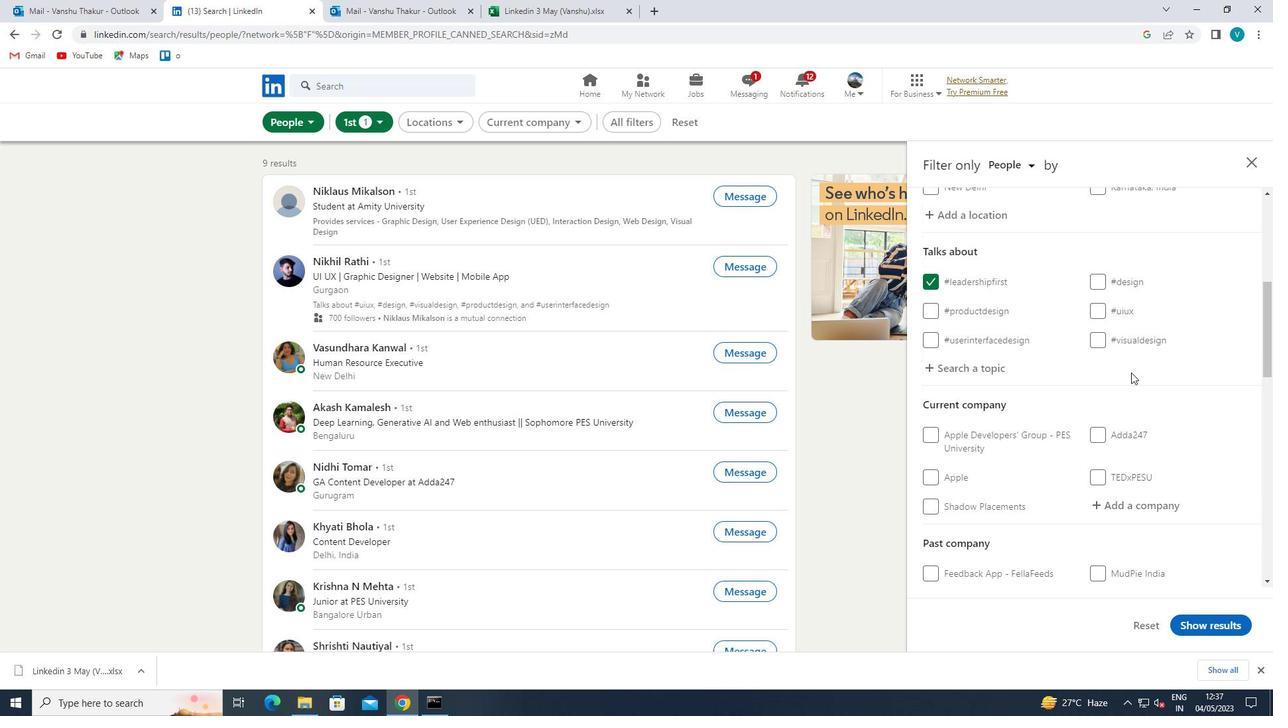 
Action: Mouse scrolled (1131, 372) with delta (0, 0)
Screenshot: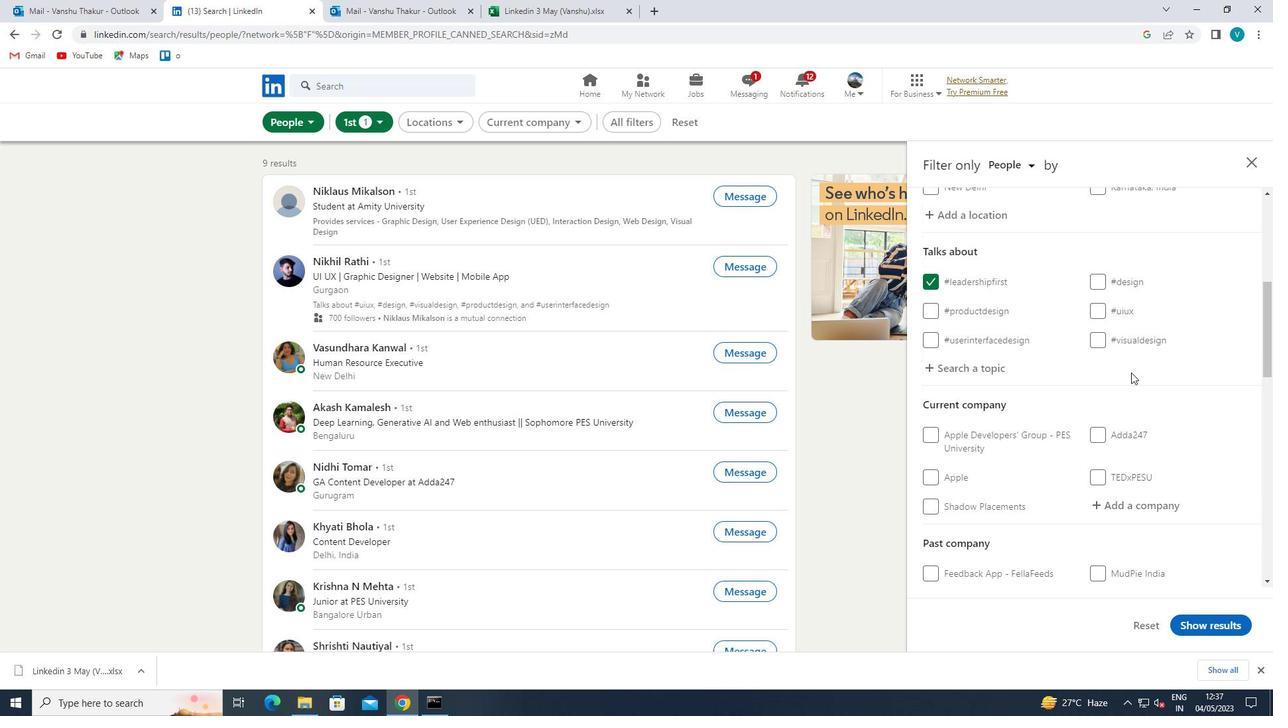 
Action: Mouse moved to (1159, 391)
Screenshot: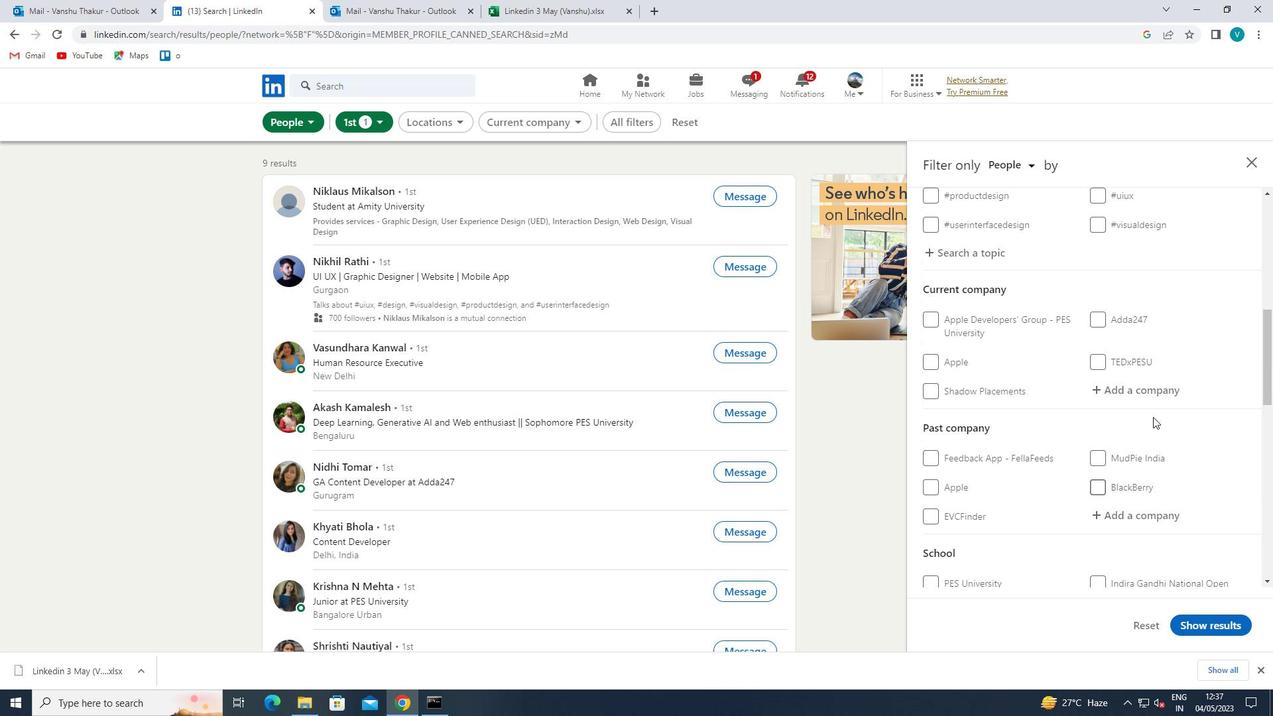 
Action: Mouse pressed left at (1159, 391)
Screenshot: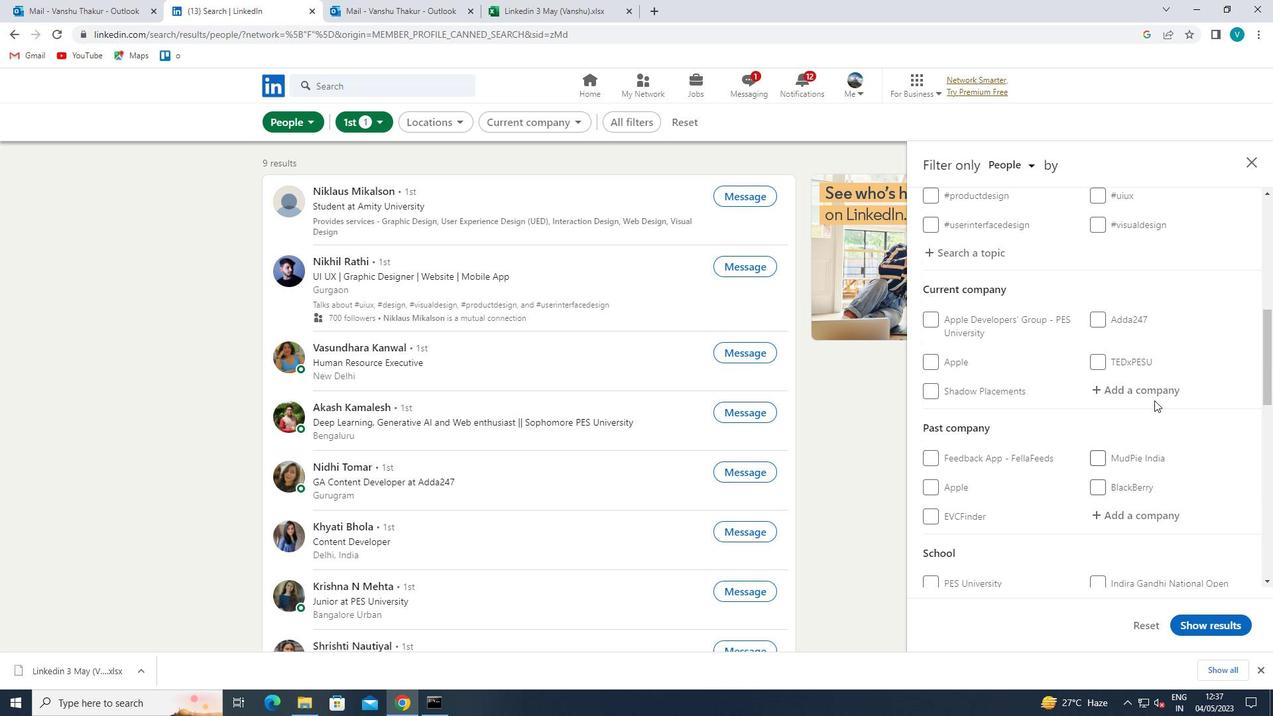 
Action: Mouse moved to (1159, 390)
Screenshot: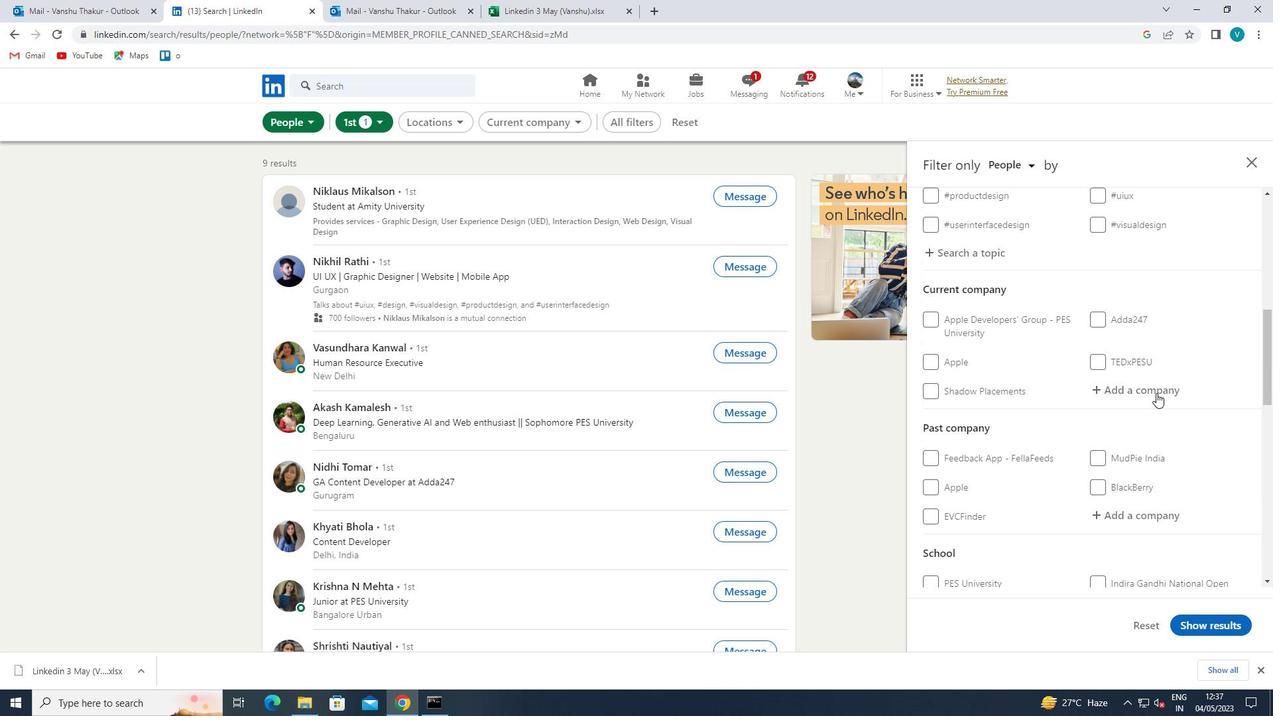 
Action: Key pressed <Key.shift>VELOTIO
Screenshot: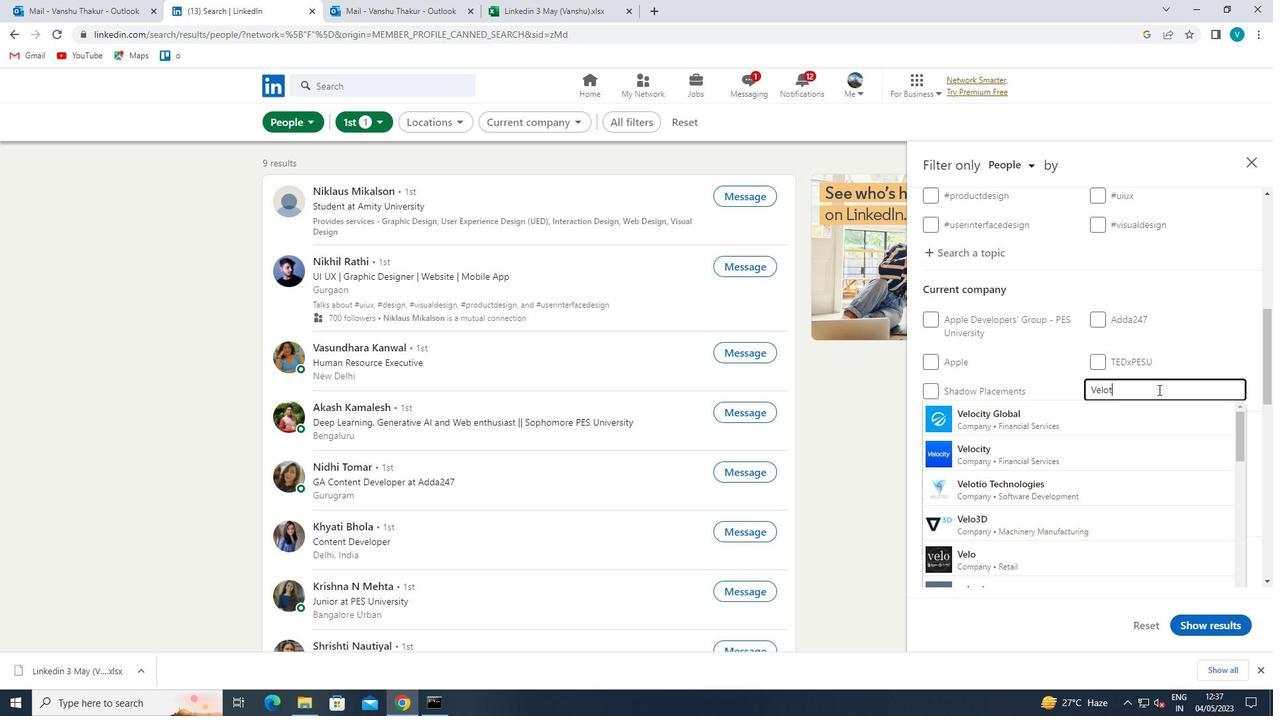 
Action: Mouse moved to (1146, 413)
Screenshot: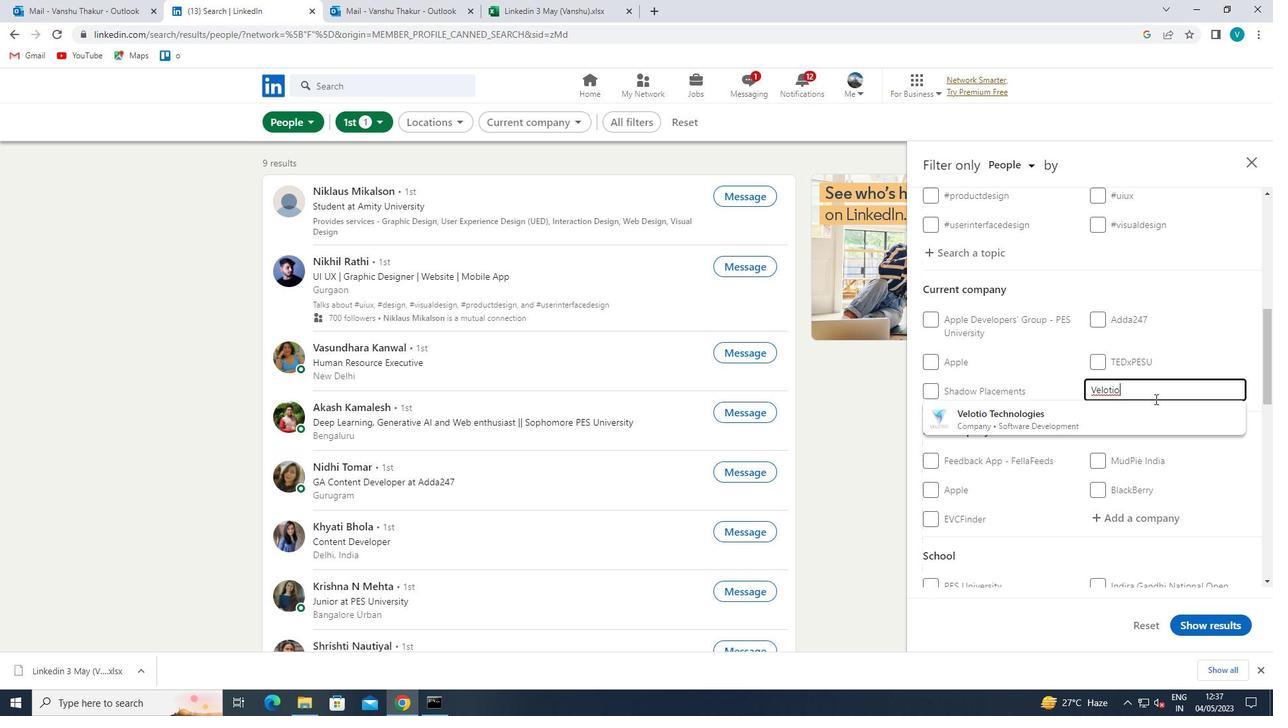 
Action: Mouse pressed left at (1146, 413)
Screenshot: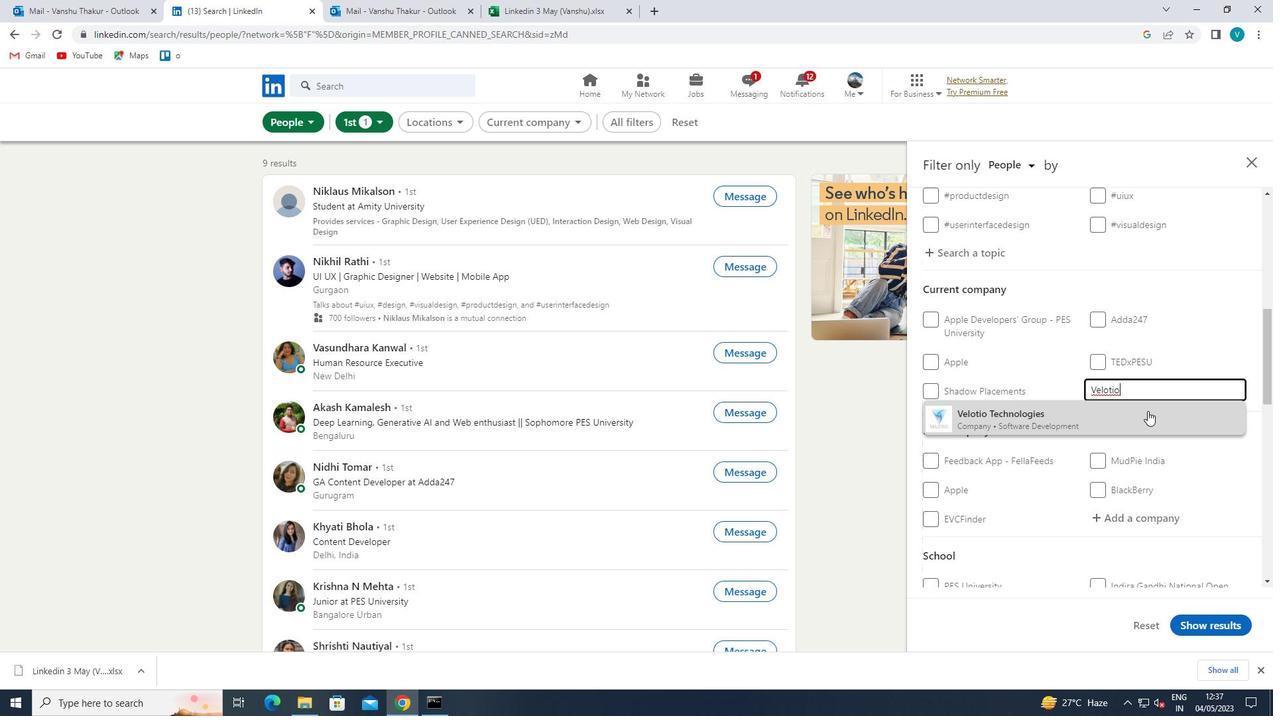 
Action: Mouse scrolled (1146, 412) with delta (0, 0)
Screenshot: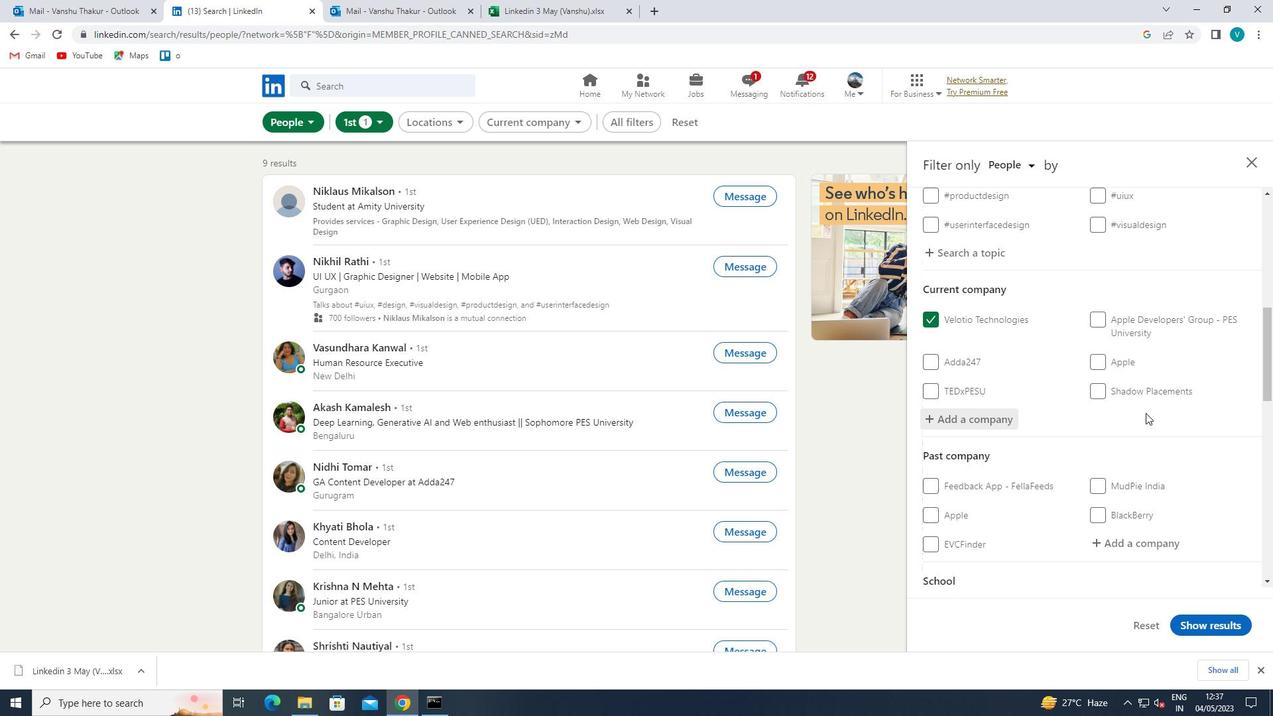
Action: Mouse scrolled (1146, 412) with delta (0, 0)
Screenshot: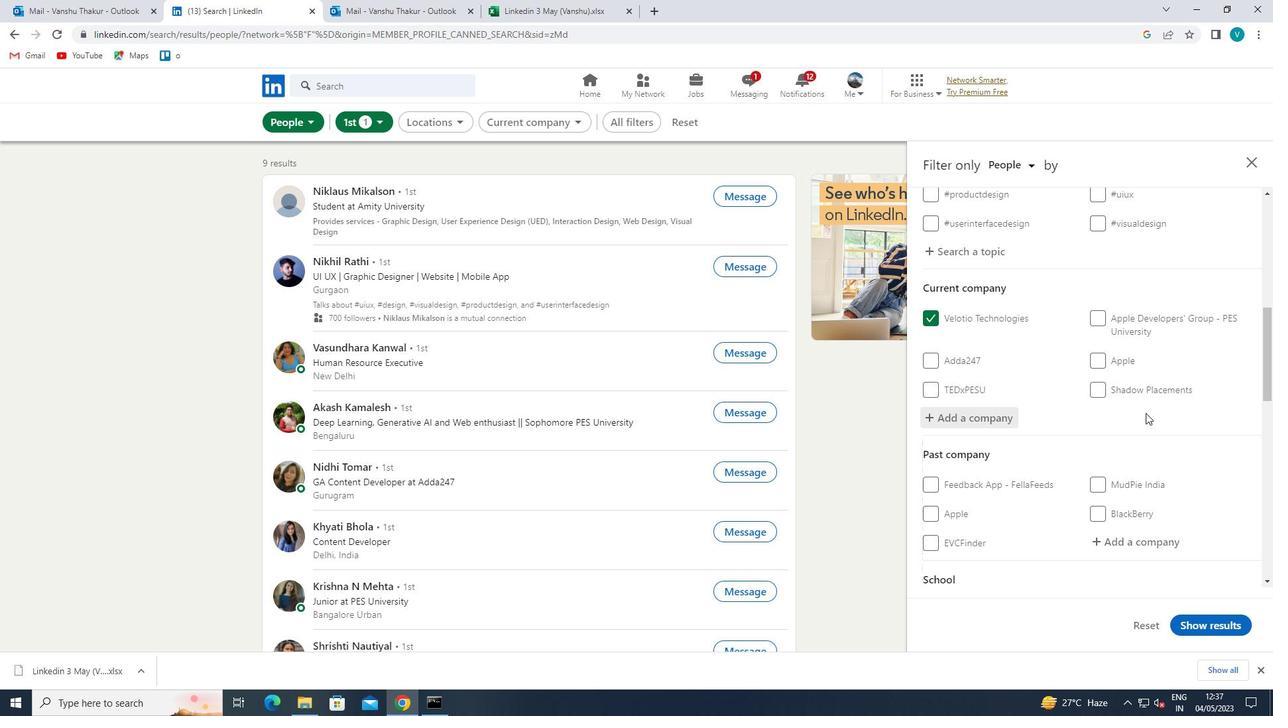 
Action: Mouse scrolled (1146, 412) with delta (0, 0)
Screenshot: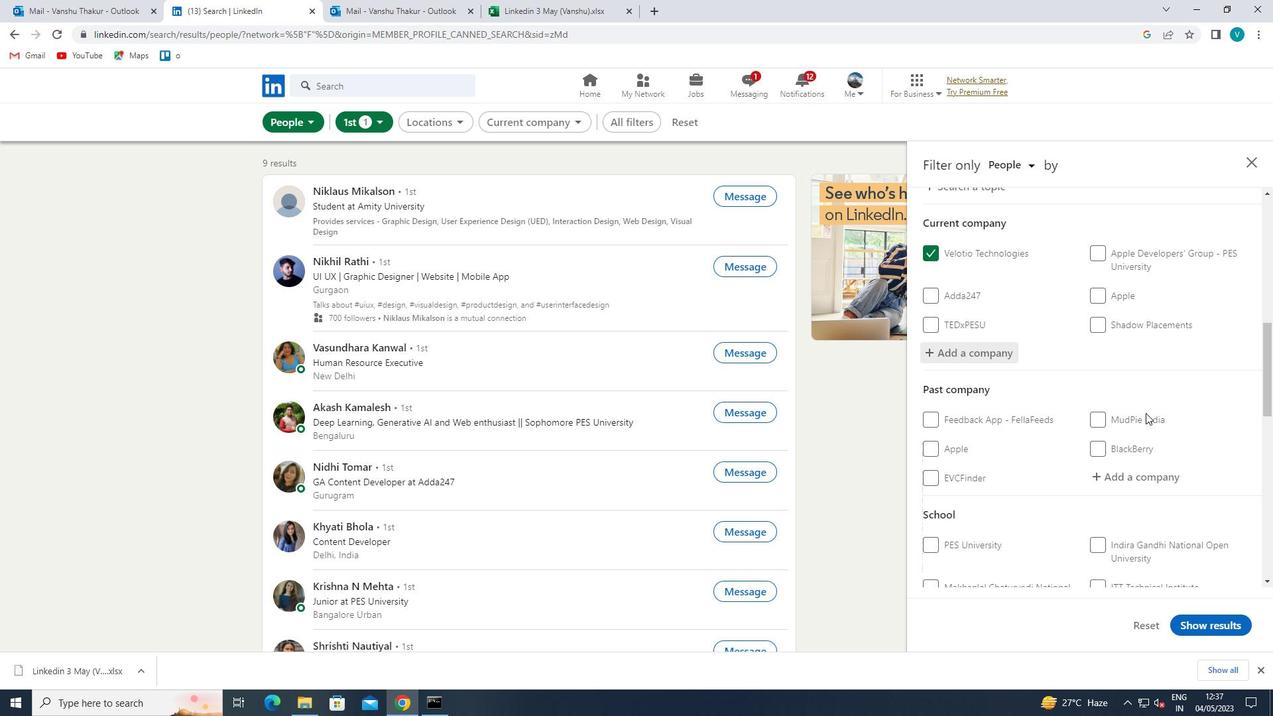 
Action: Mouse scrolled (1146, 412) with delta (0, 0)
Screenshot: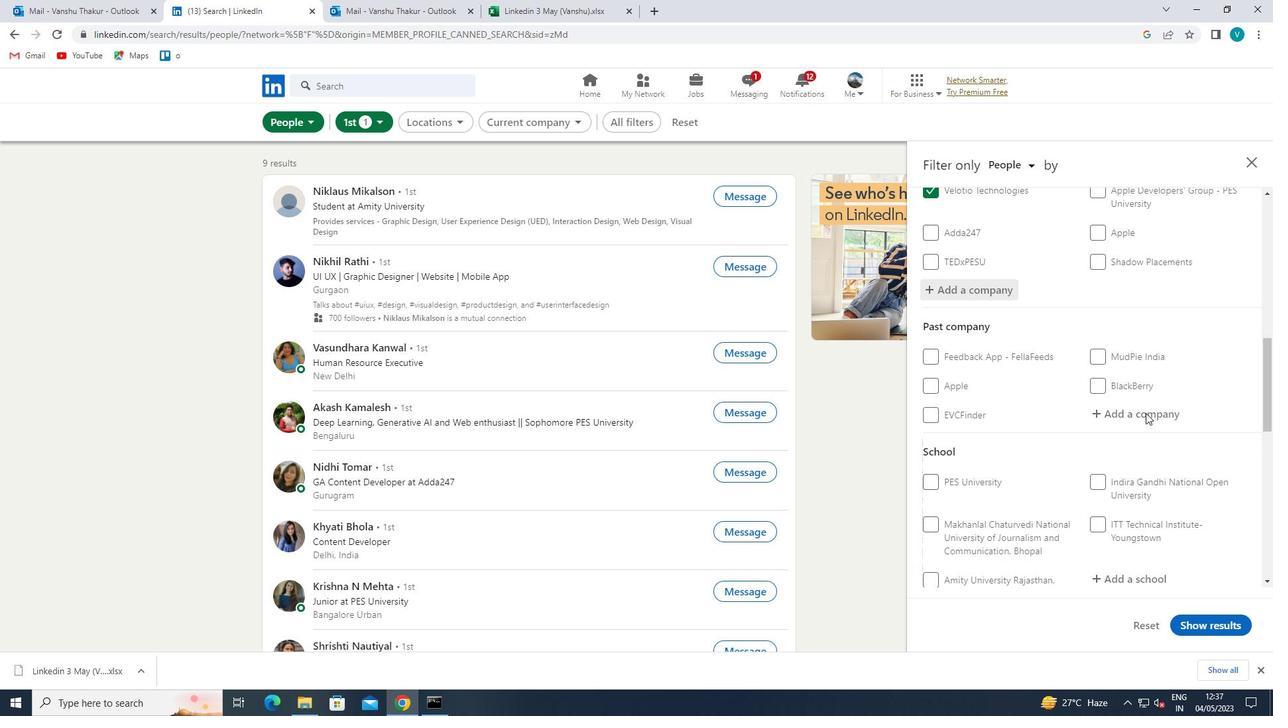 
Action: Mouse moved to (1140, 445)
Screenshot: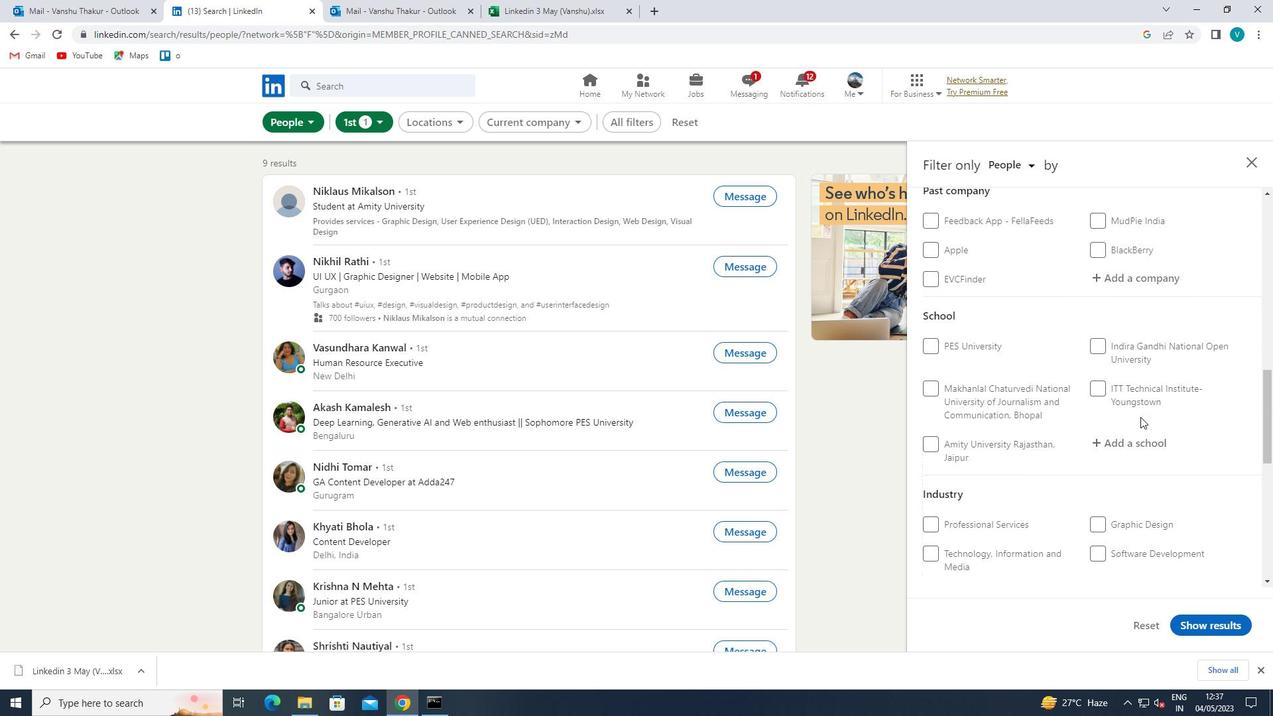 
Action: Mouse pressed left at (1140, 445)
Screenshot: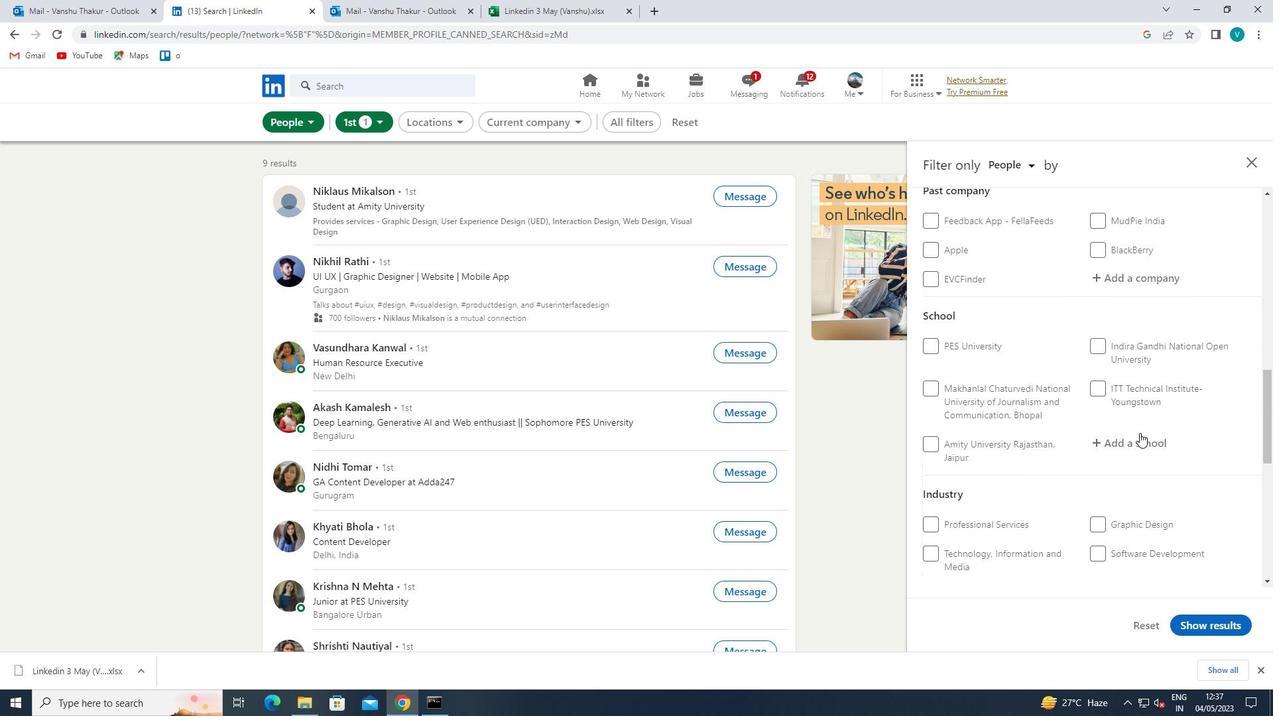 
Action: Key pressed <Key.shift>GOGTE
Screenshot: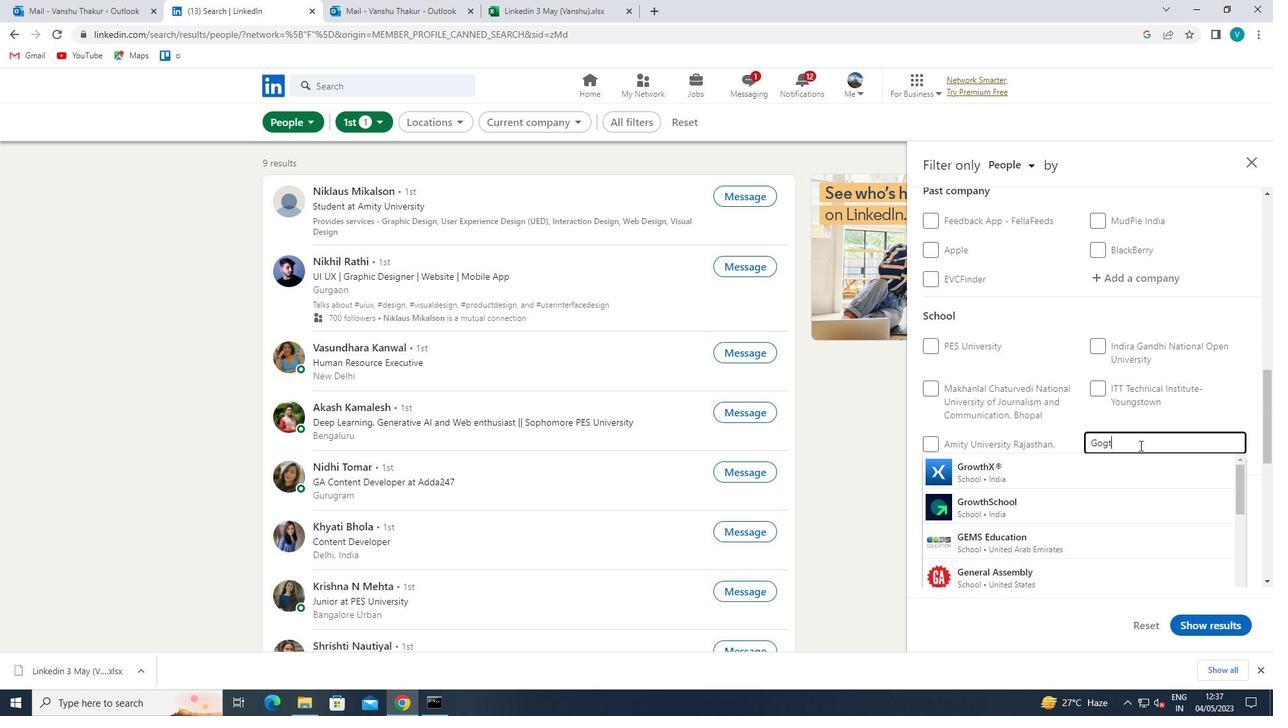 
Action: Mouse moved to (1127, 469)
Screenshot: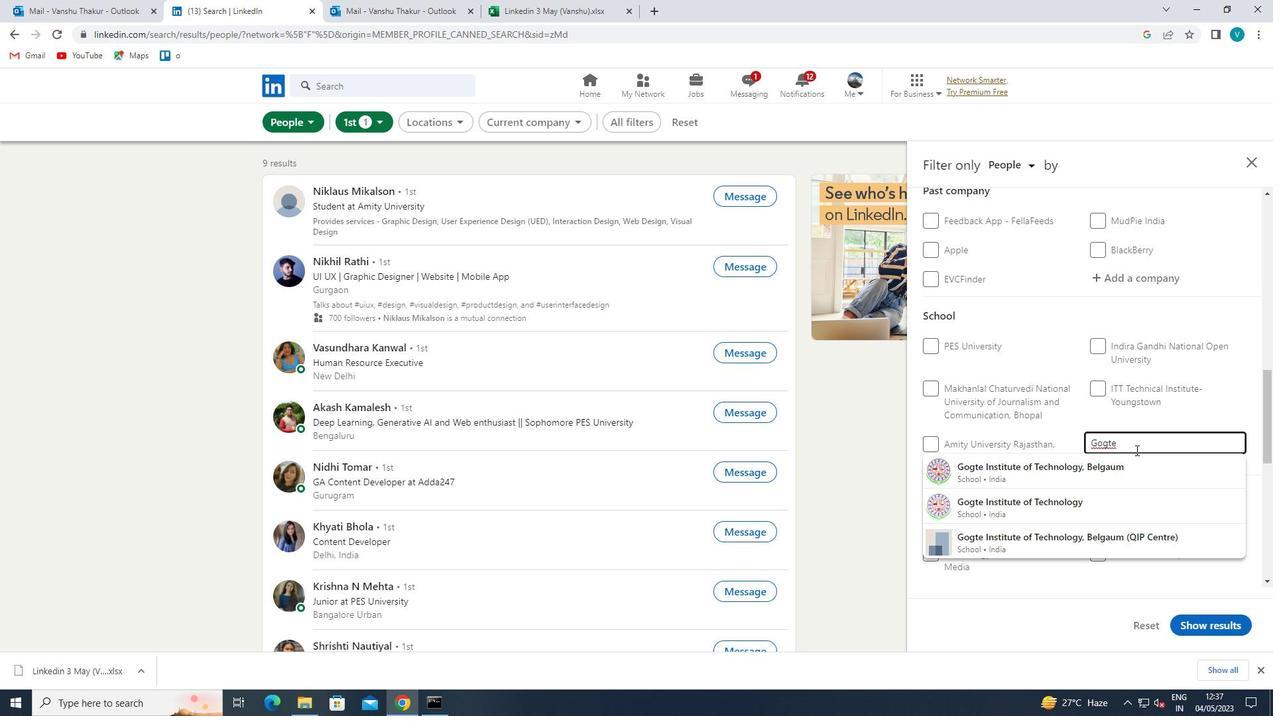 
Action: Mouse pressed left at (1127, 469)
Screenshot: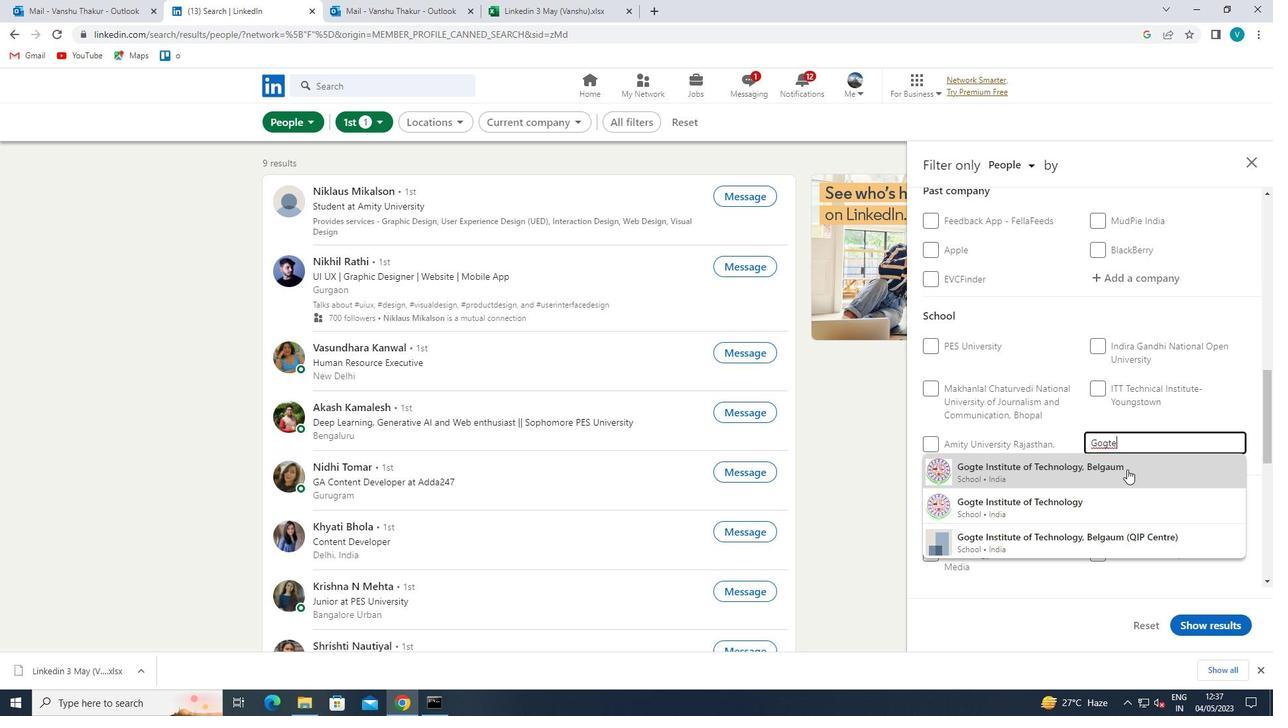 
Action: Mouse scrolled (1127, 469) with delta (0, 0)
Screenshot: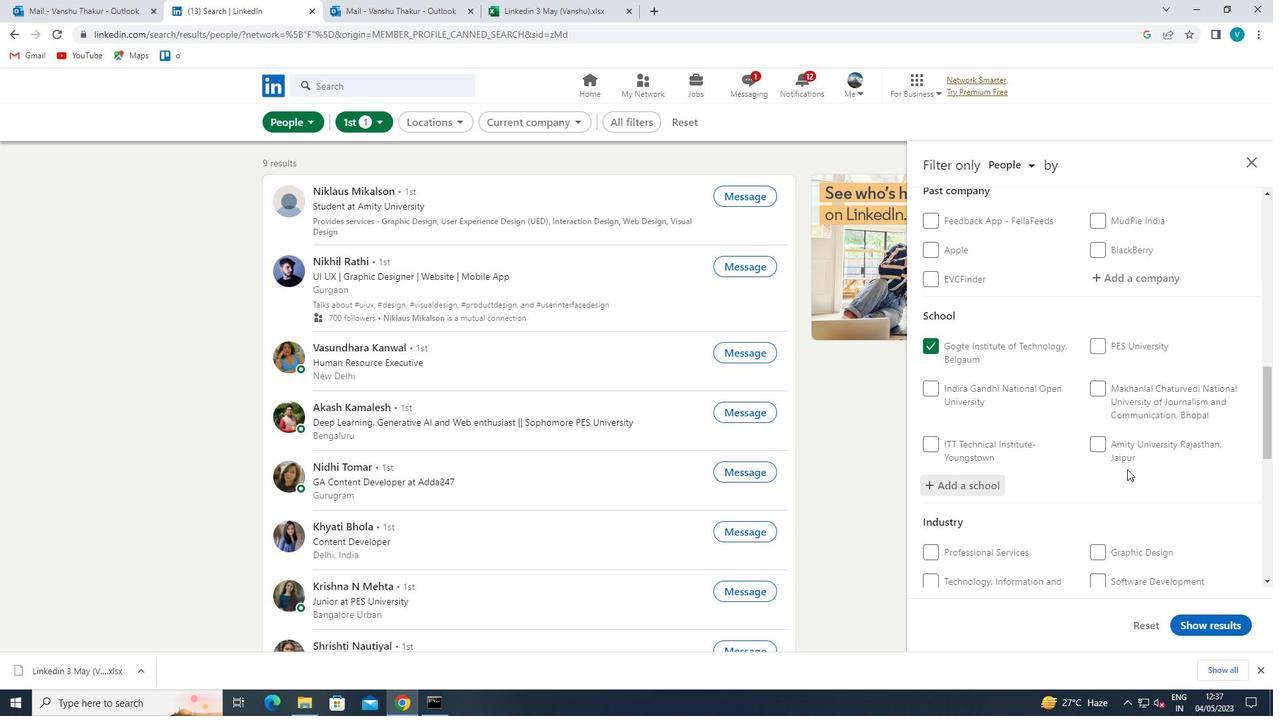 
Action: Mouse scrolled (1127, 469) with delta (0, 0)
Screenshot: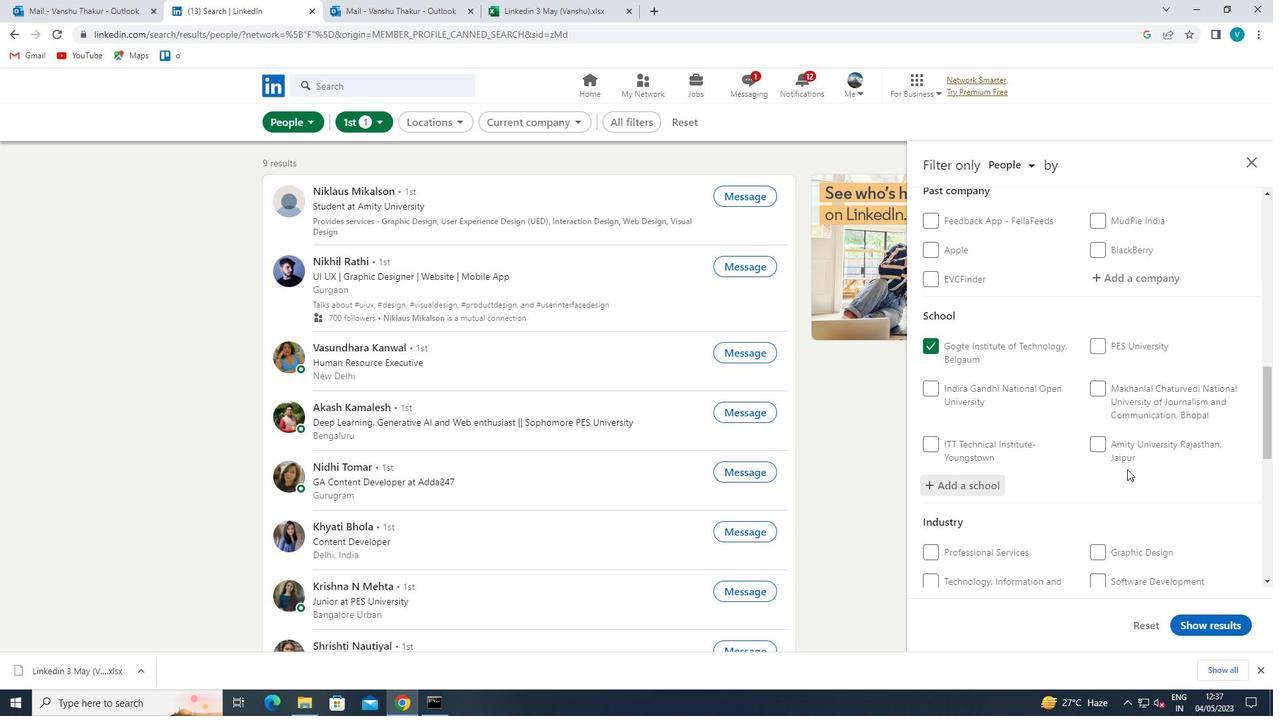 
Action: Mouse scrolled (1127, 469) with delta (0, 0)
Screenshot: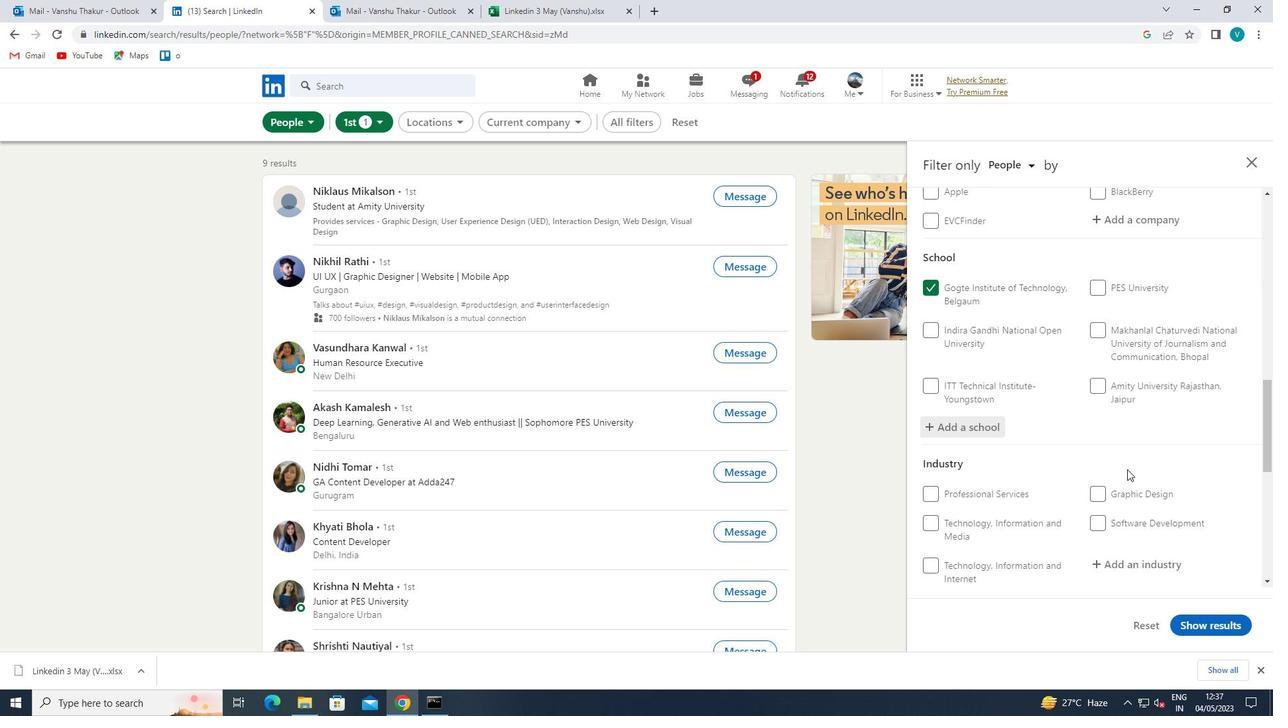 
Action: Mouse moved to (1145, 430)
Screenshot: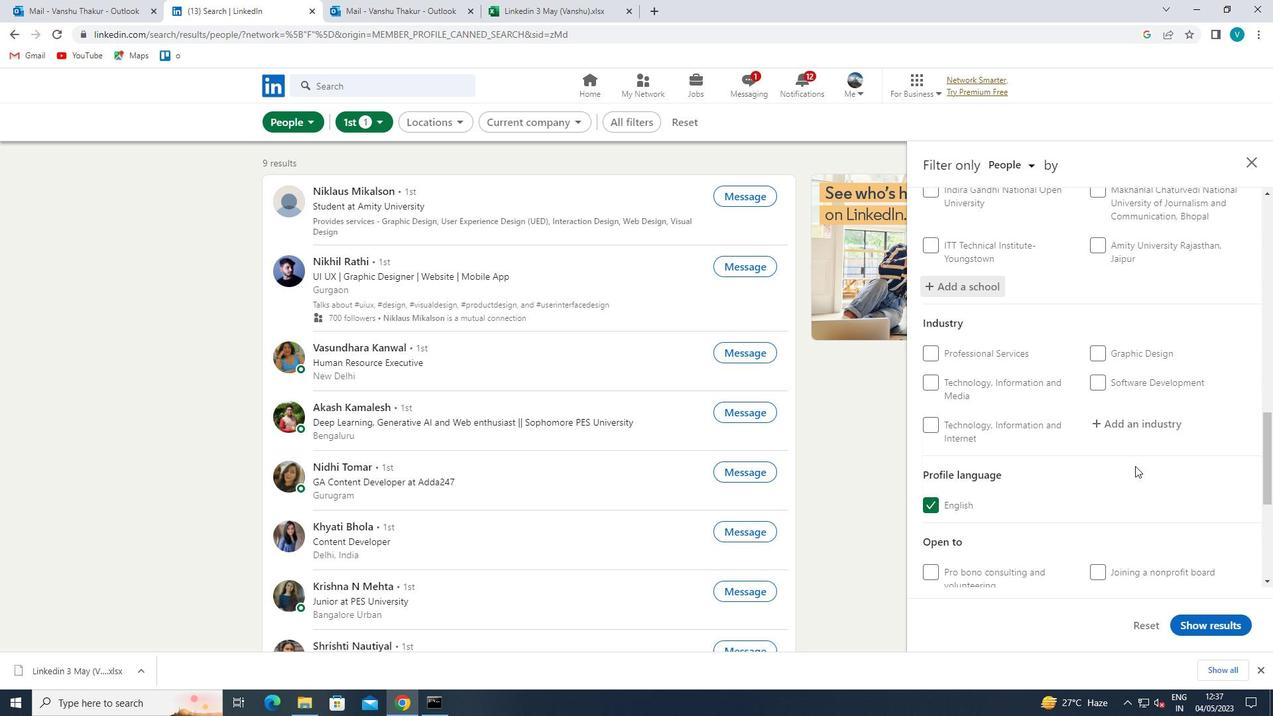 
Action: Mouse pressed left at (1145, 430)
Screenshot: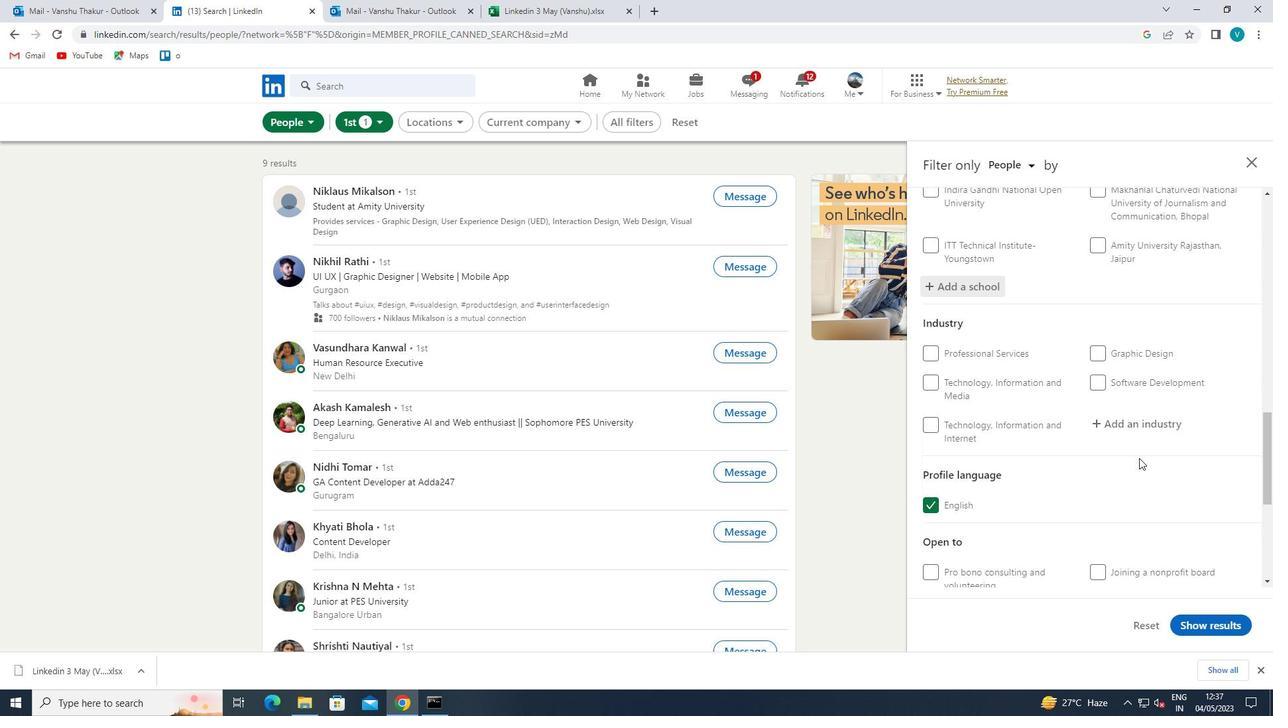 
Action: Mouse moved to (1145, 430)
Screenshot: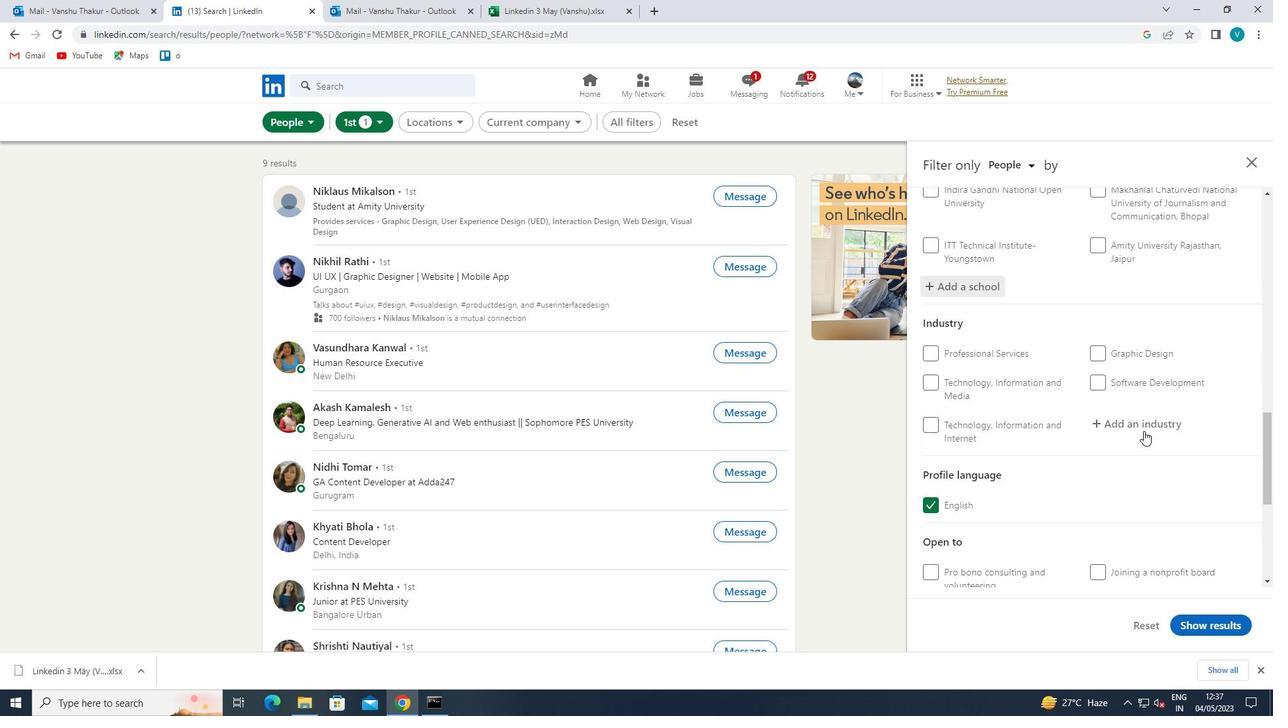 
Action: Key pressed <Key.shift>BUSINESS<Key.space>
Screenshot: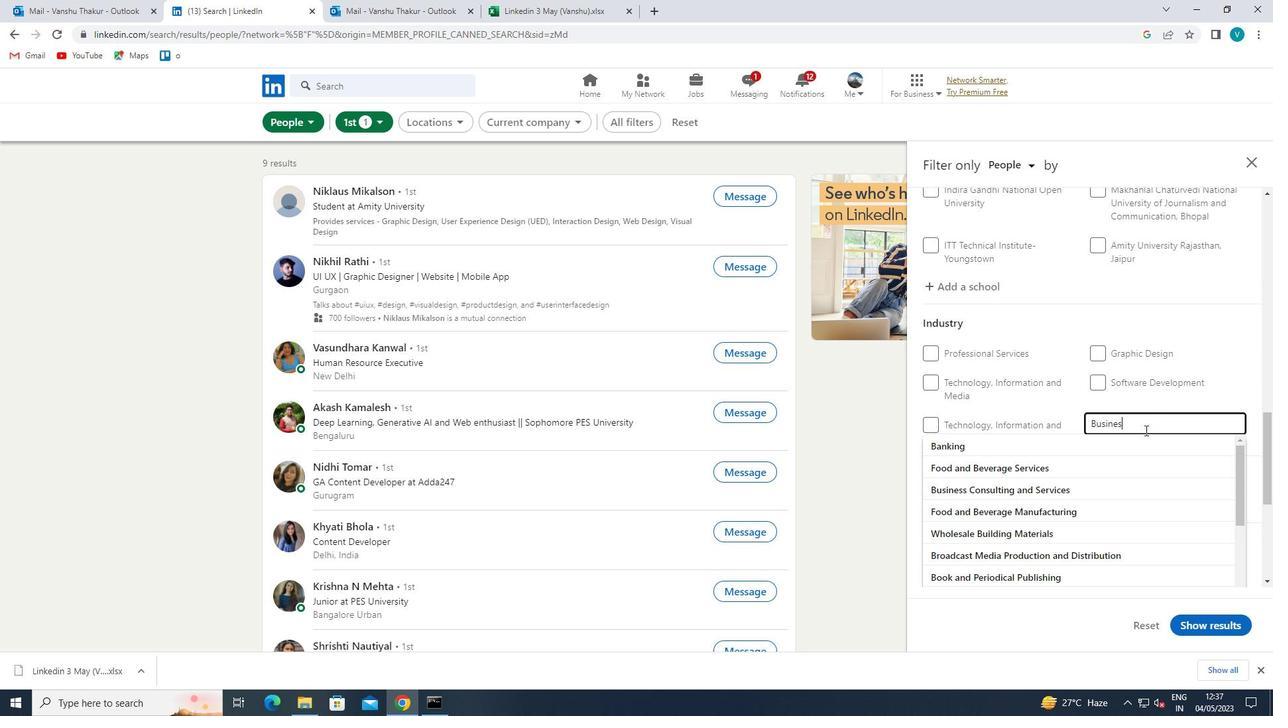 
Action: Mouse moved to (1121, 463)
Screenshot: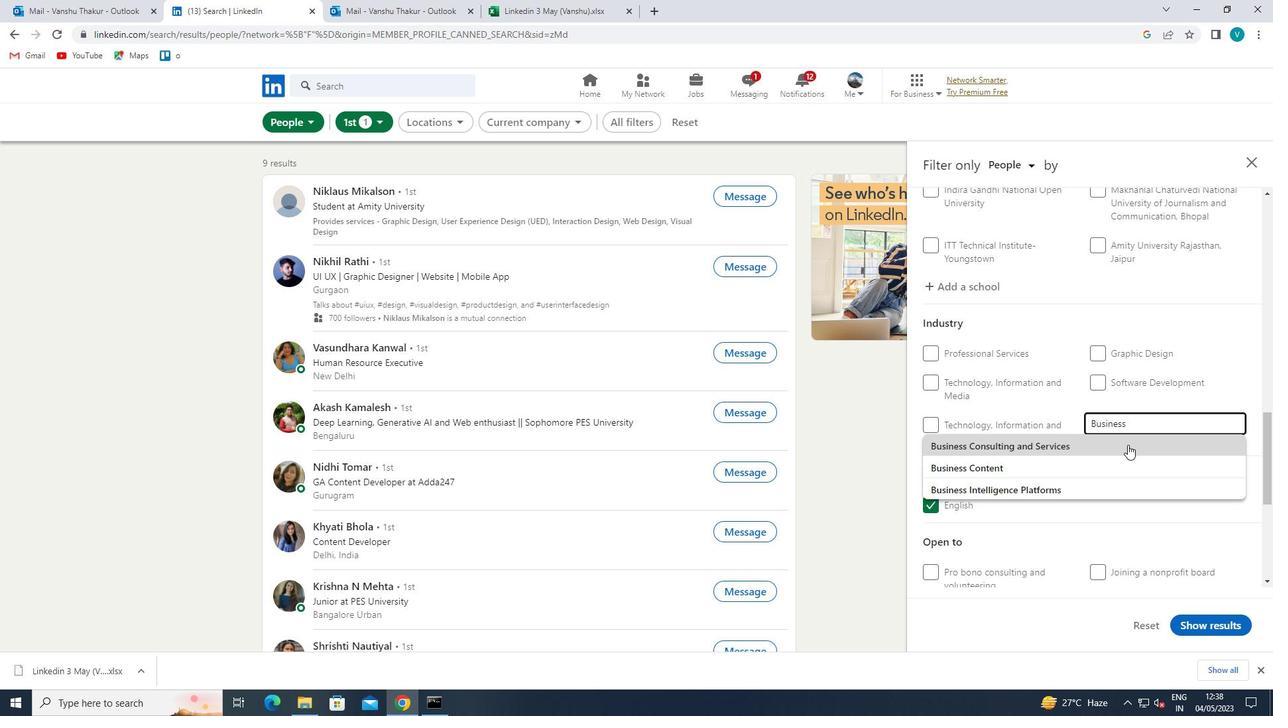 
Action: Mouse pressed left at (1121, 463)
Screenshot: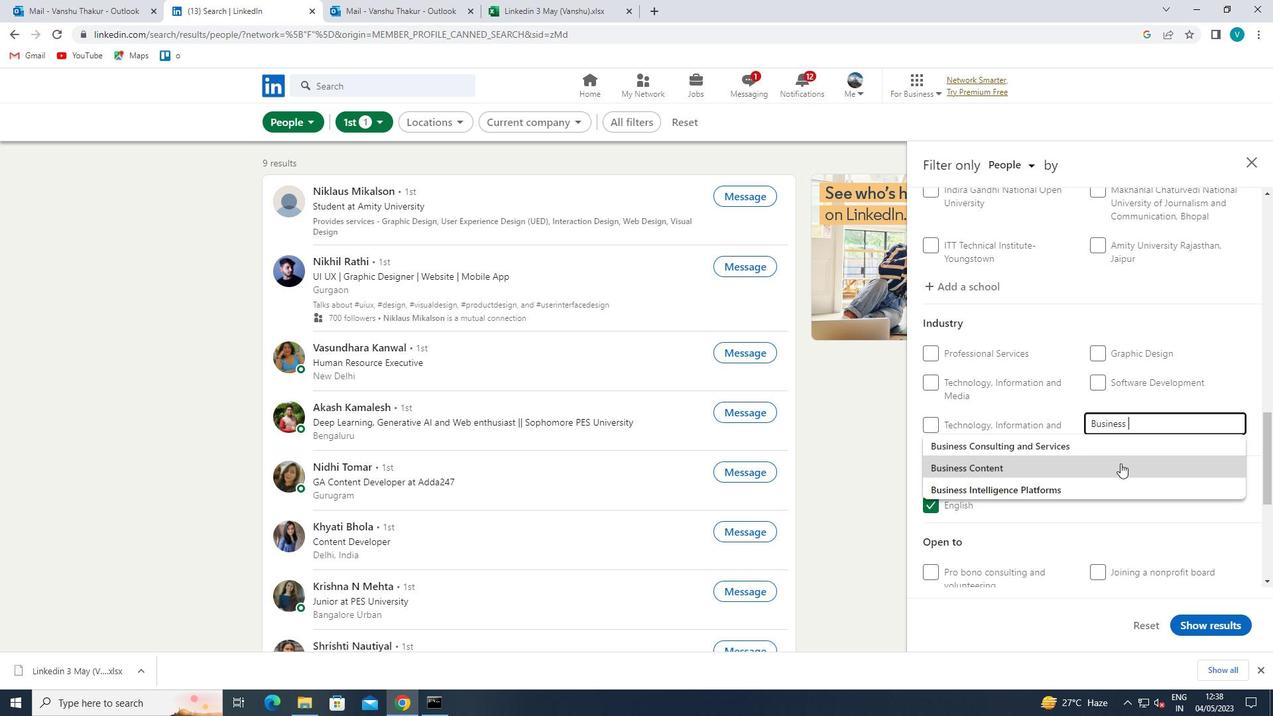 
Action: Mouse moved to (1121, 463)
Screenshot: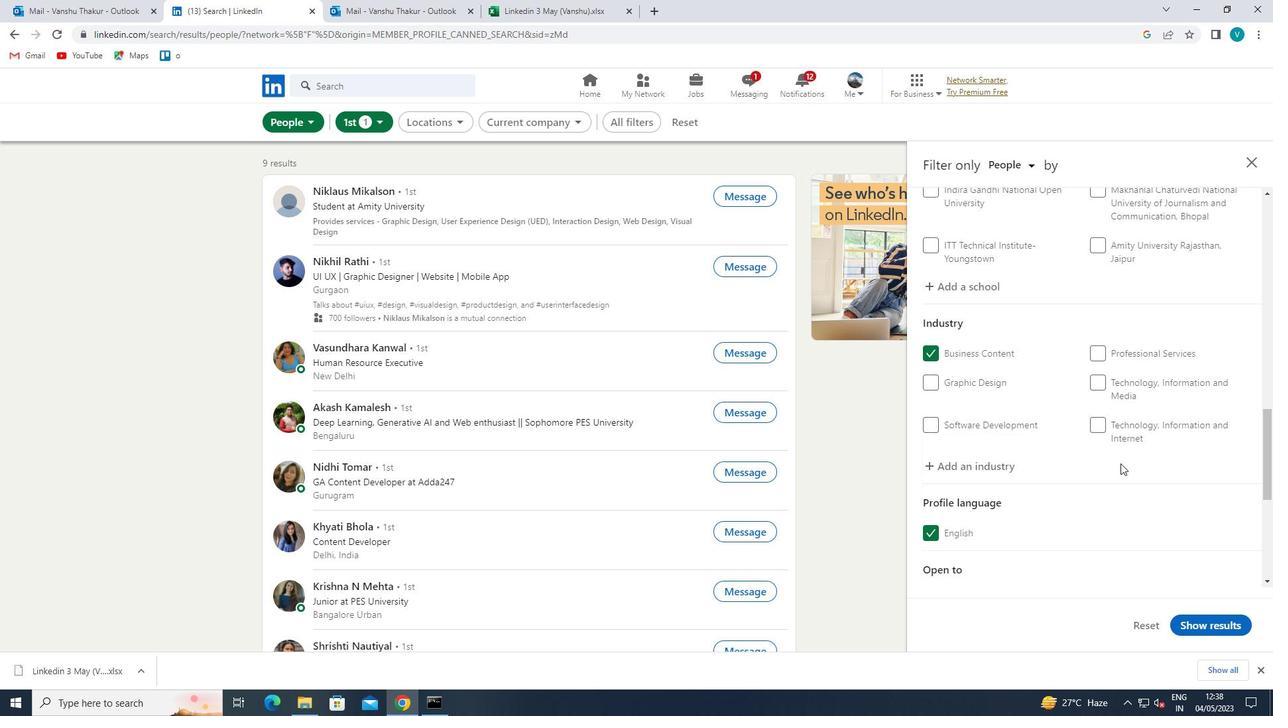
Action: Mouse scrolled (1121, 463) with delta (0, 0)
Screenshot: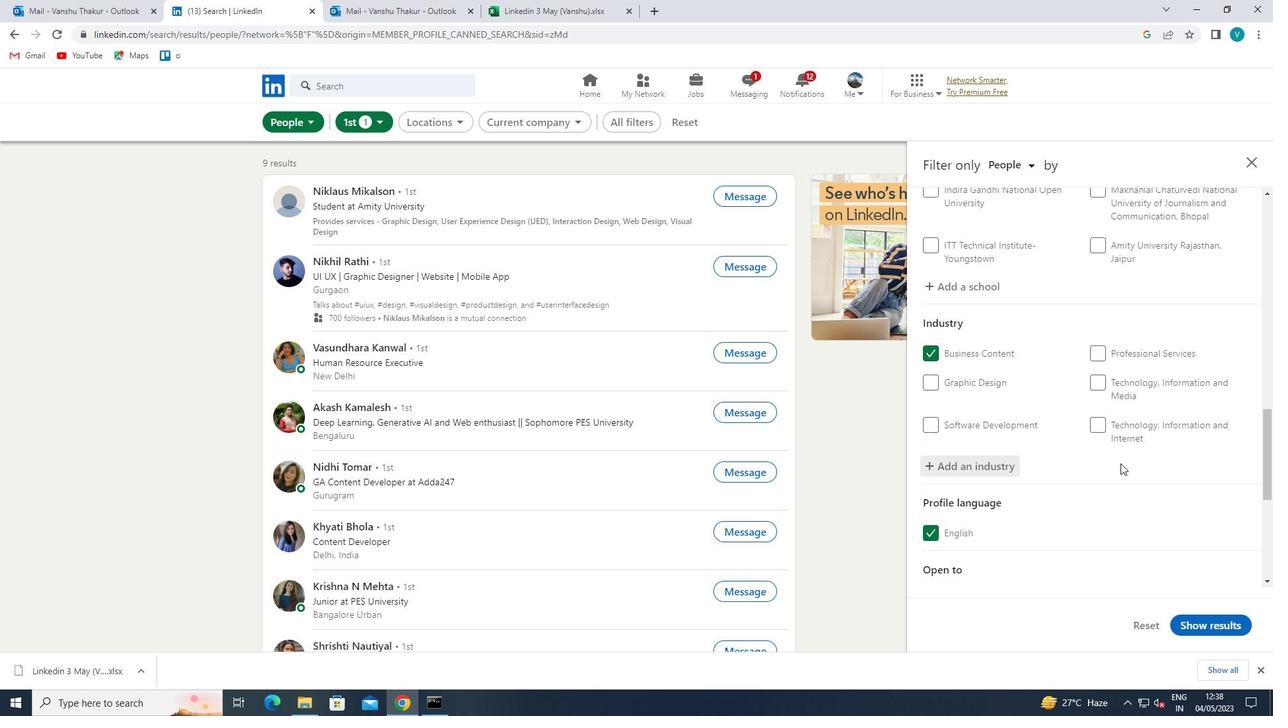 
Action: Mouse scrolled (1121, 463) with delta (0, 0)
Screenshot: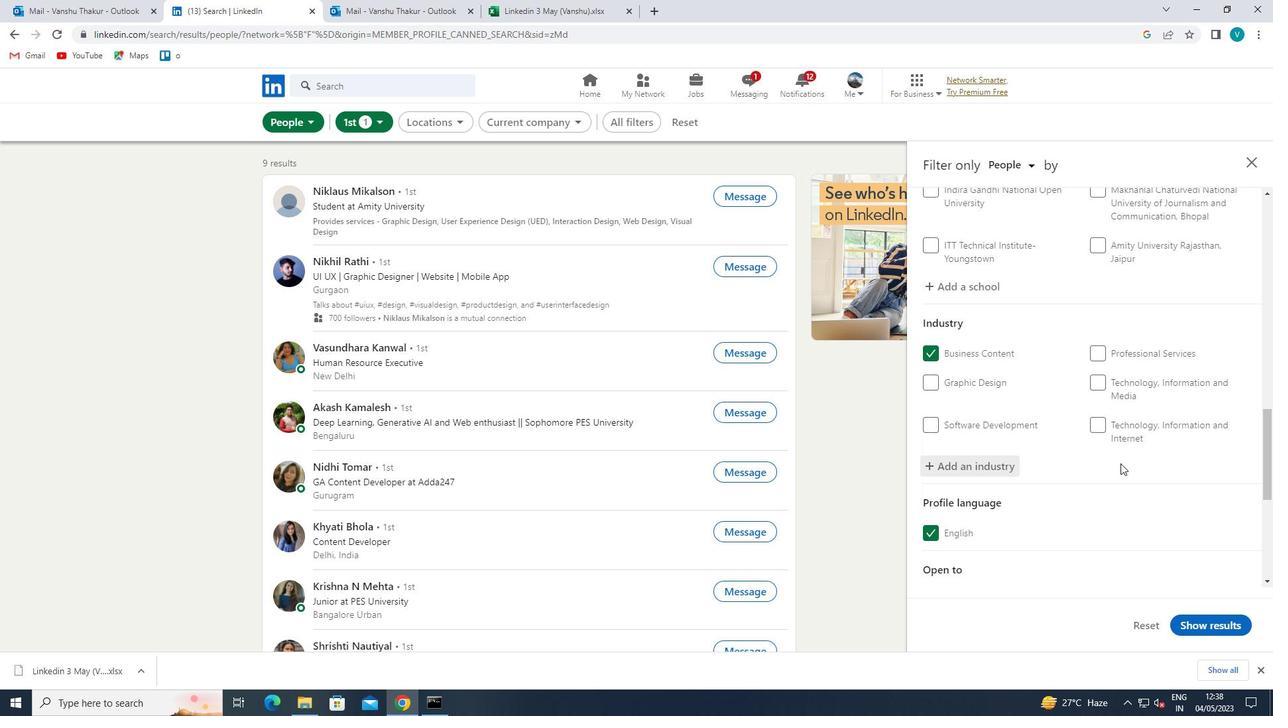 
Action: Mouse scrolled (1121, 463) with delta (0, 0)
Screenshot: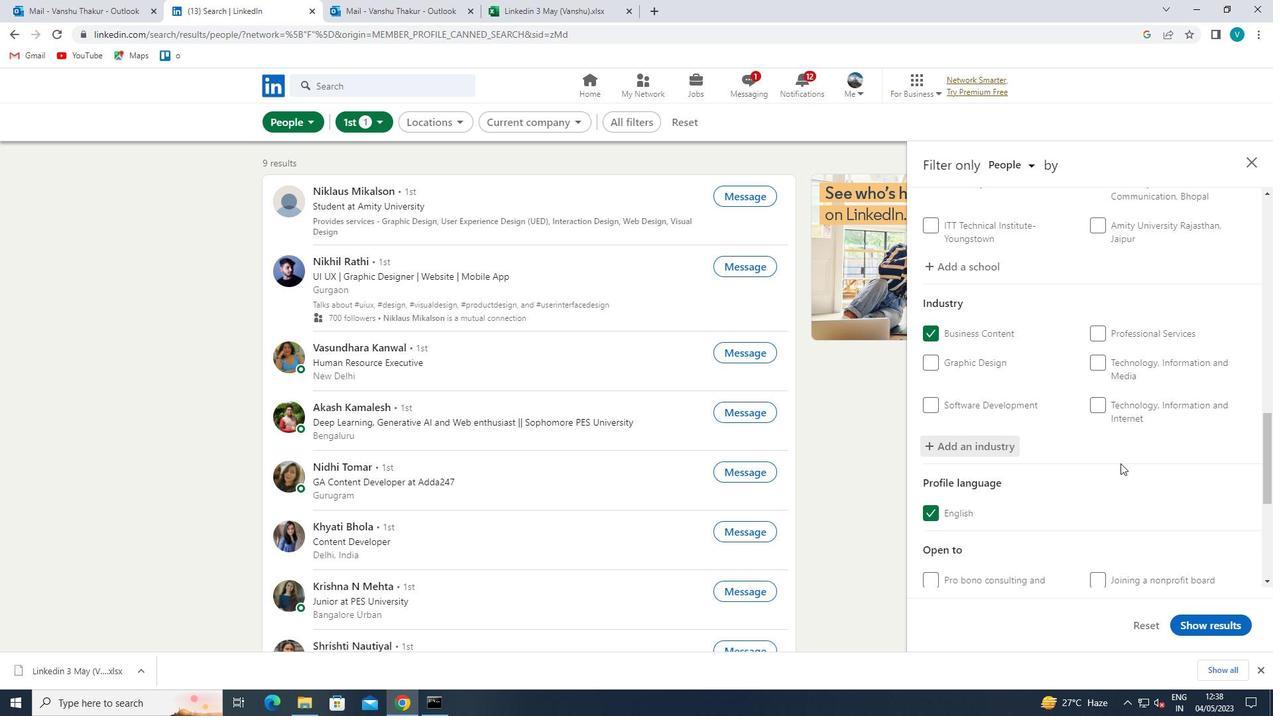 
Action: Mouse moved to (1121, 463)
Screenshot: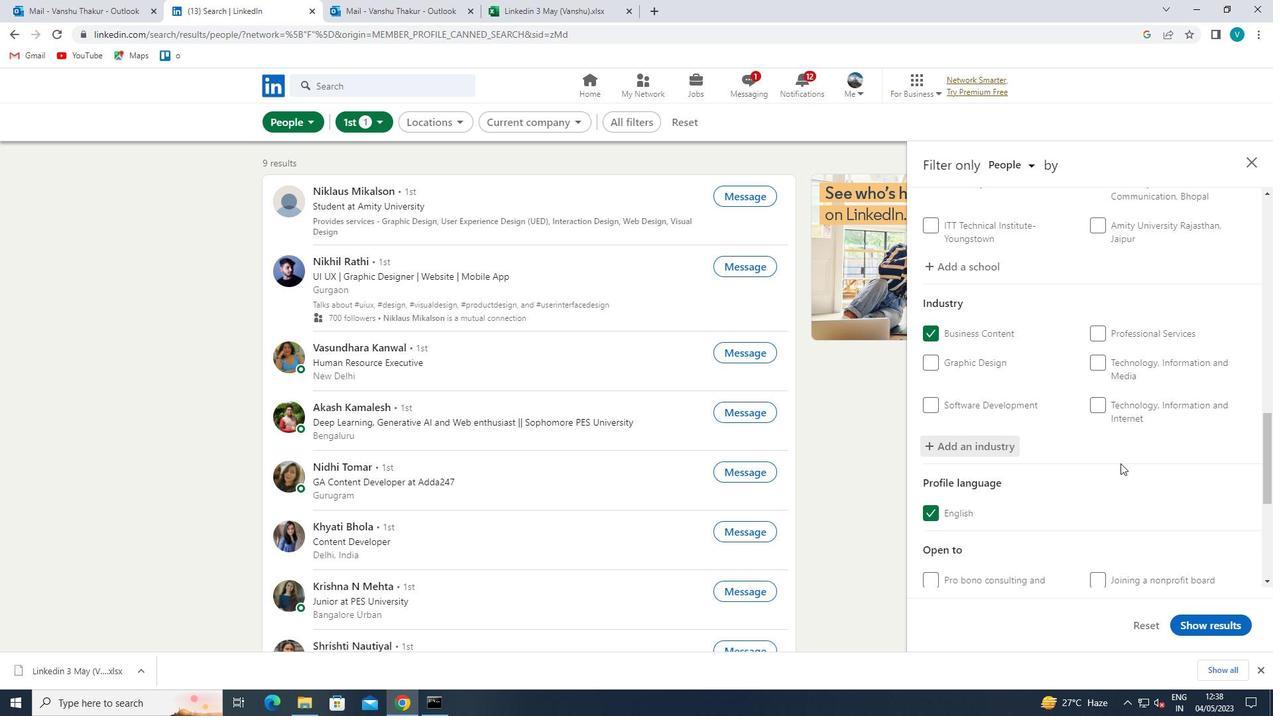 
Action: Mouse scrolled (1121, 463) with delta (0, 0)
Screenshot: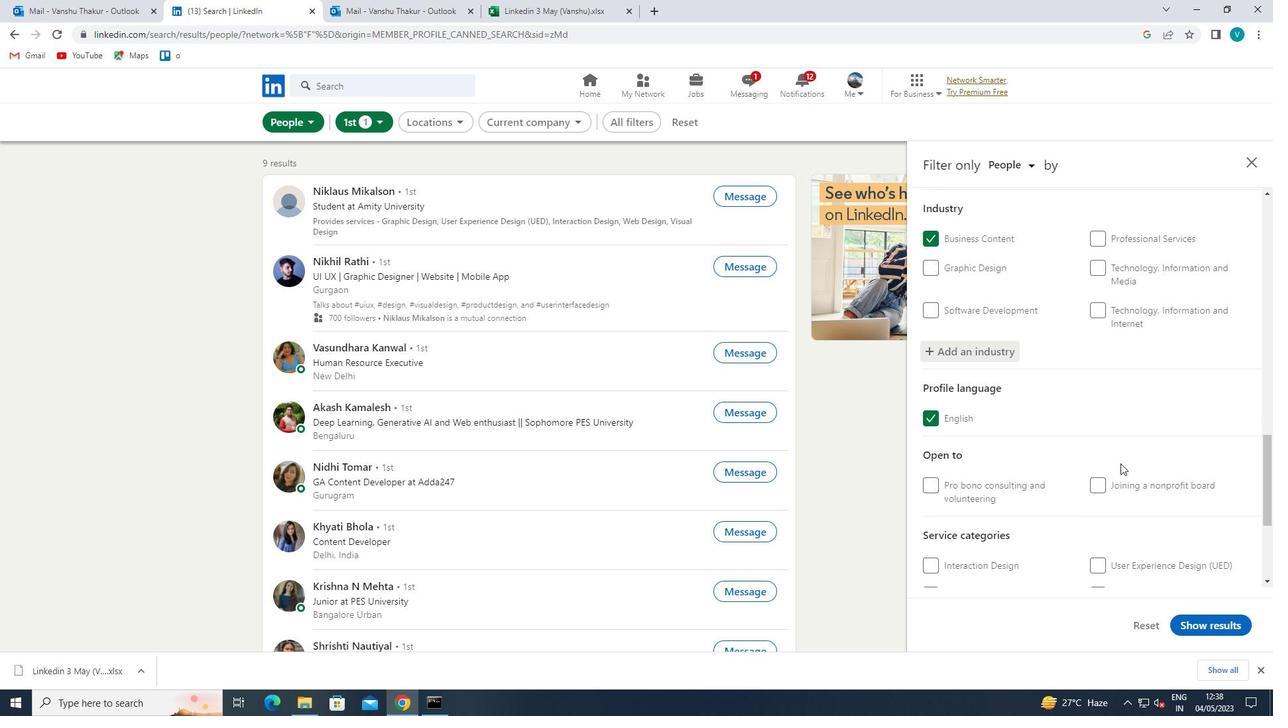 
Action: Mouse moved to (1131, 484)
Screenshot: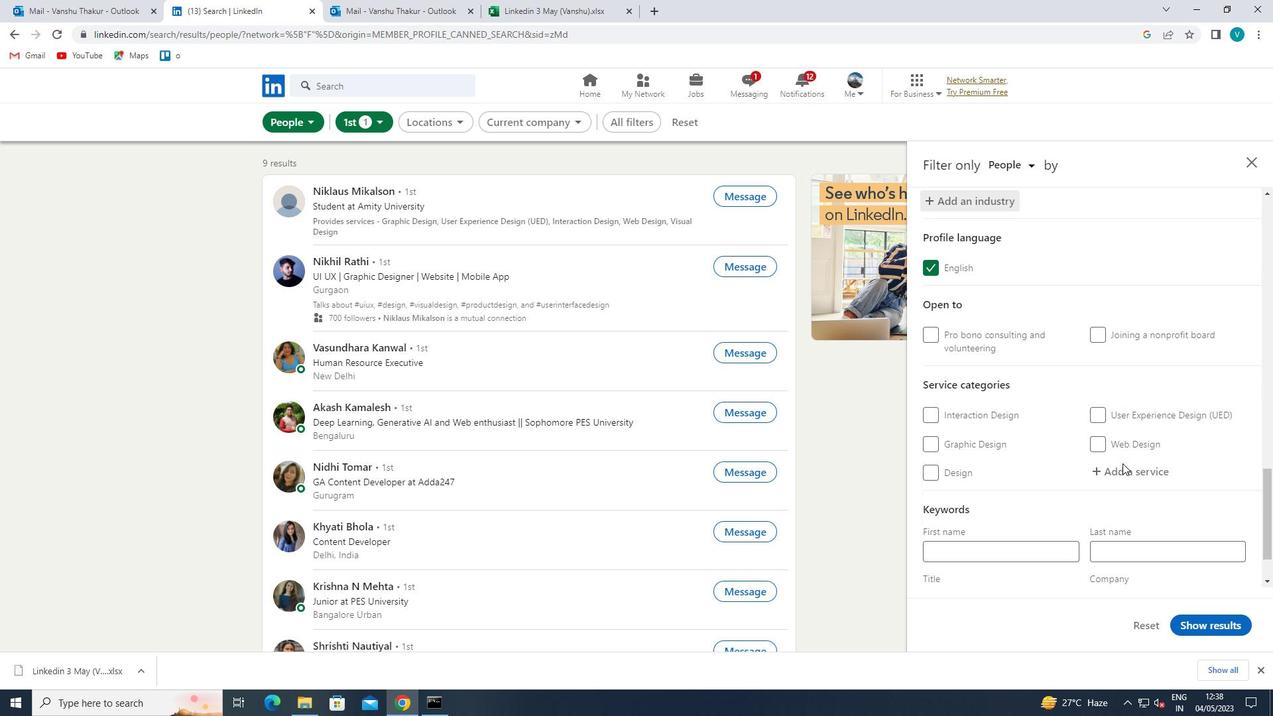 
Action: Mouse pressed left at (1131, 484)
Screenshot: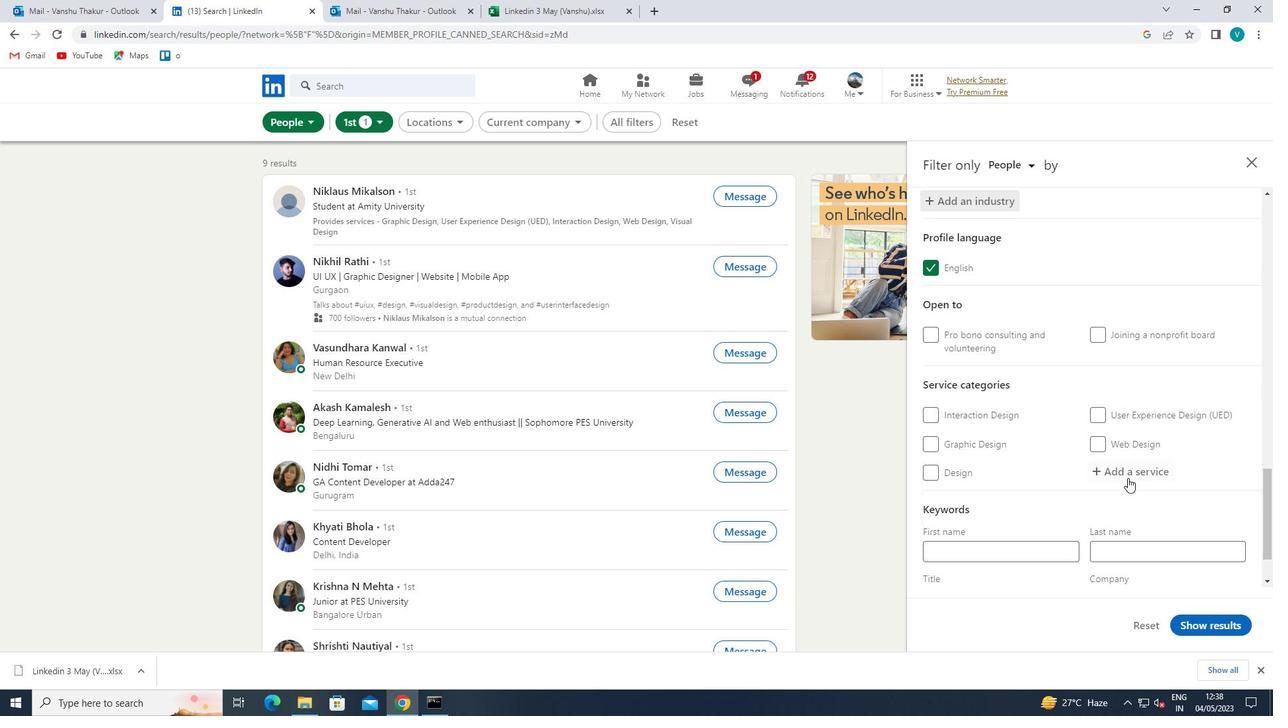 
Action: Mouse moved to (1139, 473)
Screenshot: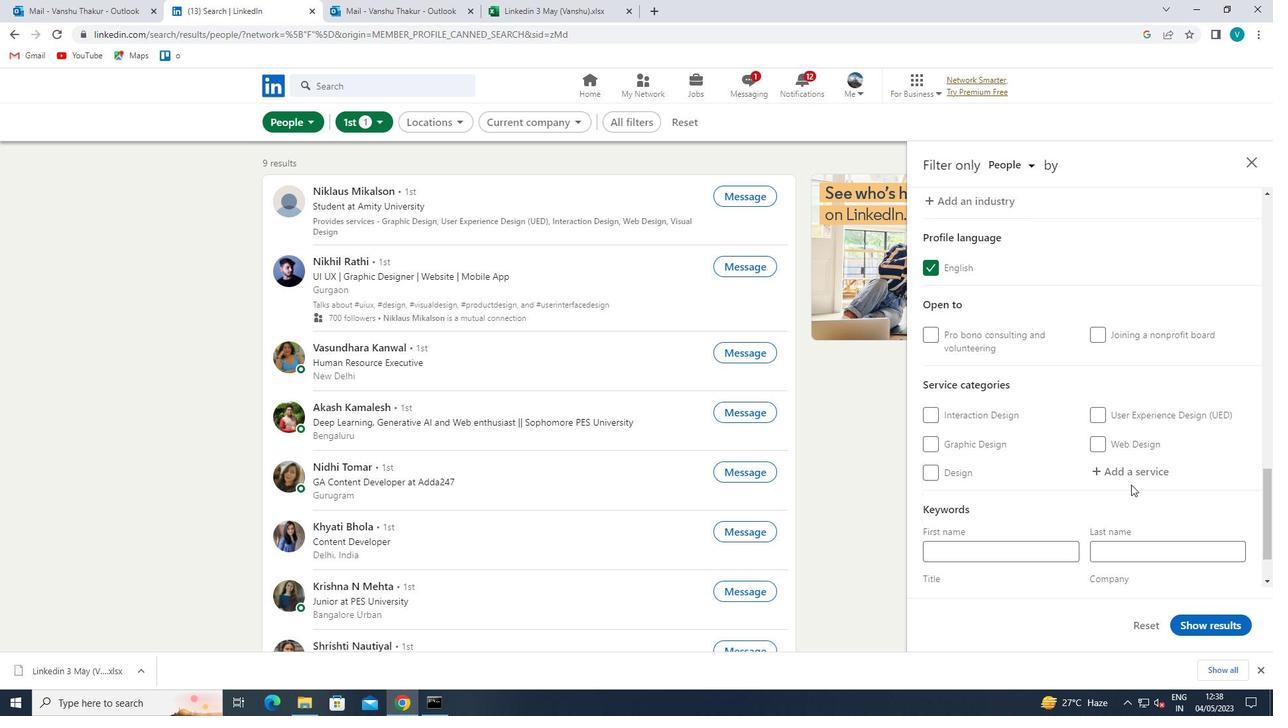 
Action: Mouse pressed left at (1139, 473)
Screenshot: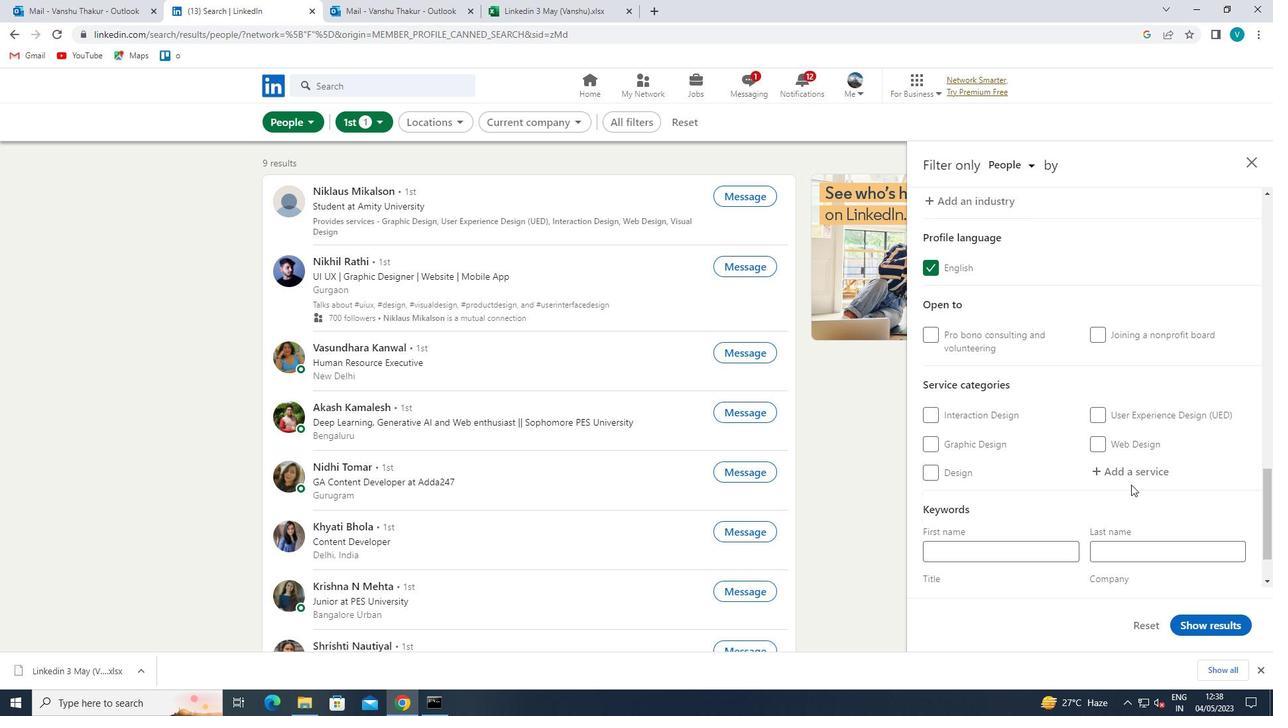 
Action: Mouse moved to (1139, 473)
Screenshot: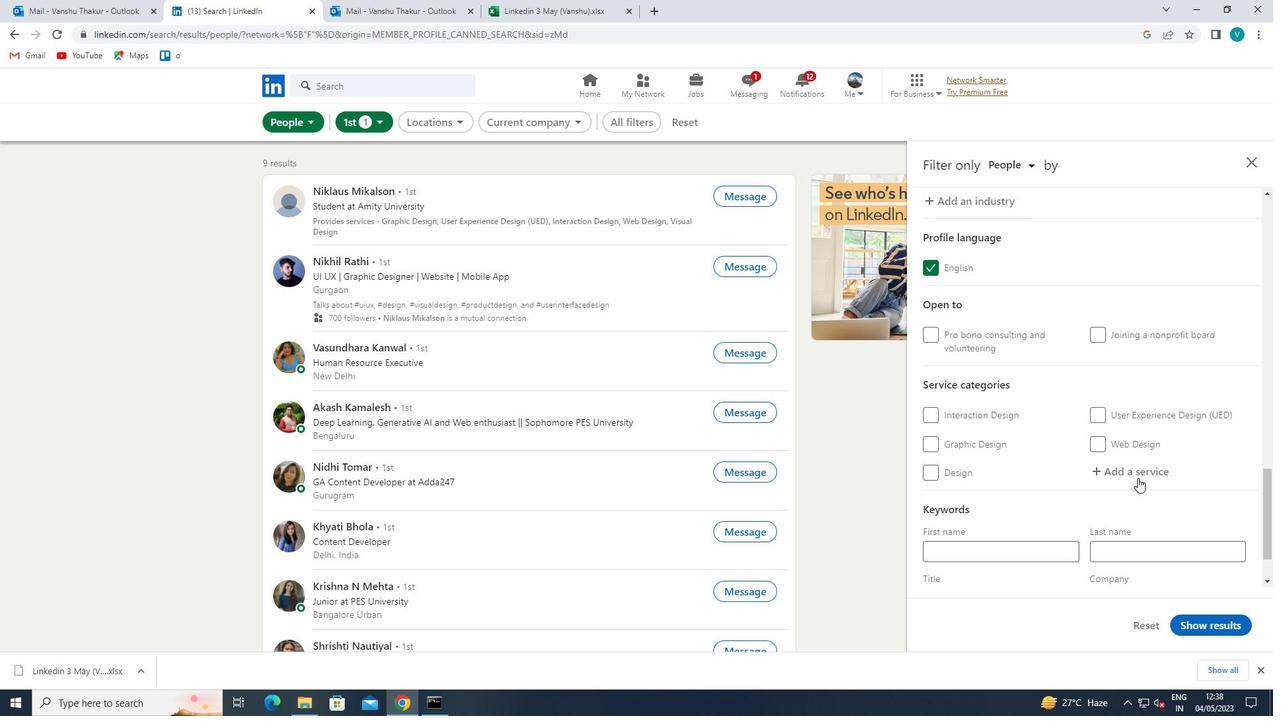 
Action: Key pressed <Key.shift>RELA<Key.backspace>O
Screenshot: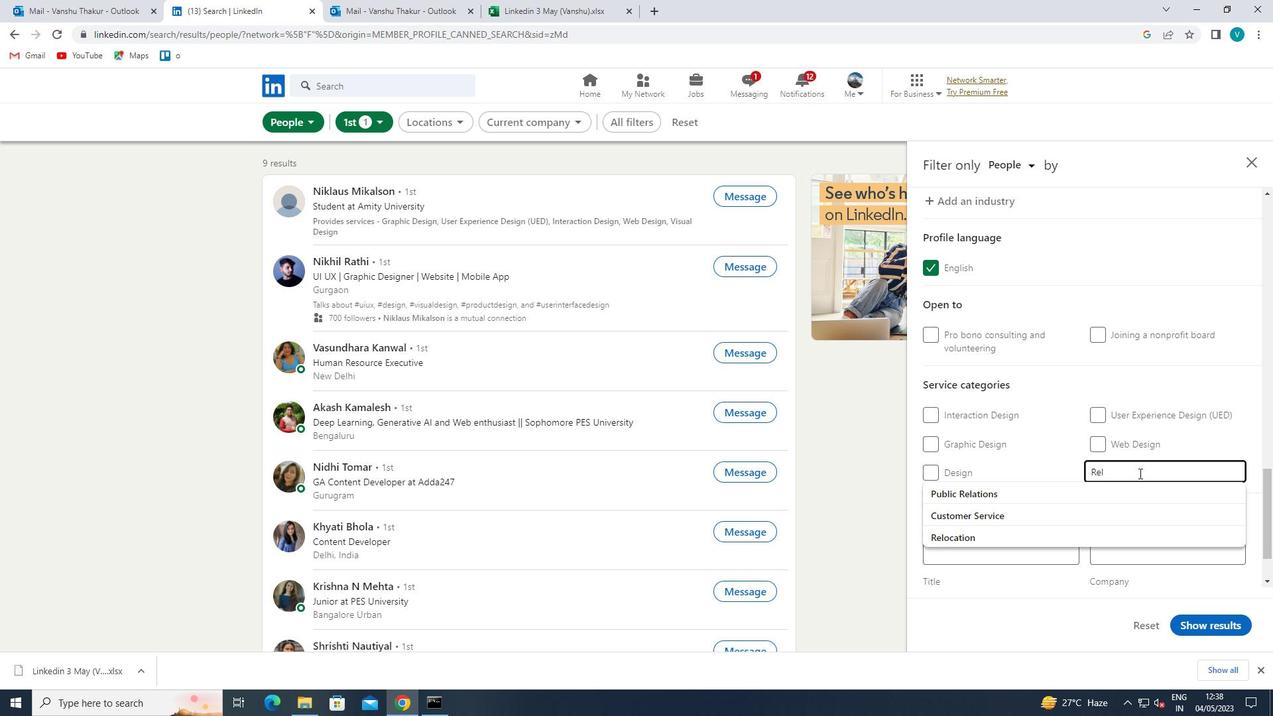 
Action: Mouse moved to (1058, 494)
Screenshot: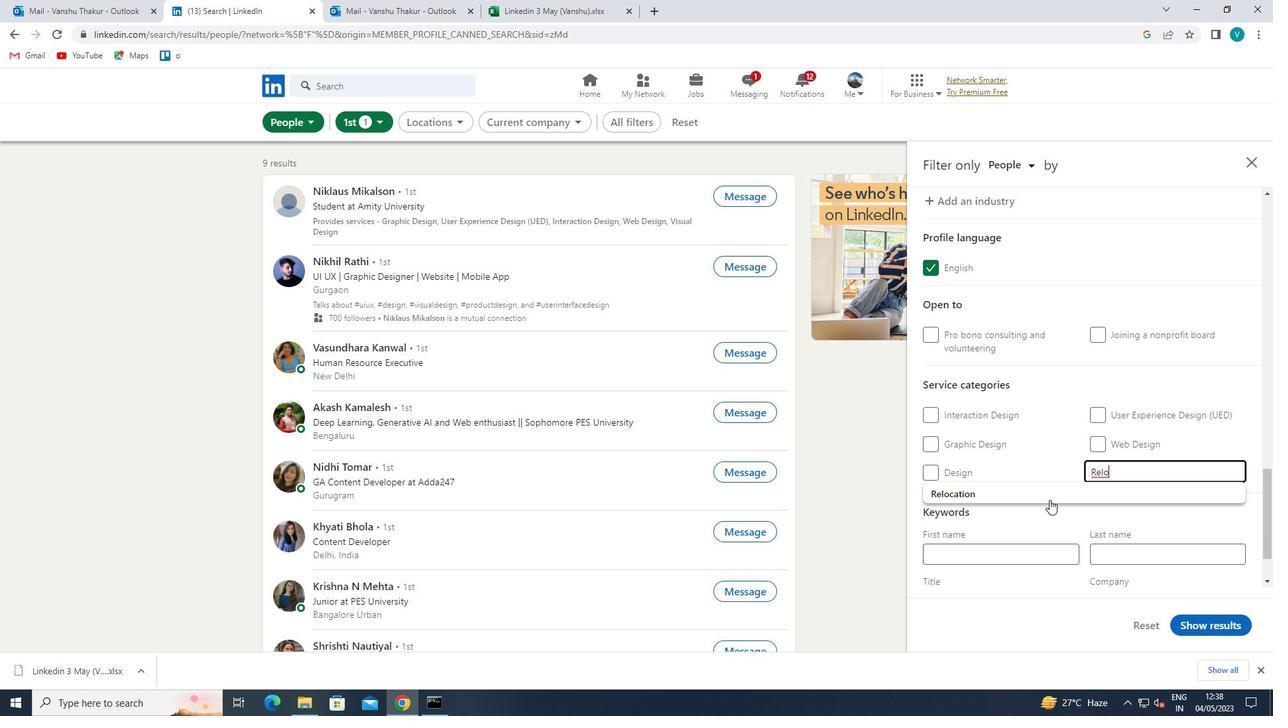 
Action: Mouse pressed left at (1058, 494)
Screenshot: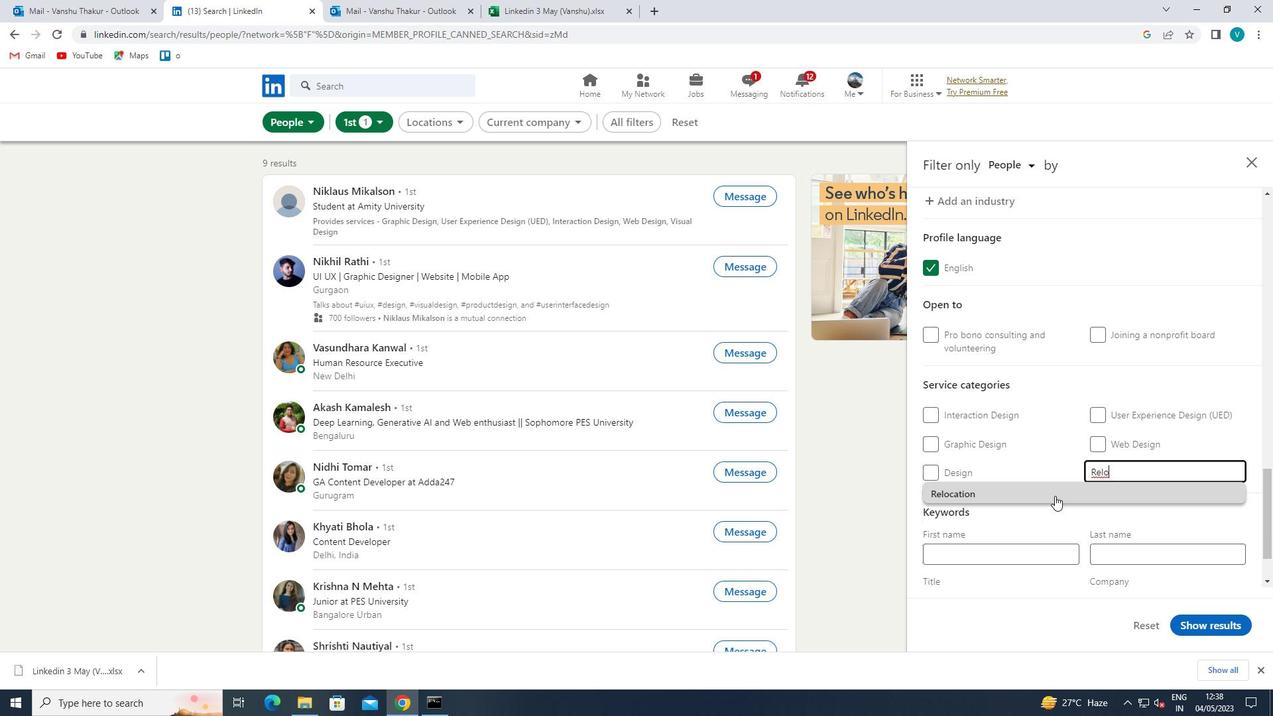 
Action: Mouse scrolled (1058, 494) with delta (0, 0)
Screenshot: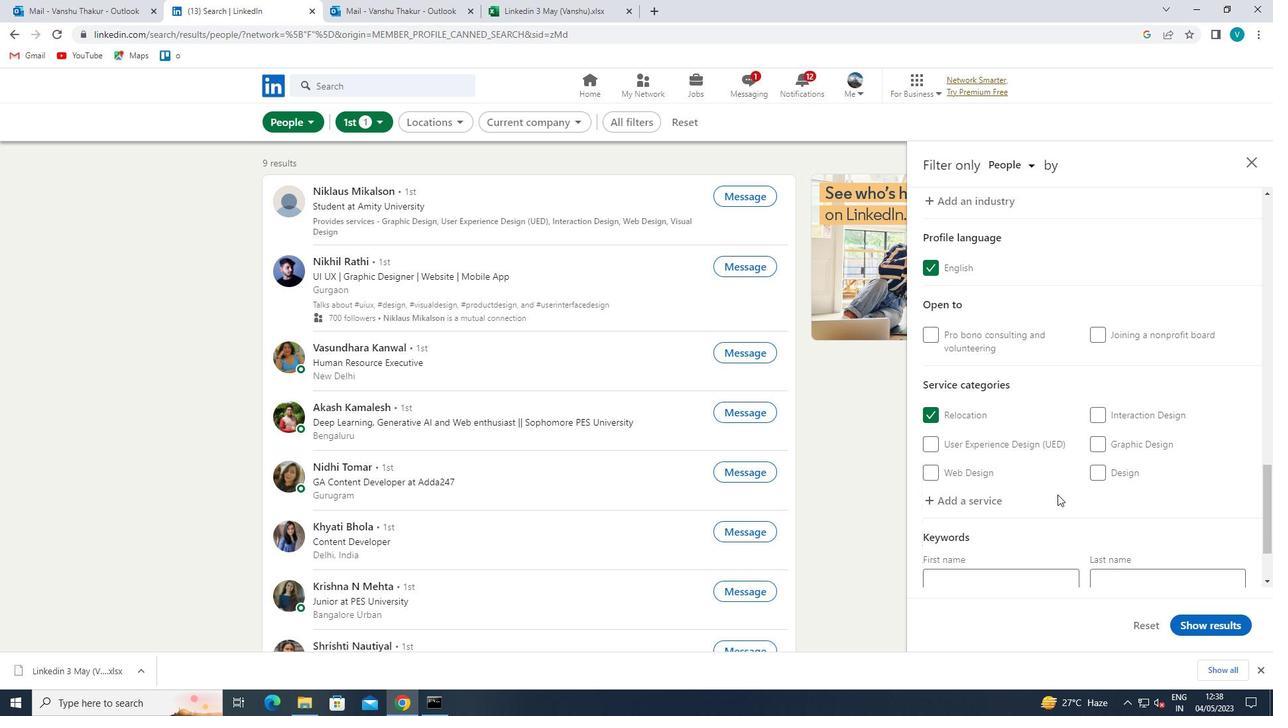 
Action: Mouse scrolled (1058, 494) with delta (0, 0)
Screenshot: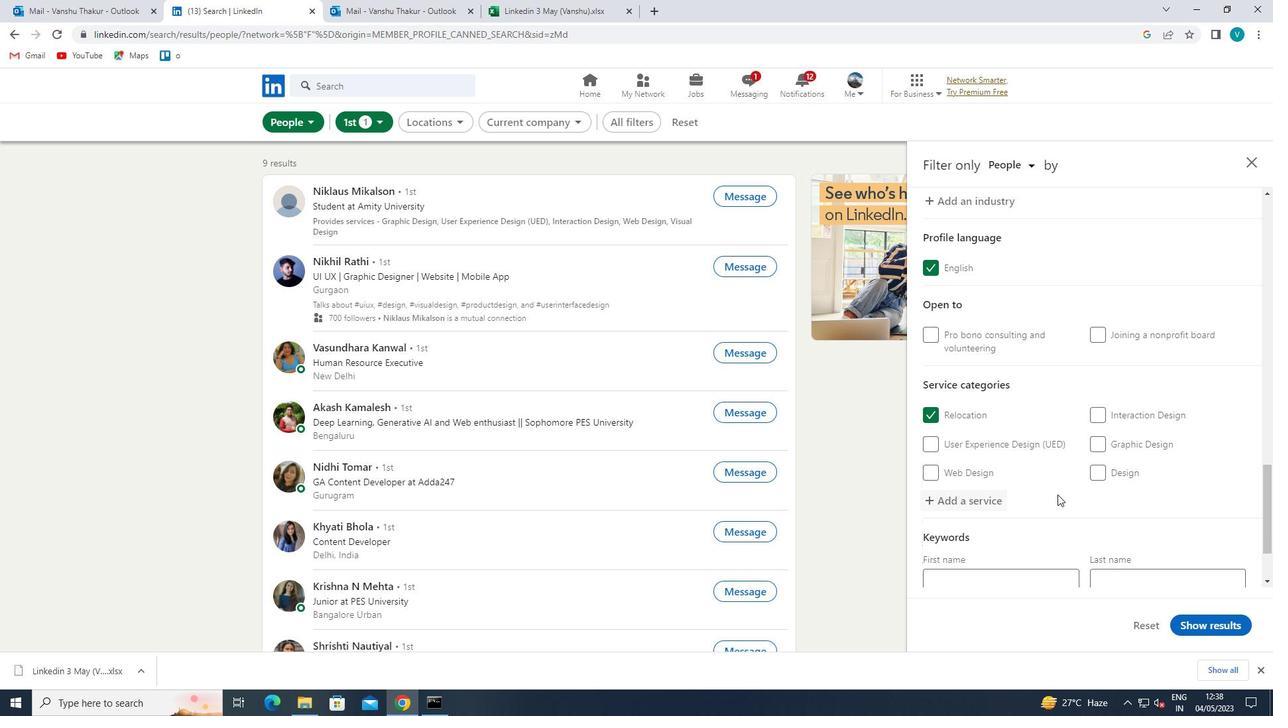 
Action: Mouse moved to (1037, 528)
Screenshot: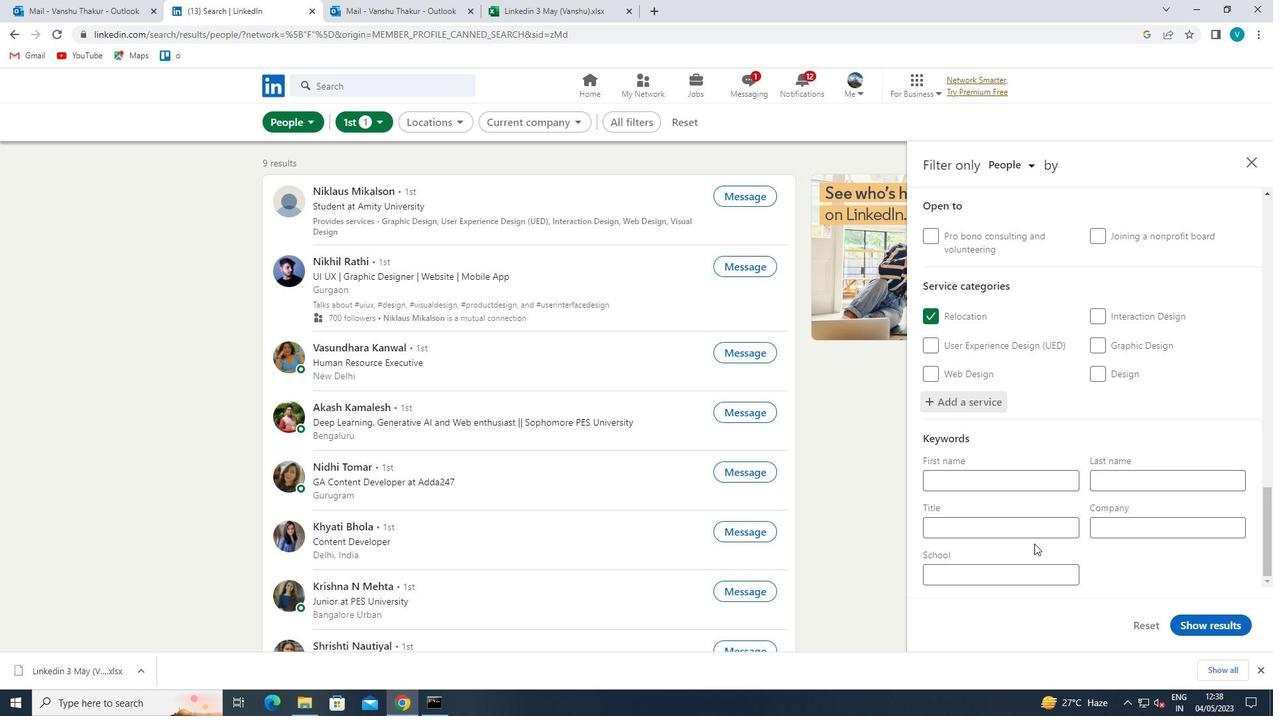 
Action: Mouse pressed left at (1037, 528)
Screenshot: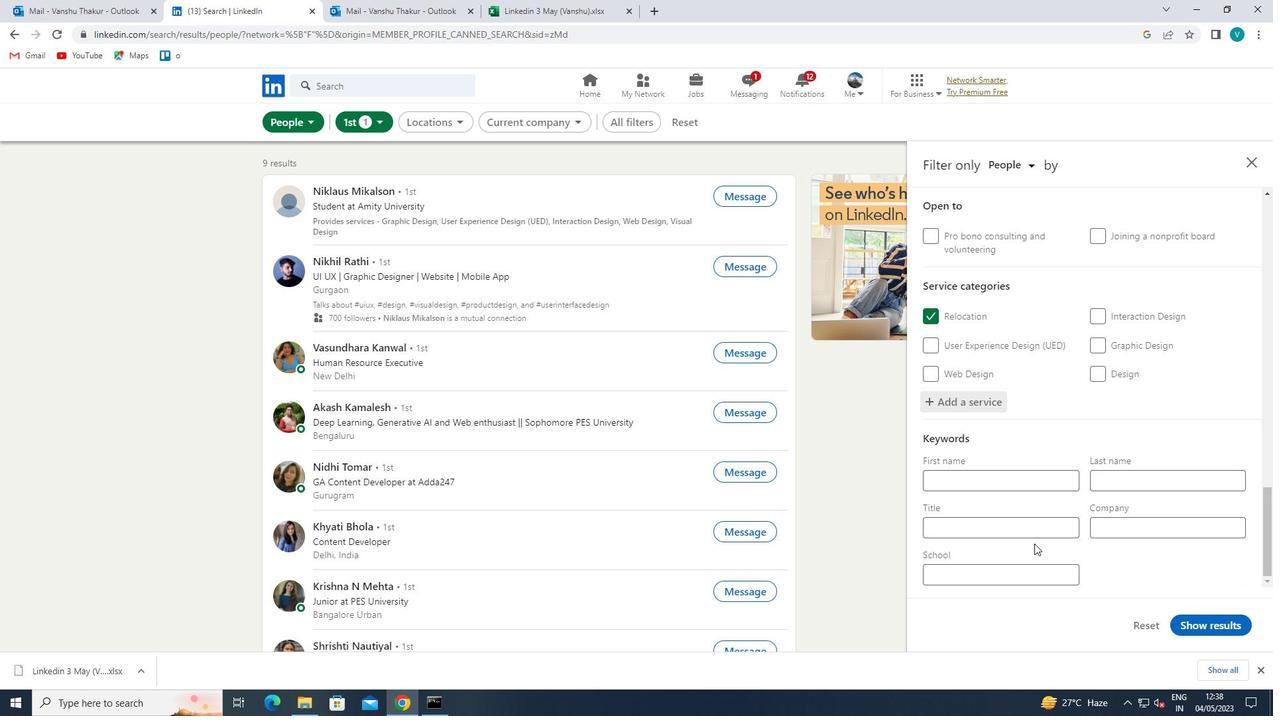 
Action: Key pressed <Key.shift>
Screenshot: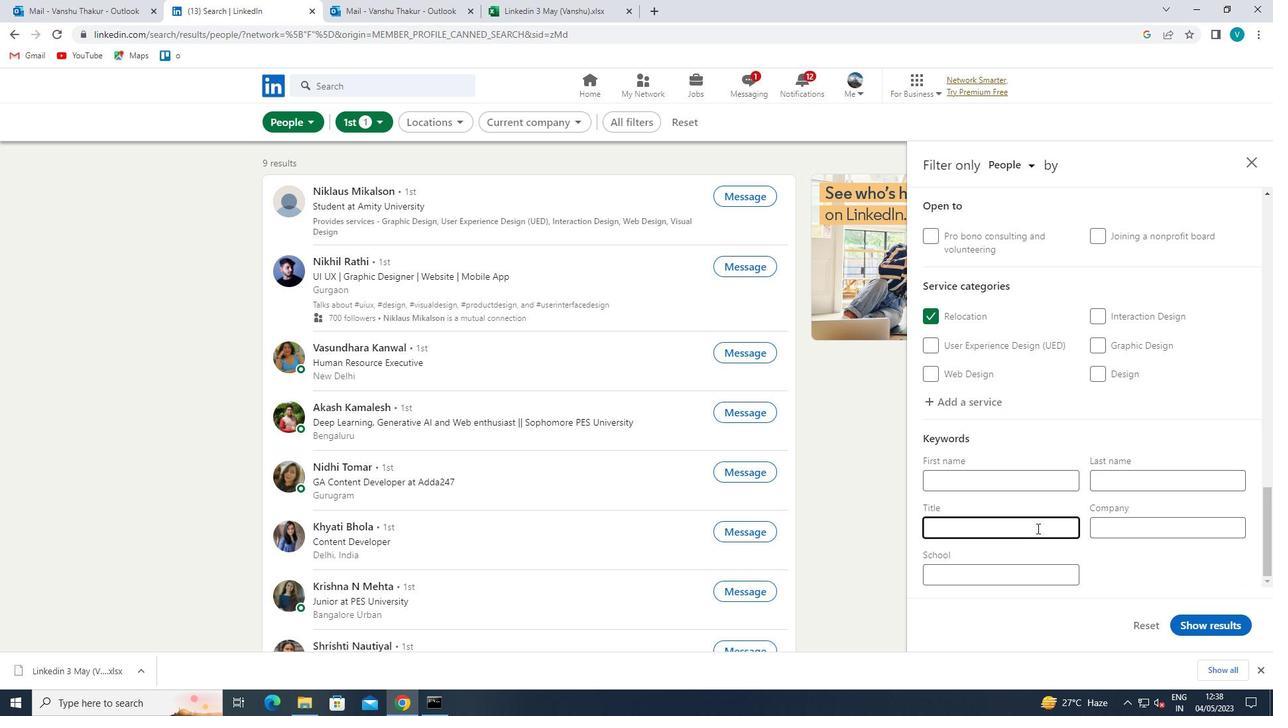 
Action: Mouse moved to (1038, 528)
Screenshot: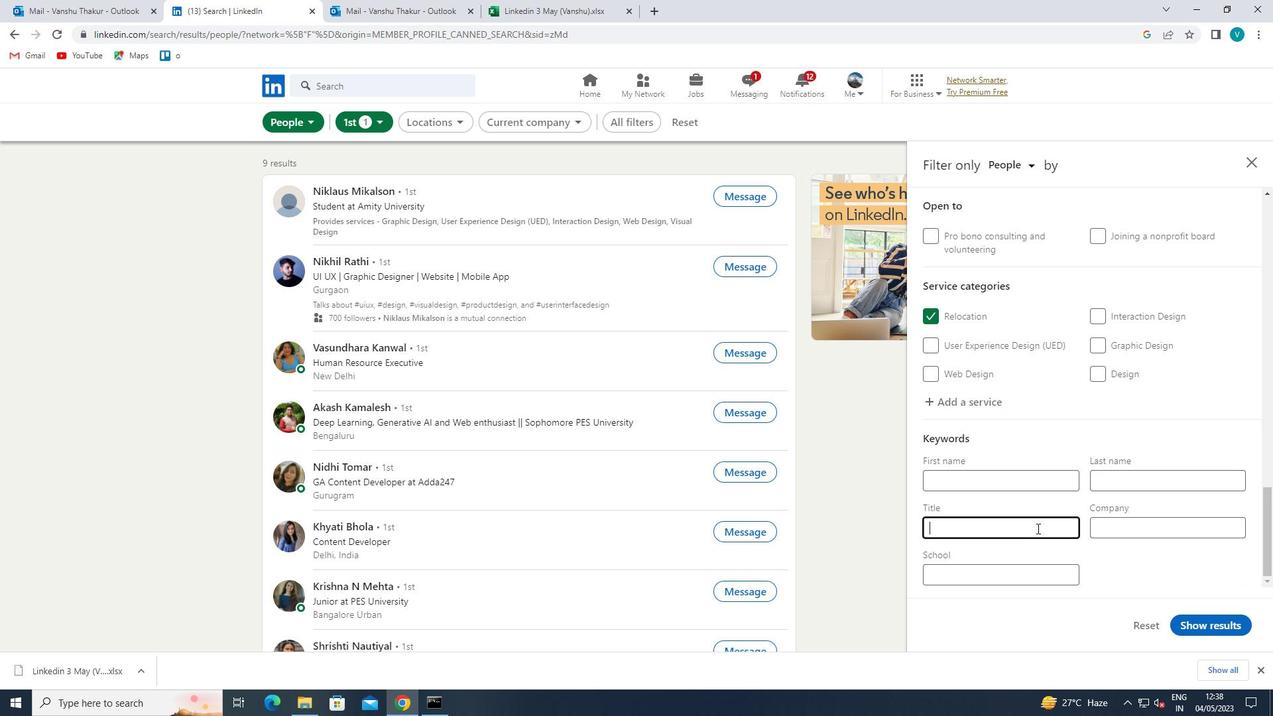 
Action: Key pressed SALES<Key.space><Key.shift><Key.shift>MANAGER<Key.space>
Screenshot: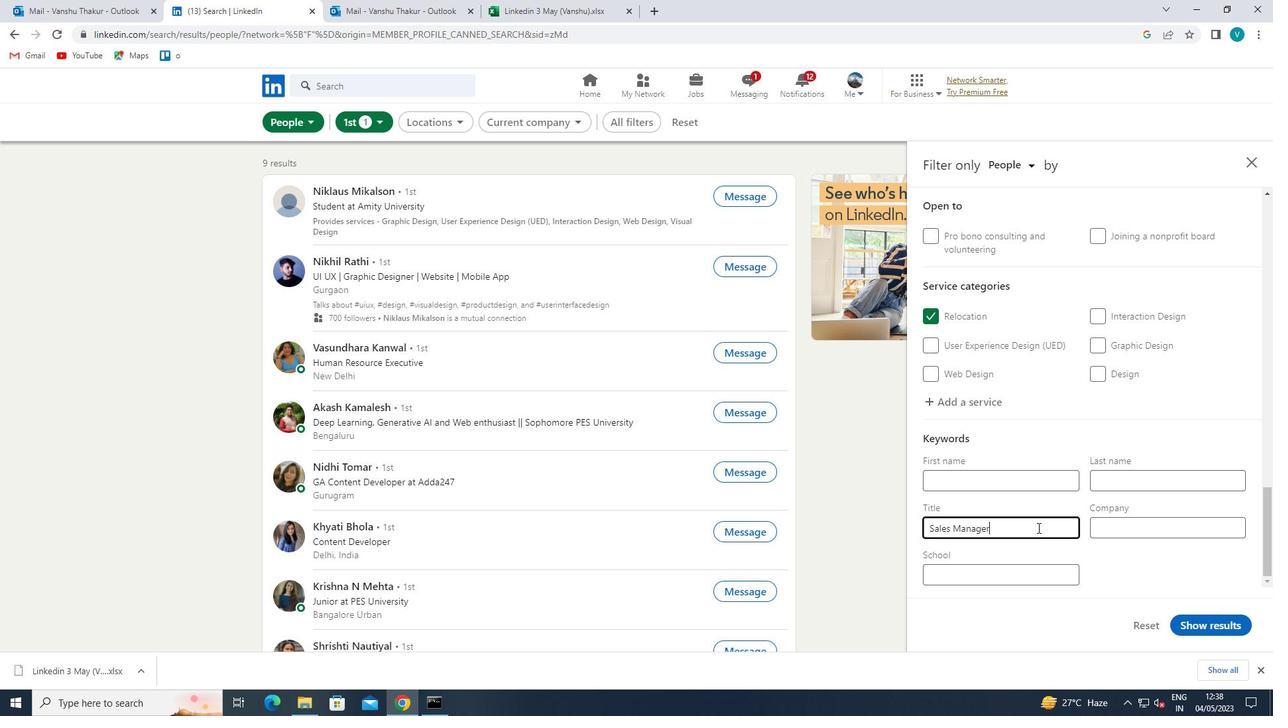 
Action: Mouse moved to (1197, 619)
Screenshot: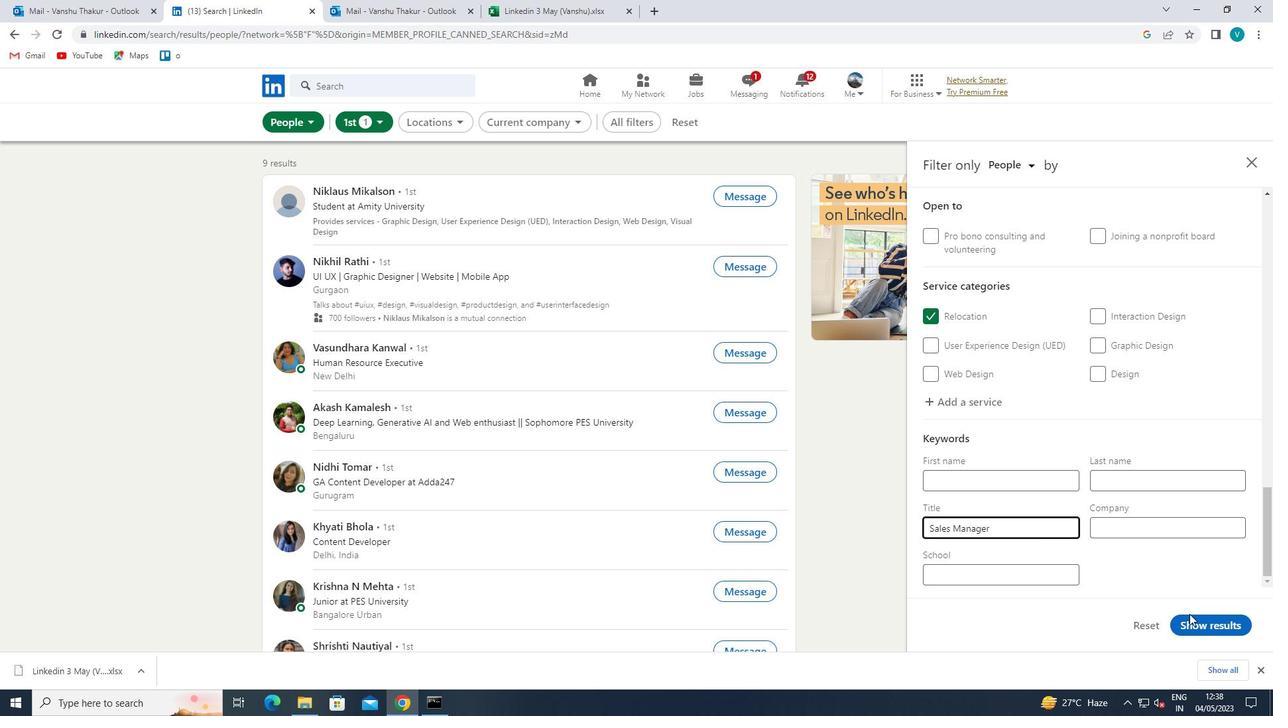 
Action: Mouse pressed left at (1197, 619)
Screenshot: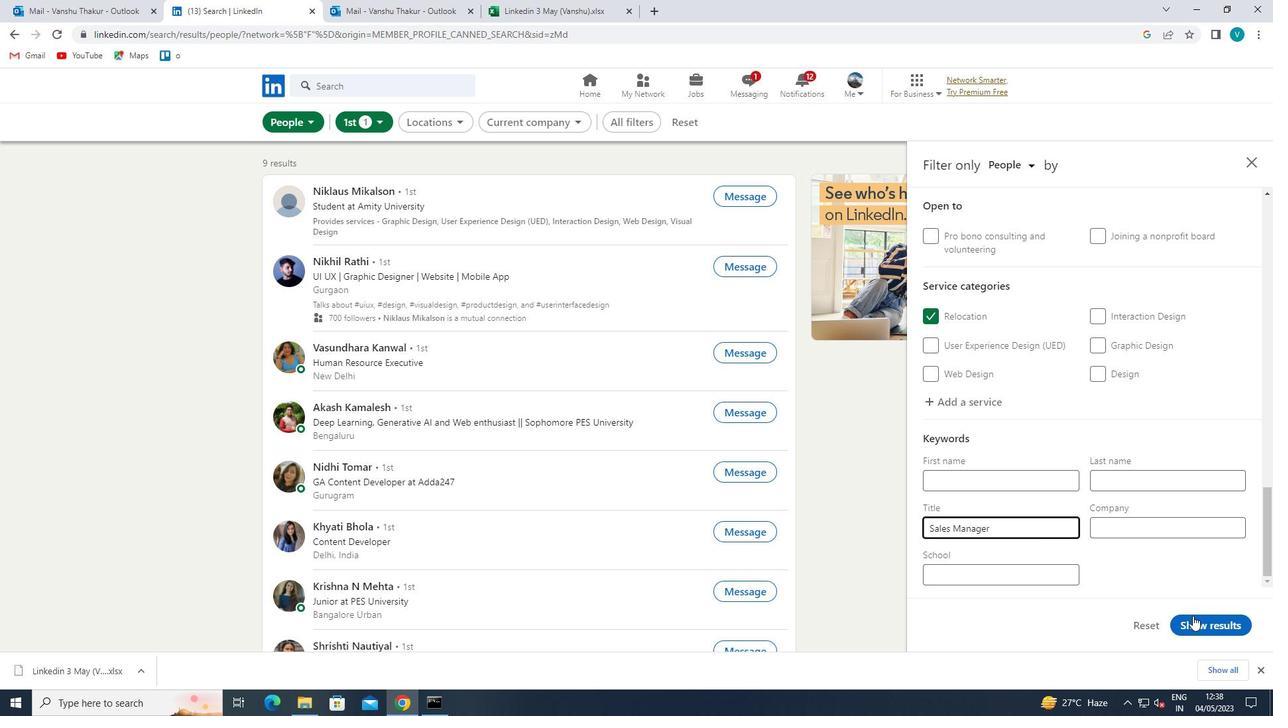
Action: Mouse moved to (1198, 619)
Screenshot: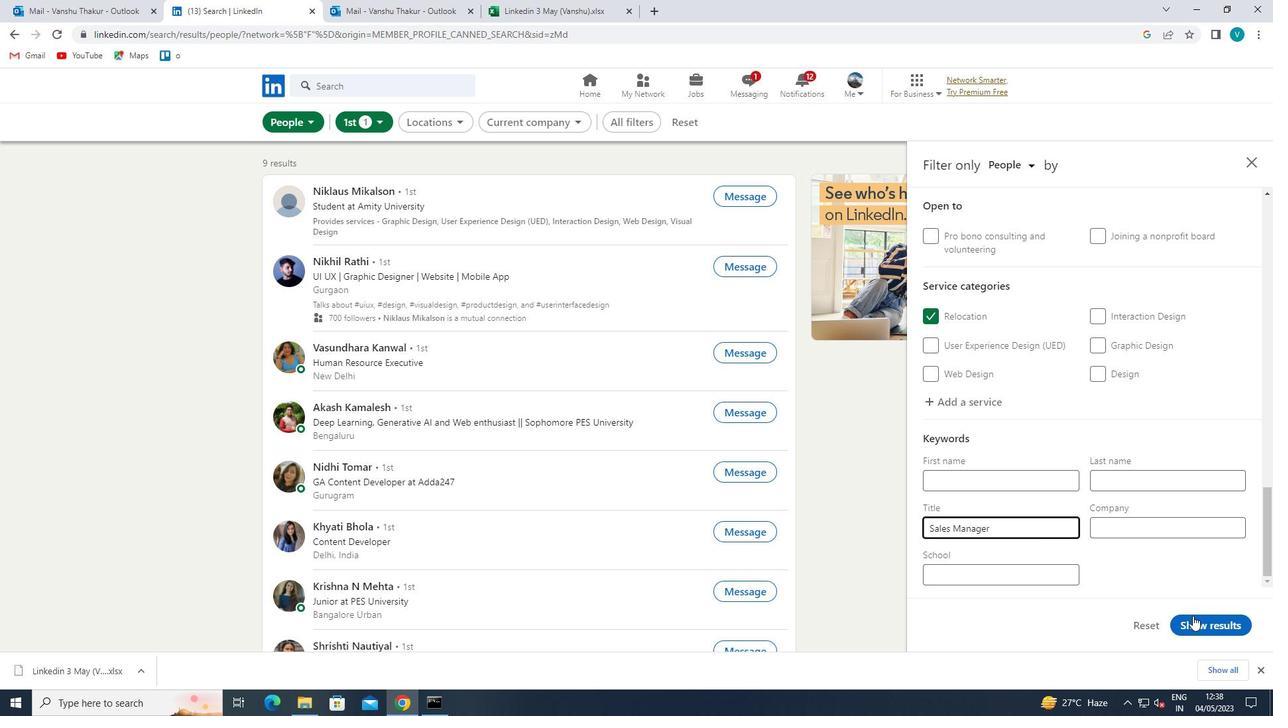 
